 Task: Find connections with filter location Bangor with filter topic #Entrepreneurshipwith filter profile language English with filter current company Looking For Job with filter school Karpagam Academy of Higher Education with filter industry Renewable Energy Power Generation with filter service category Virtual Assistance with filter keywords title Account Collector
Action: Mouse moved to (575, 80)
Screenshot: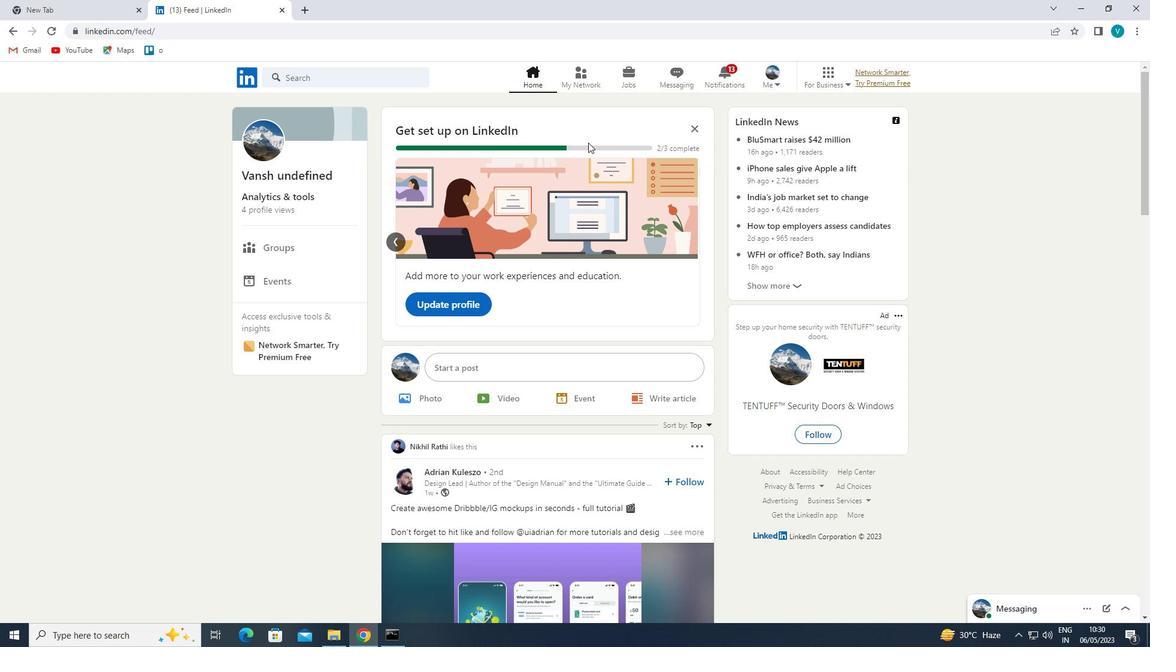 
Action: Mouse pressed left at (575, 80)
Screenshot: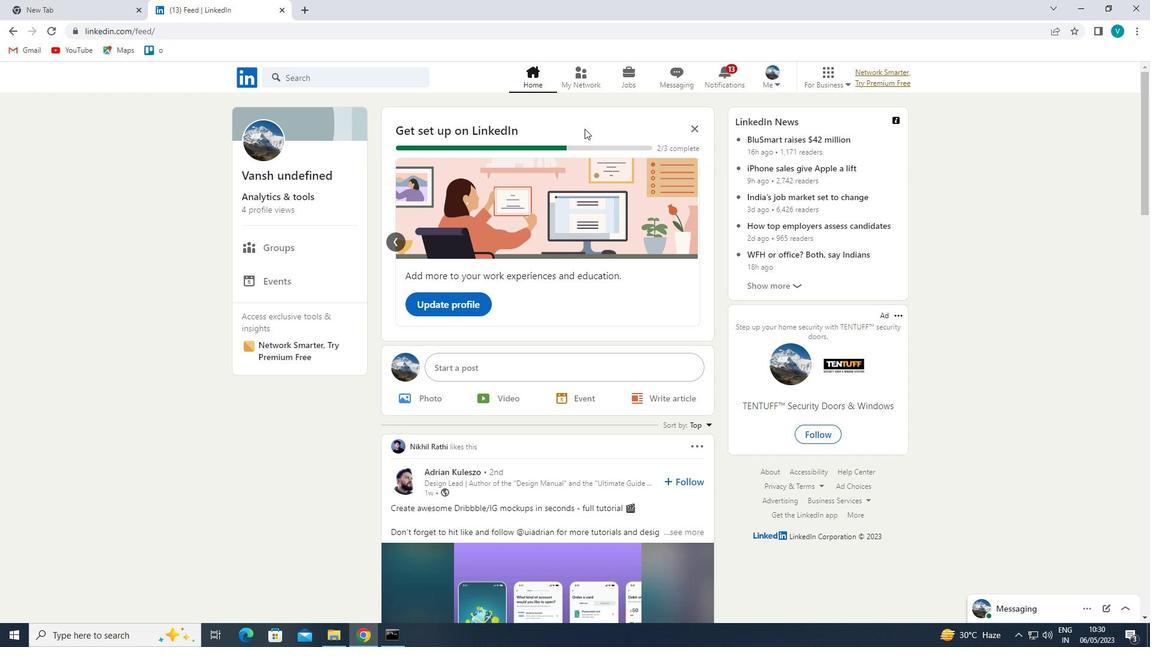 
Action: Mouse moved to (360, 144)
Screenshot: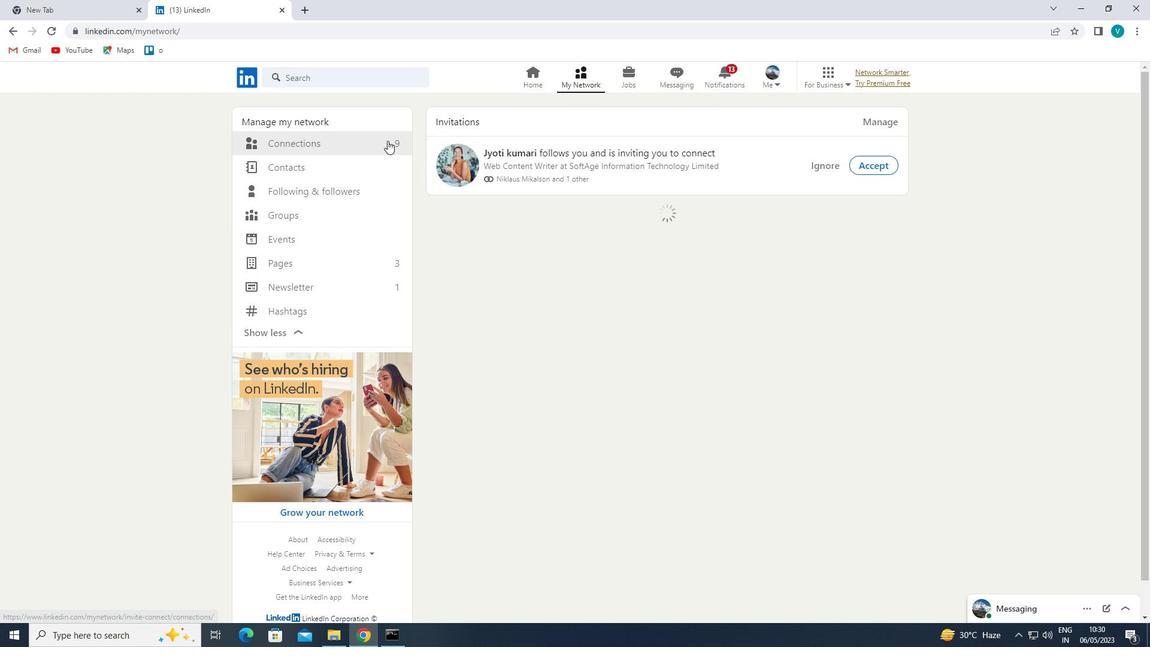 
Action: Mouse pressed left at (360, 144)
Screenshot: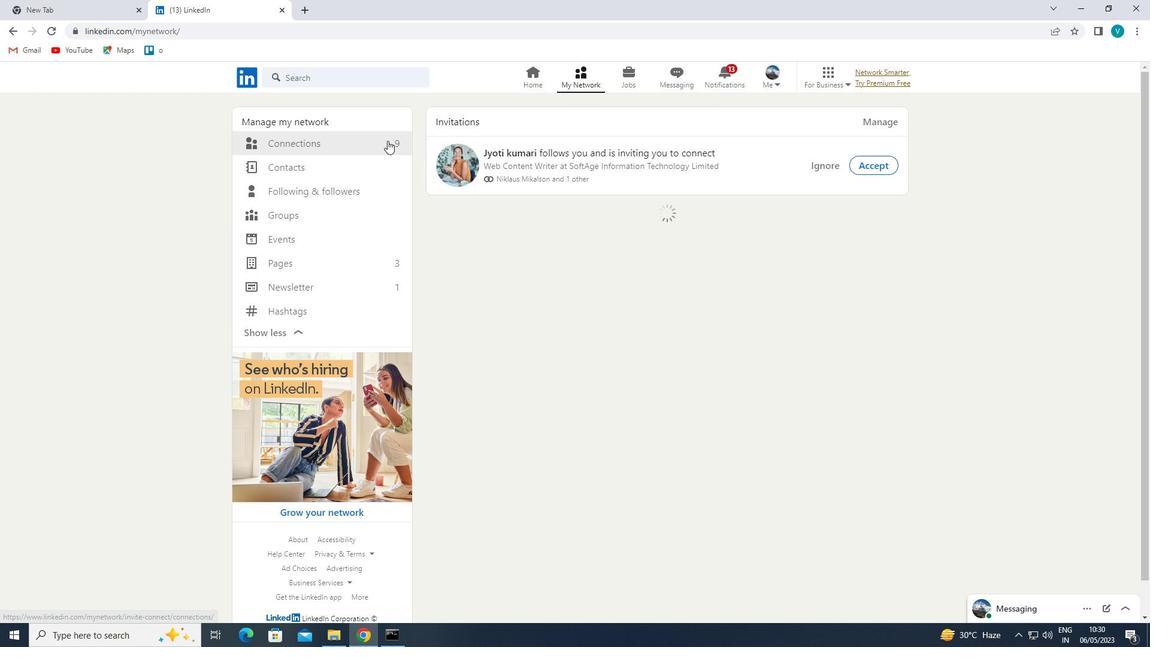 
Action: Mouse moved to (689, 149)
Screenshot: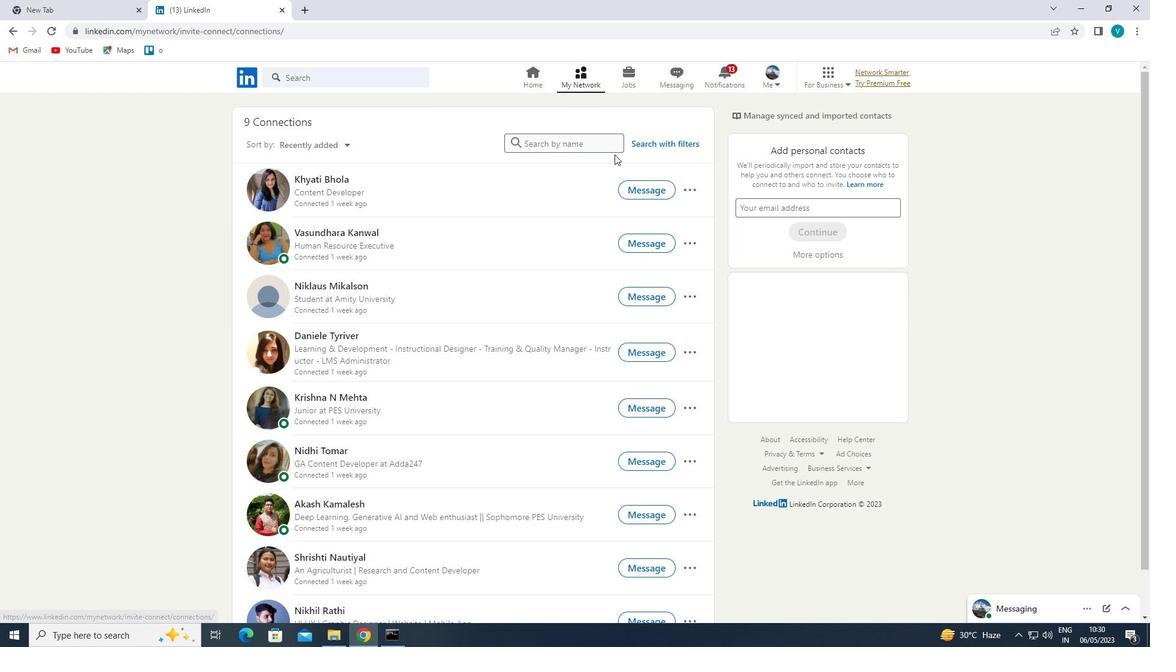 
Action: Mouse pressed left at (689, 149)
Screenshot: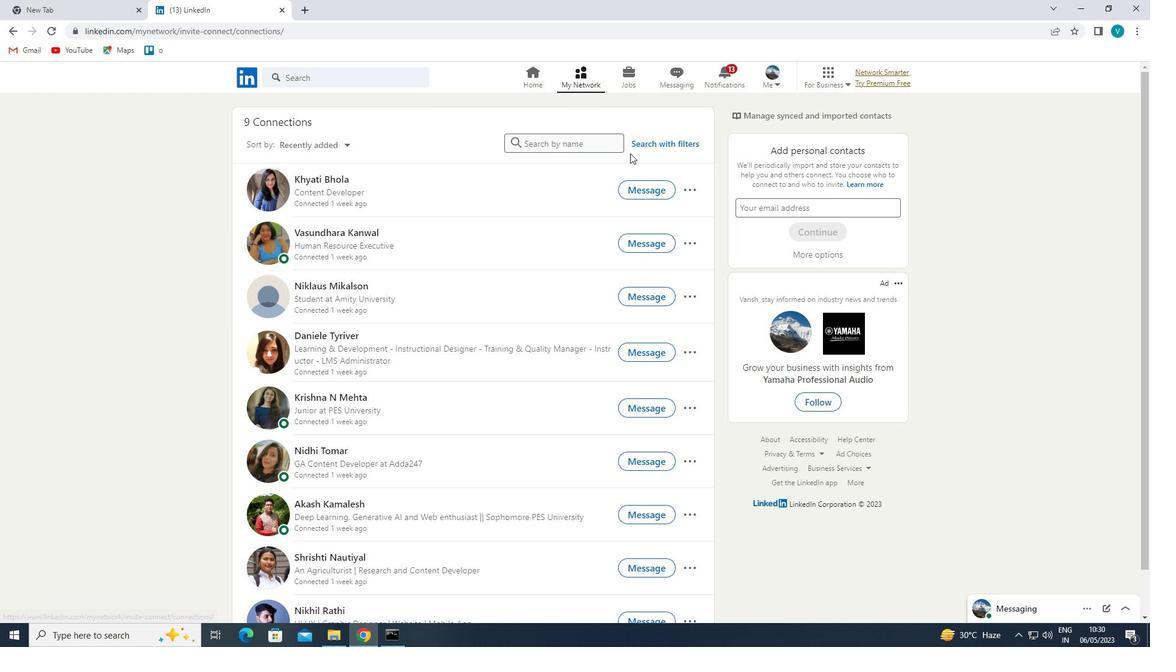 
Action: Mouse moved to (580, 116)
Screenshot: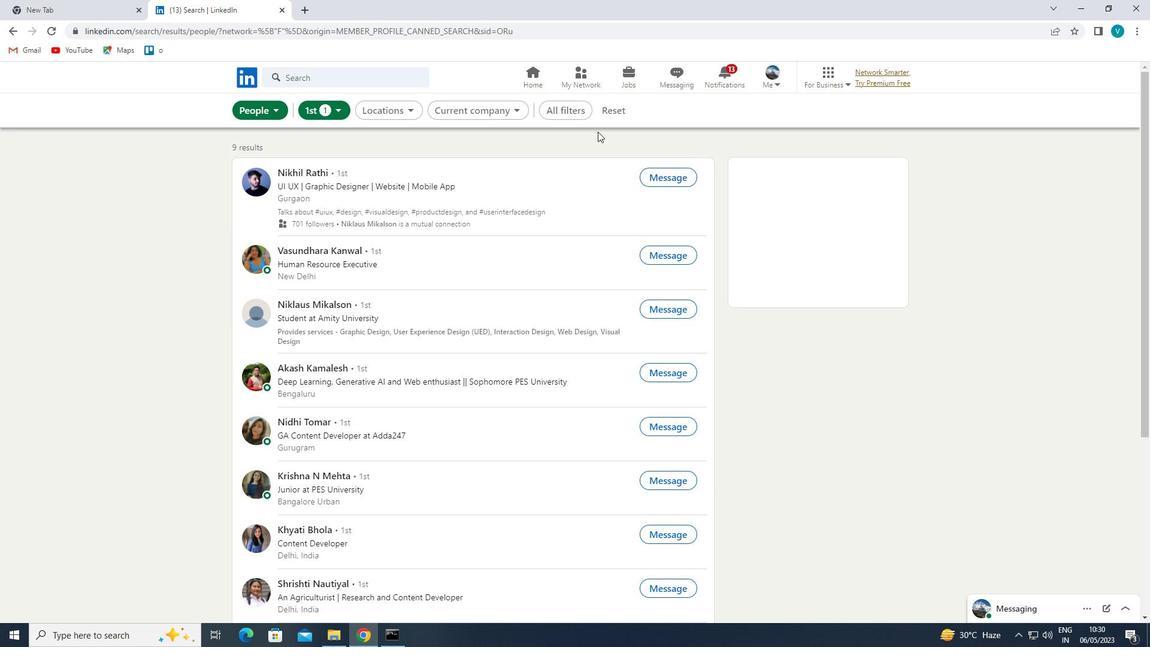
Action: Mouse pressed left at (580, 116)
Screenshot: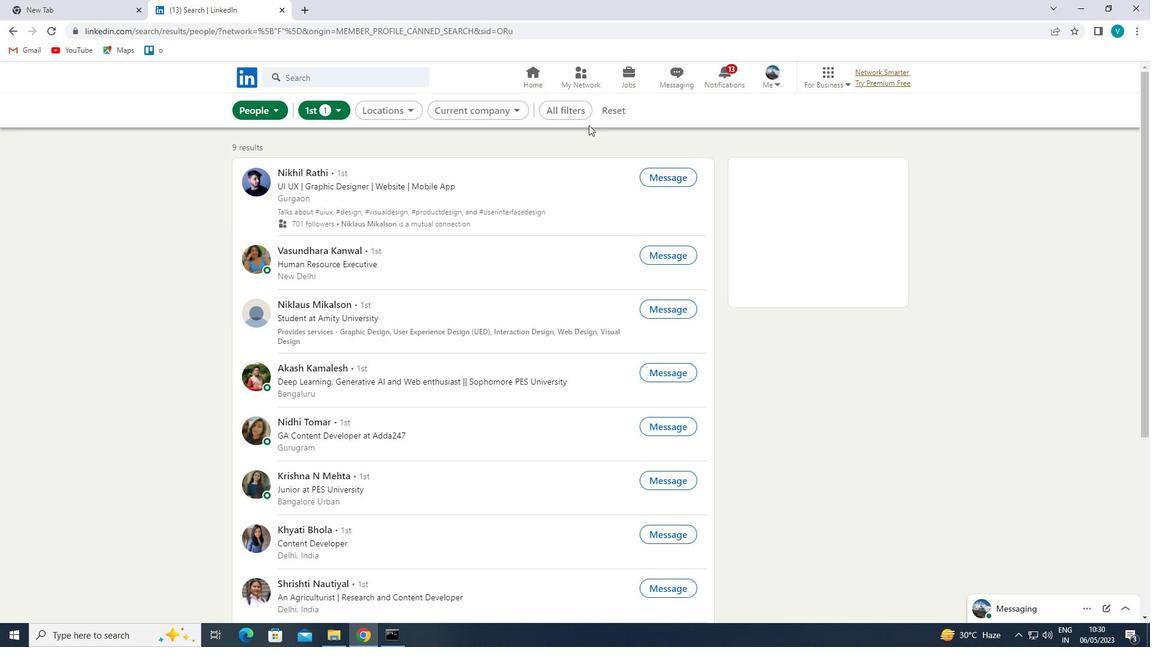 
Action: Mouse moved to (940, 243)
Screenshot: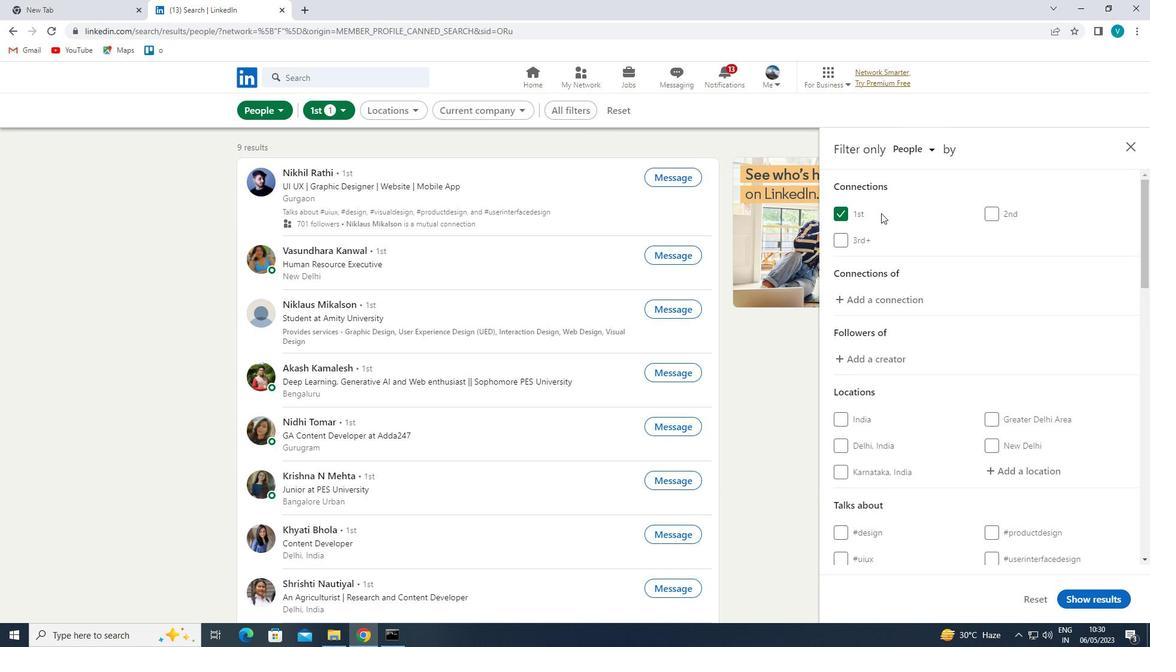 
Action: Mouse scrolled (940, 243) with delta (0, 0)
Screenshot: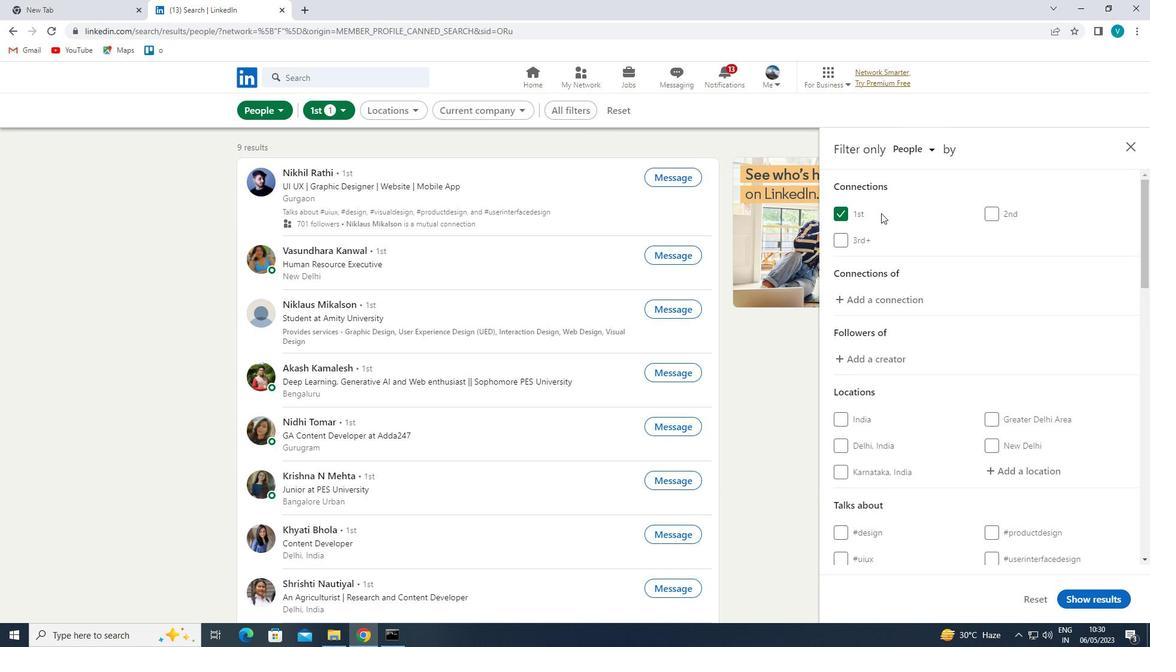 
Action: Mouse moved to (940, 244)
Screenshot: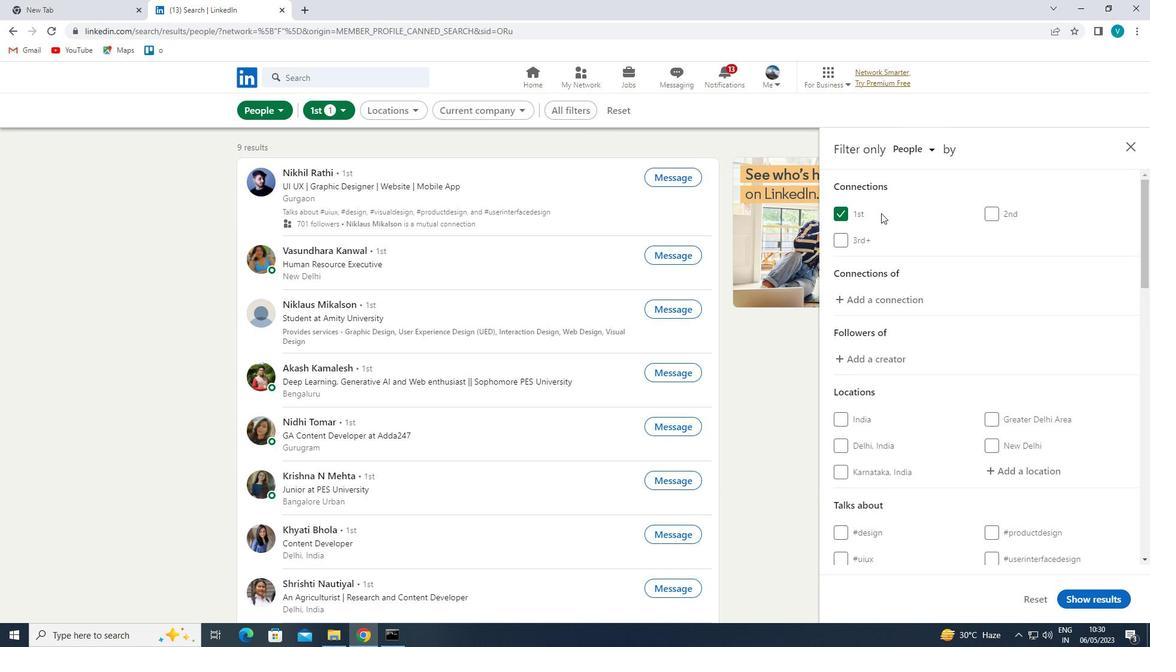 
Action: Mouse scrolled (940, 243) with delta (0, 0)
Screenshot: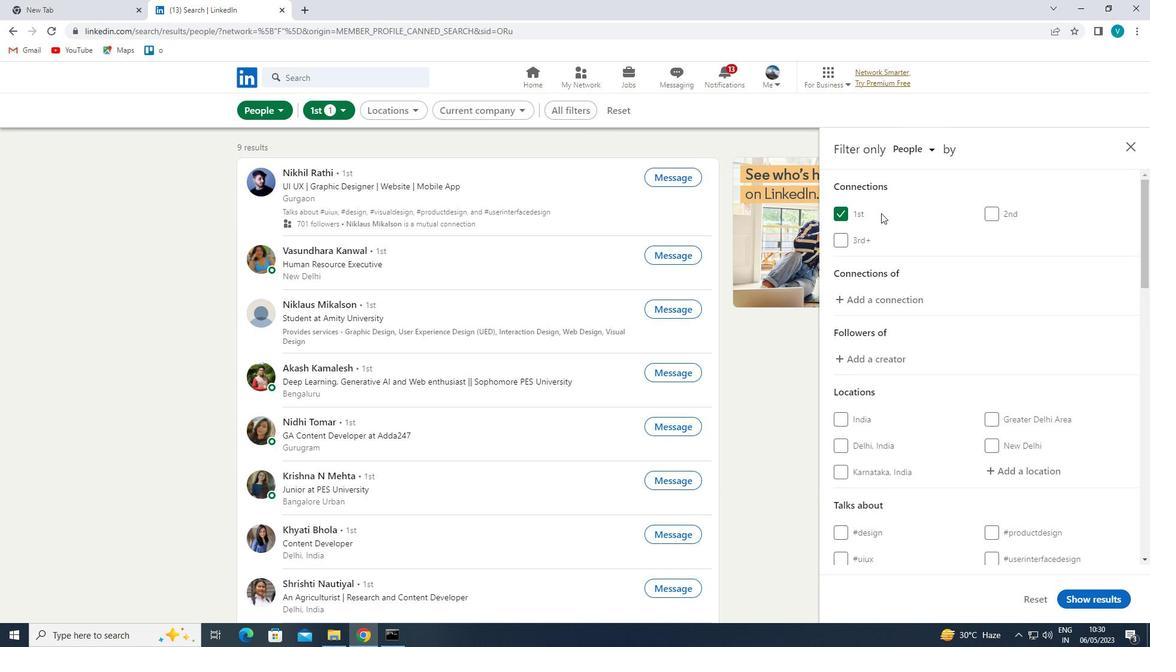 
Action: Mouse moved to (1015, 357)
Screenshot: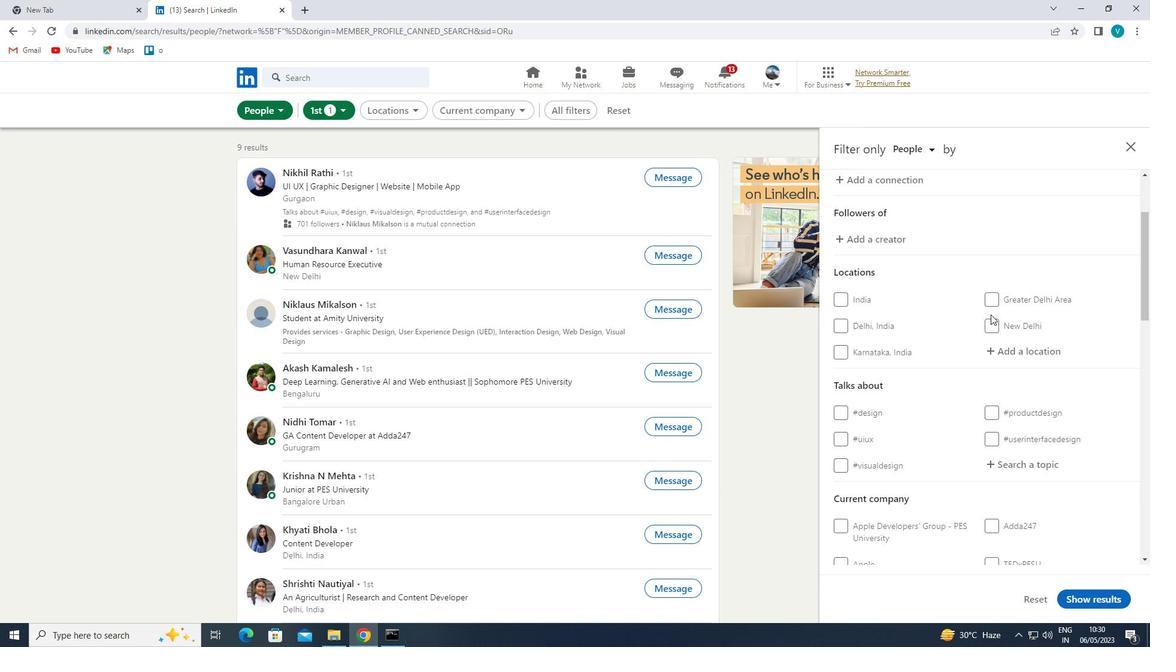 
Action: Mouse pressed left at (1015, 357)
Screenshot: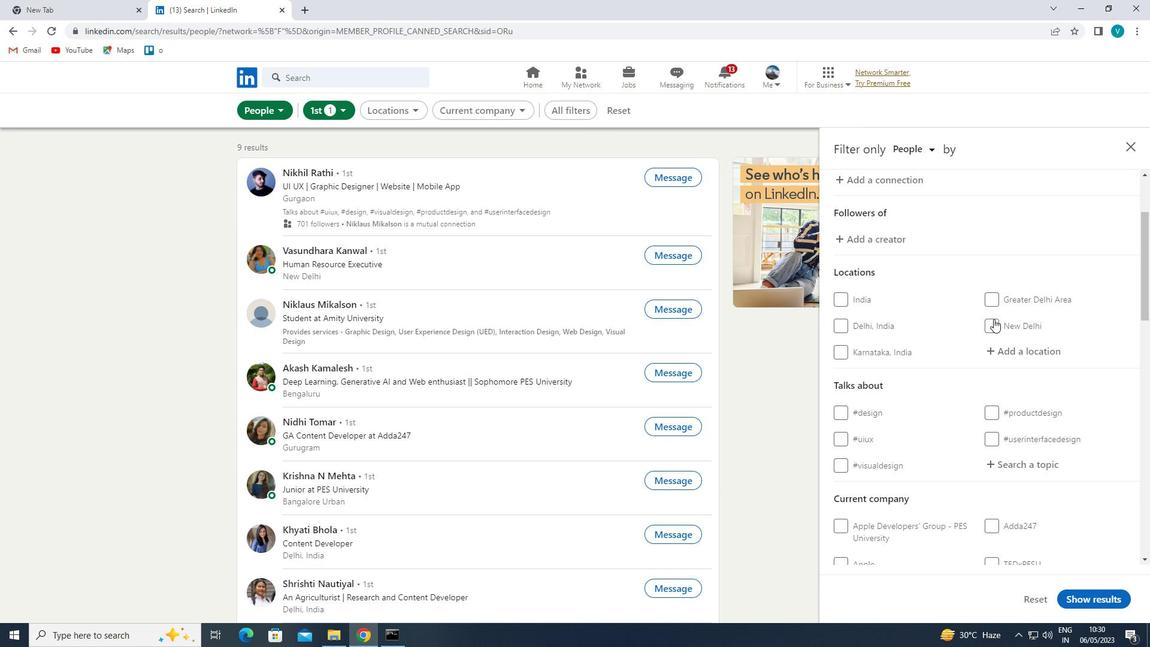 
Action: Key pressed <Key.shift>BANGOR
Screenshot: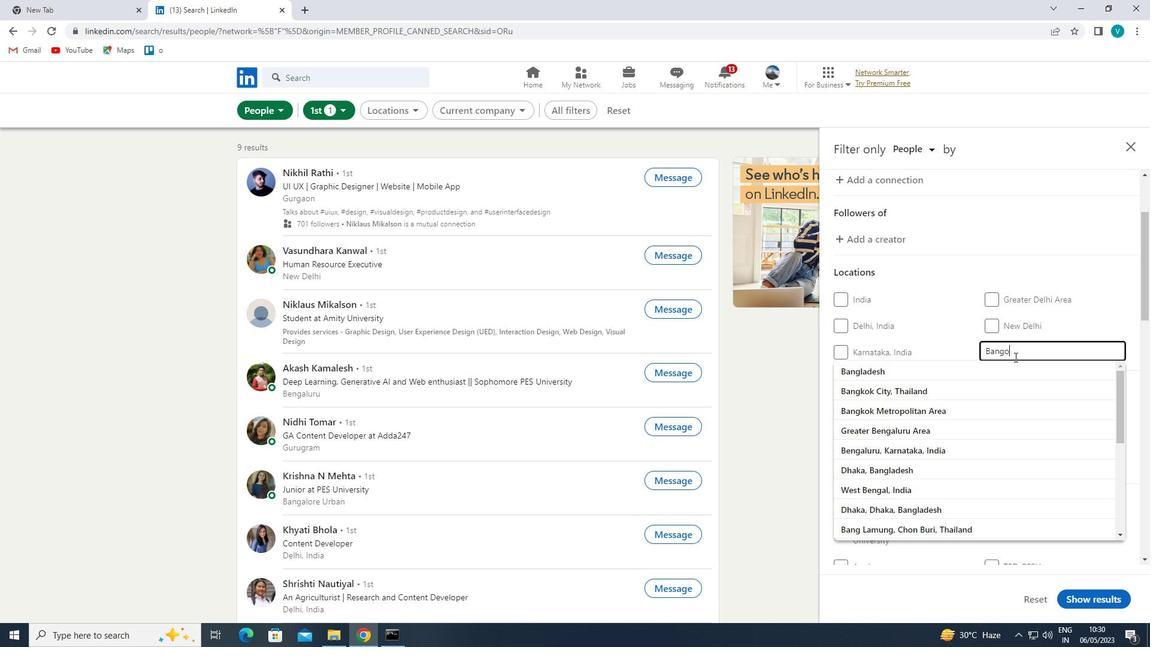 
Action: Mouse moved to (1006, 364)
Screenshot: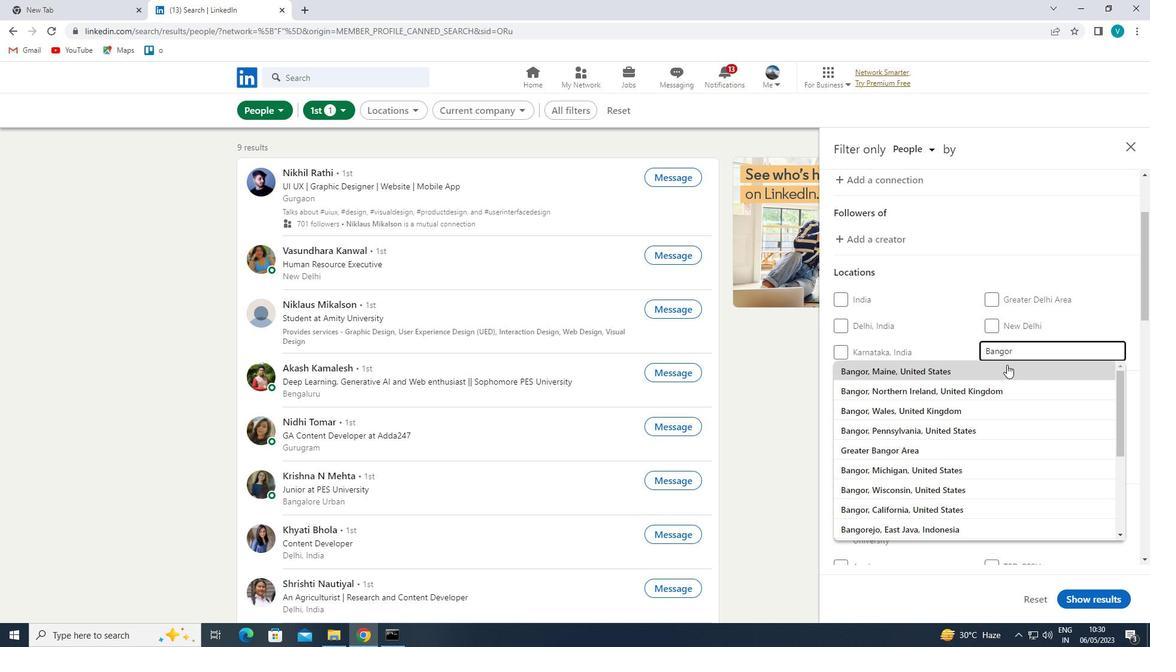 
Action: Mouse pressed left at (1006, 364)
Screenshot: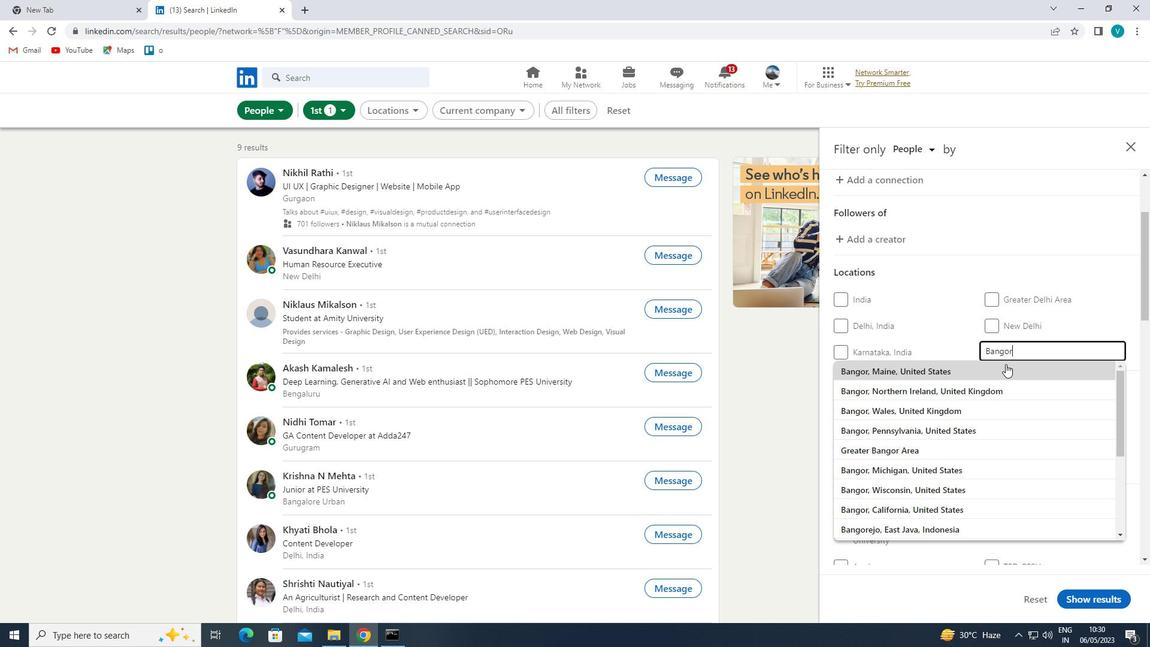 
Action: Mouse moved to (1003, 364)
Screenshot: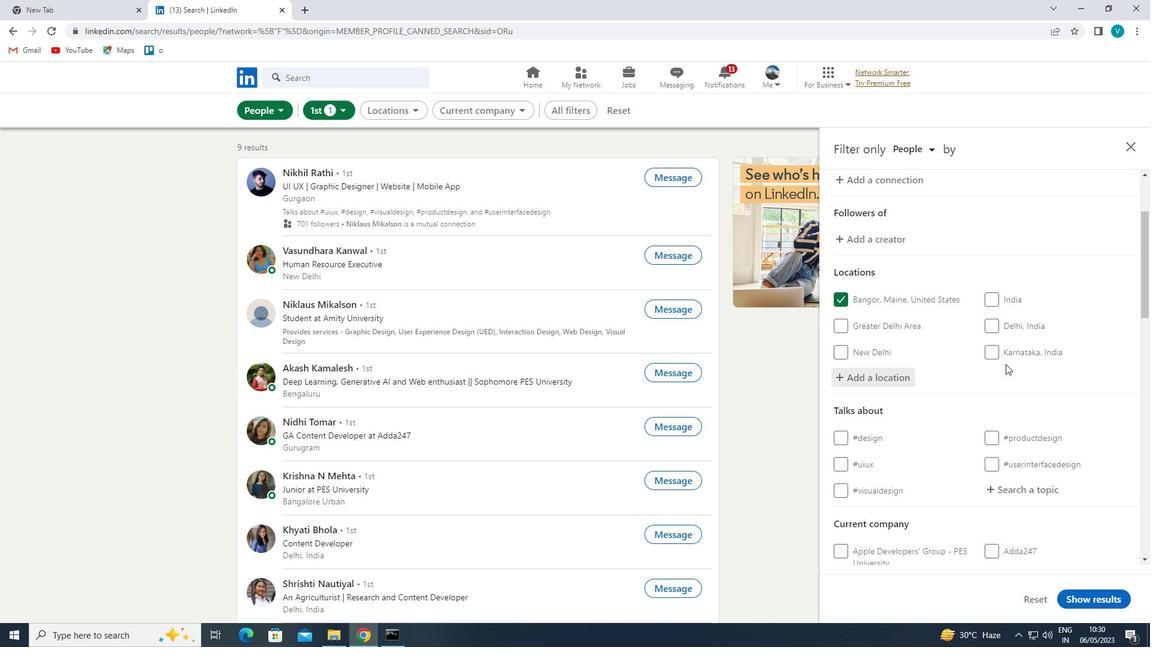 
Action: Mouse scrolled (1003, 364) with delta (0, 0)
Screenshot: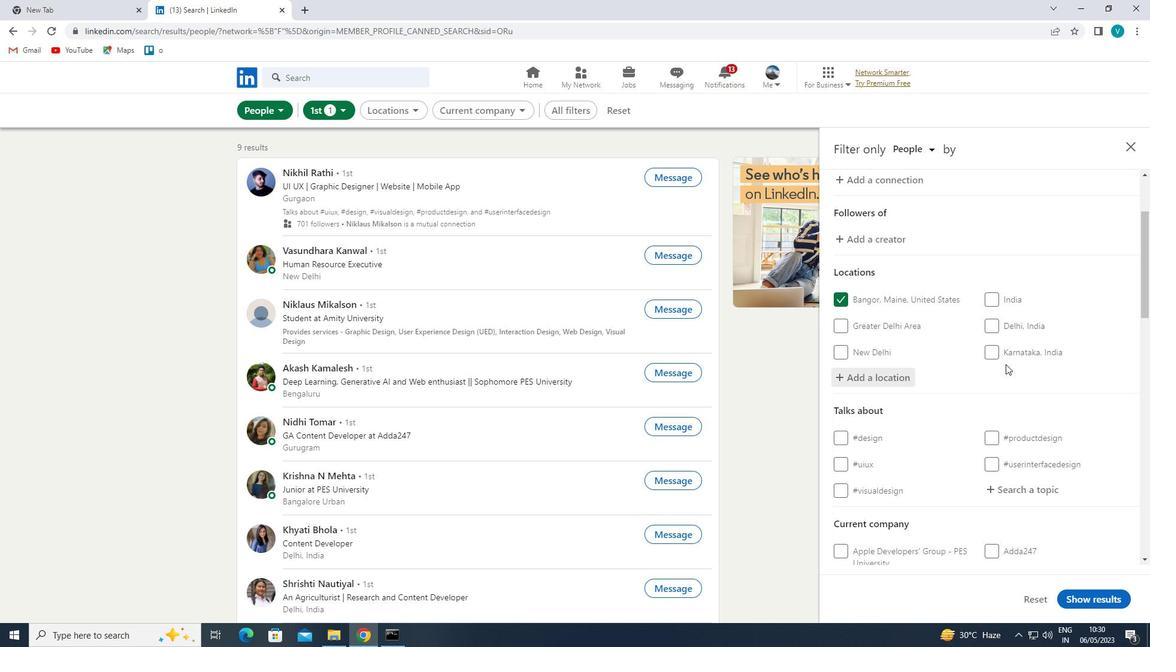 
Action: Mouse moved to (1003, 364)
Screenshot: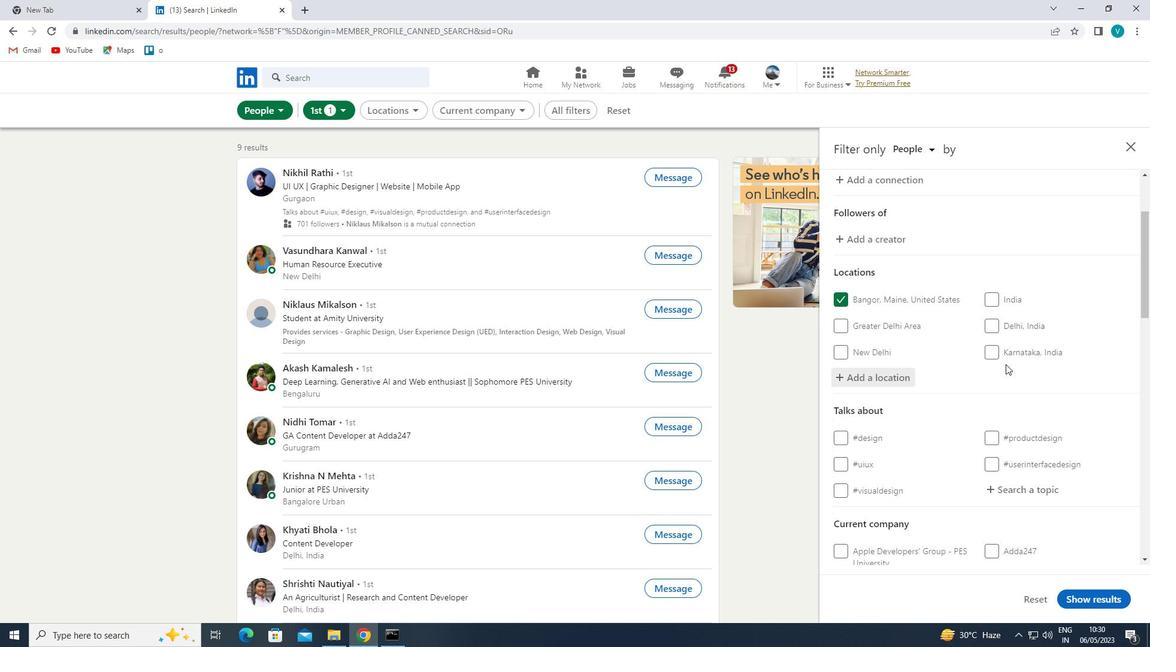 
Action: Mouse scrolled (1003, 364) with delta (0, 0)
Screenshot: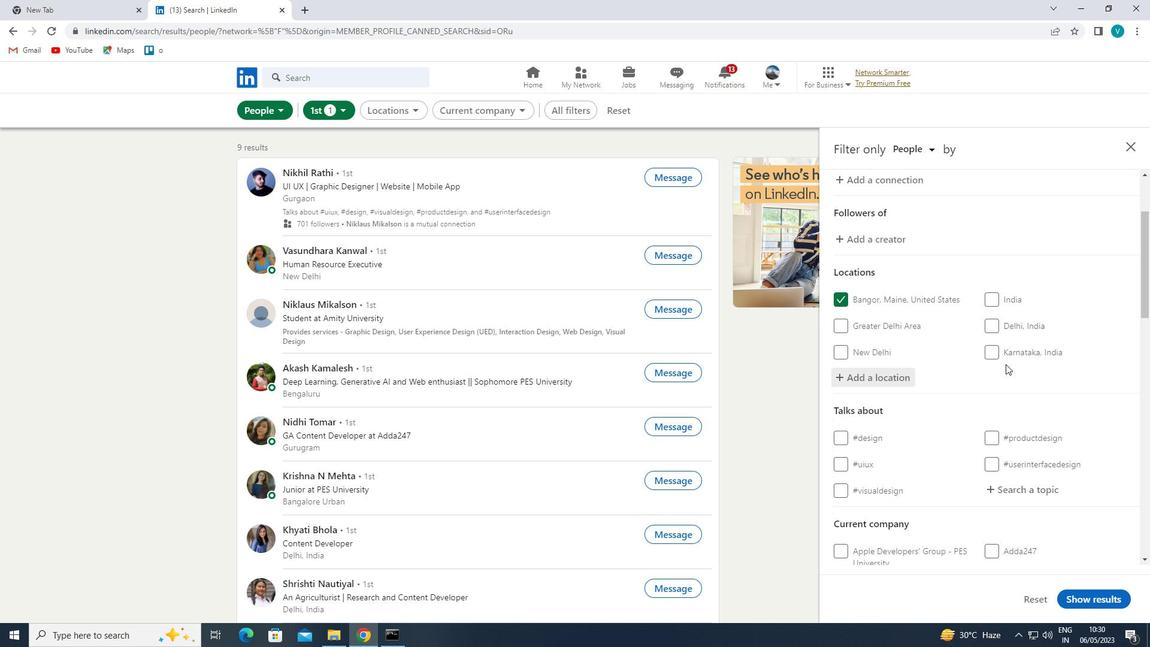 
Action: Mouse moved to (1003, 374)
Screenshot: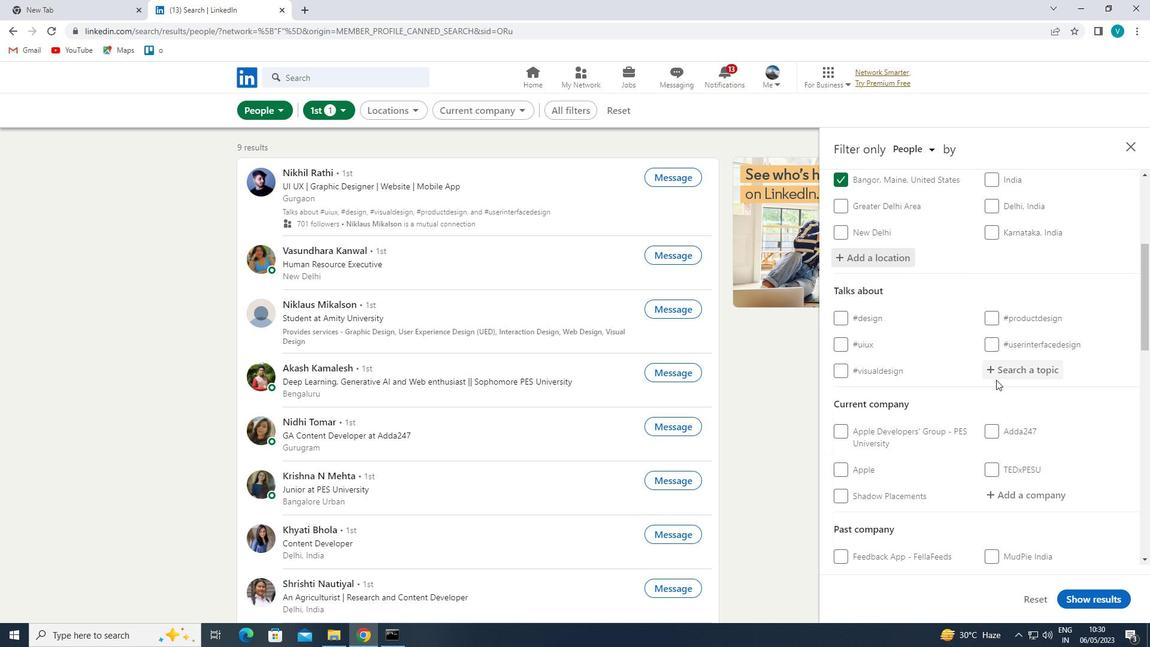 
Action: Mouse pressed left at (1003, 374)
Screenshot: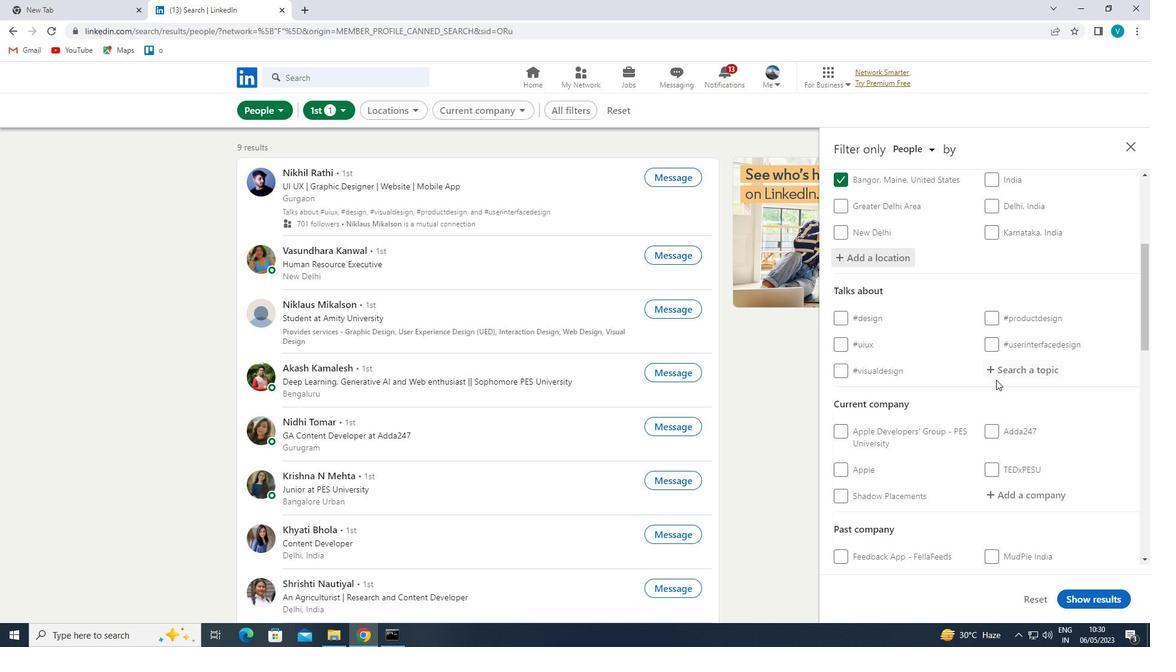 
Action: Key pressed ENTREPRE
Screenshot: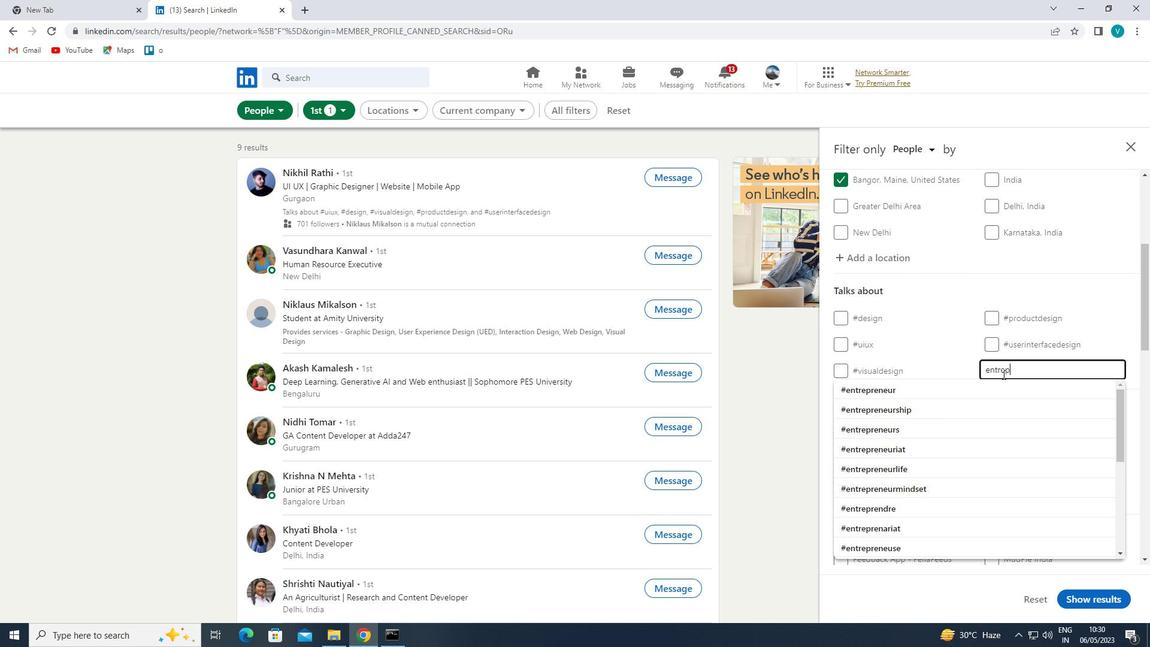 
Action: Mouse moved to (927, 401)
Screenshot: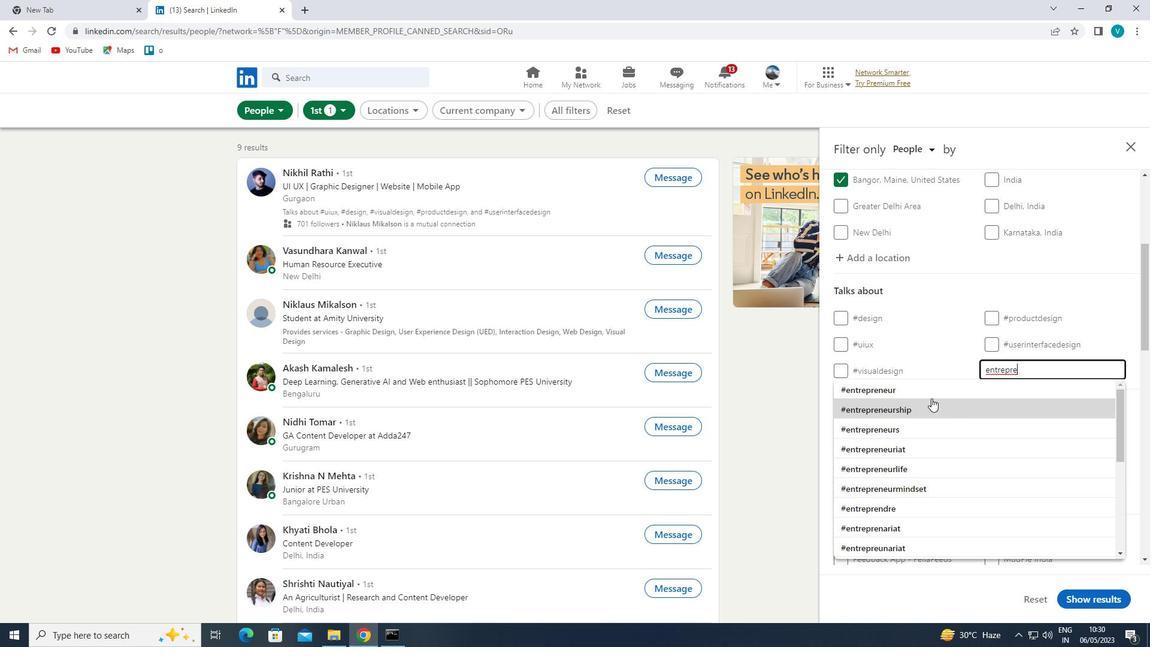 
Action: Mouse pressed left at (927, 401)
Screenshot: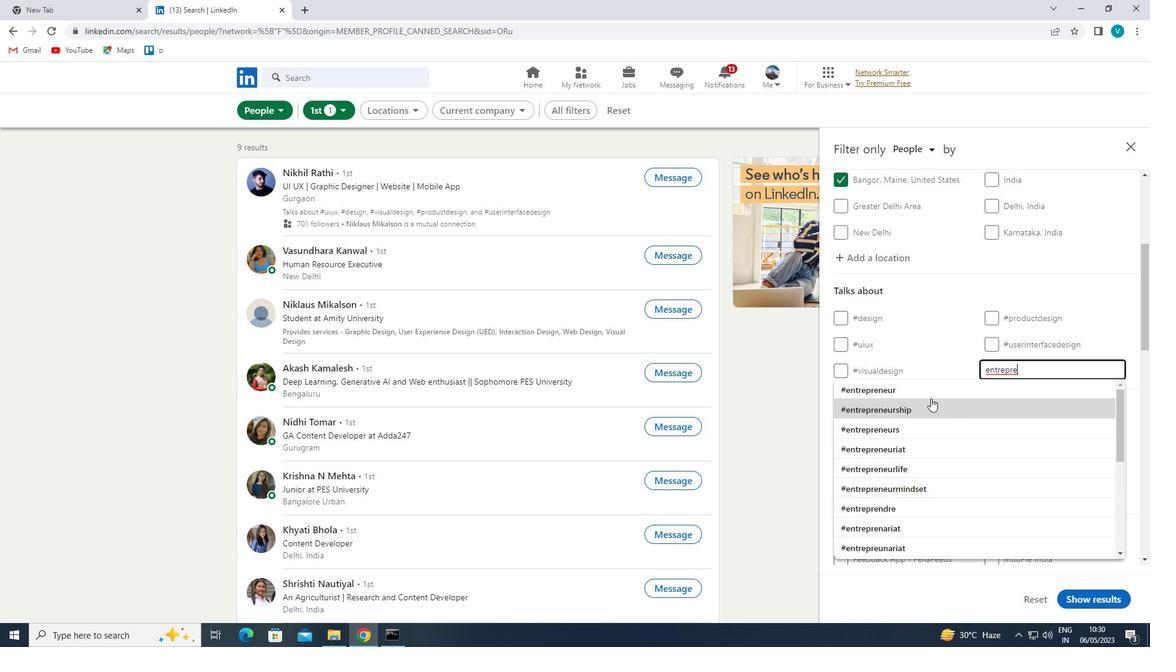 
Action: Mouse moved to (932, 403)
Screenshot: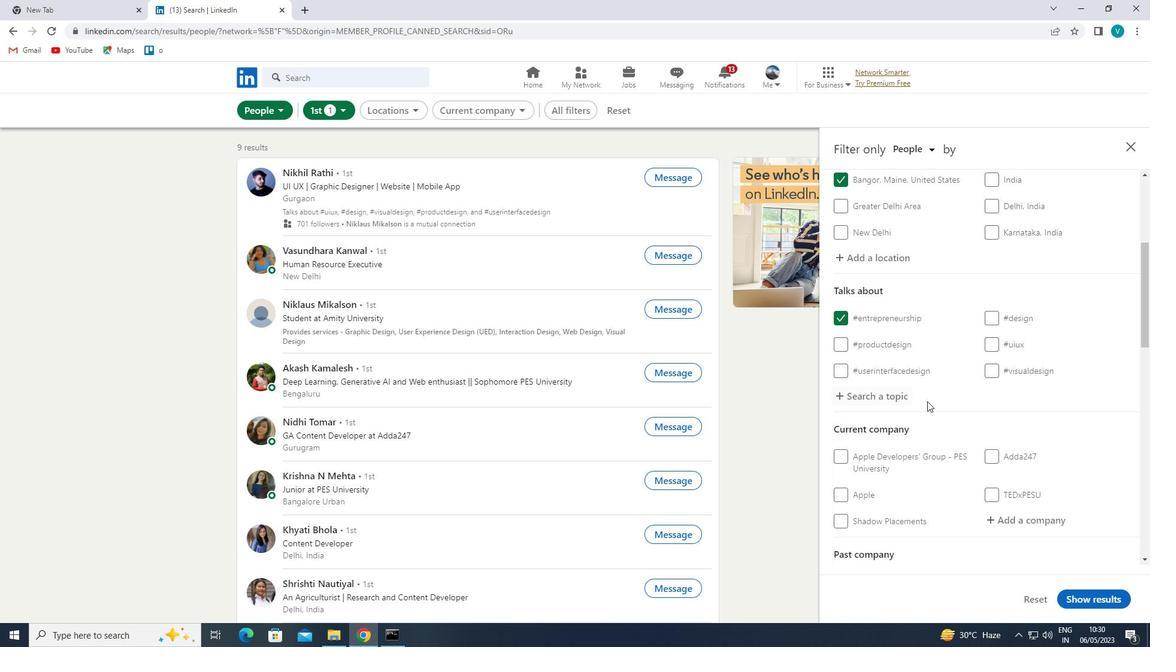 
Action: Mouse scrolled (932, 402) with delta (0, 0)
Screenshot: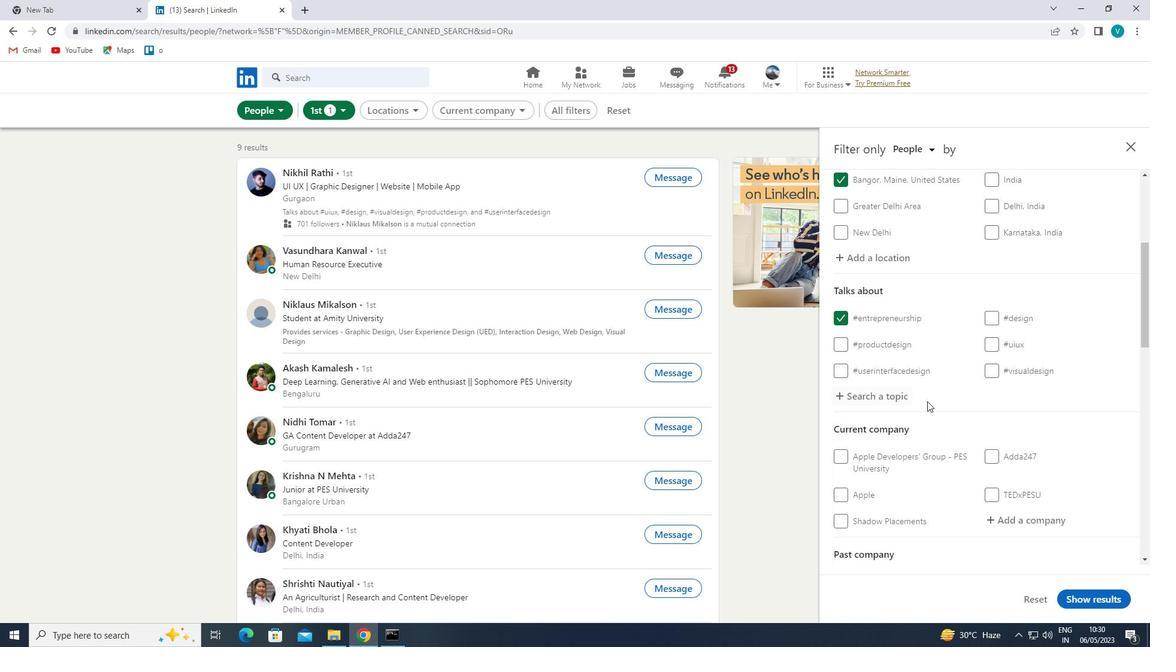 
Action: Mouse moved to (933, 406)
Screenshot: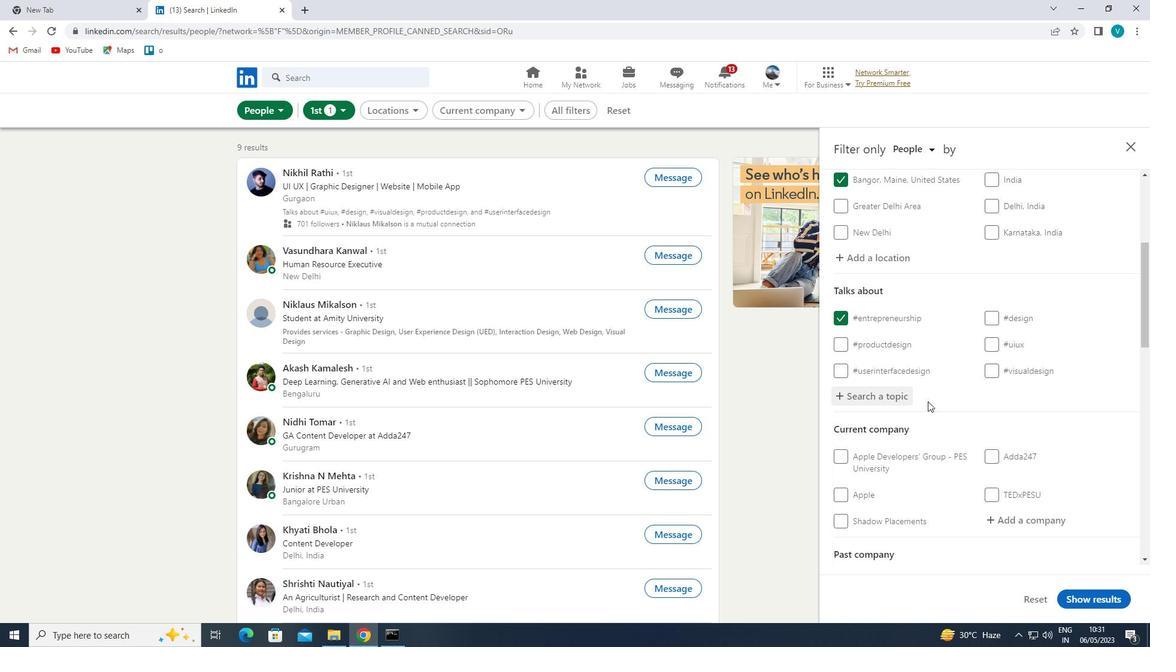 
Action: Mouse scrolled (933, 406) with delta (0, 0)
Screenshot: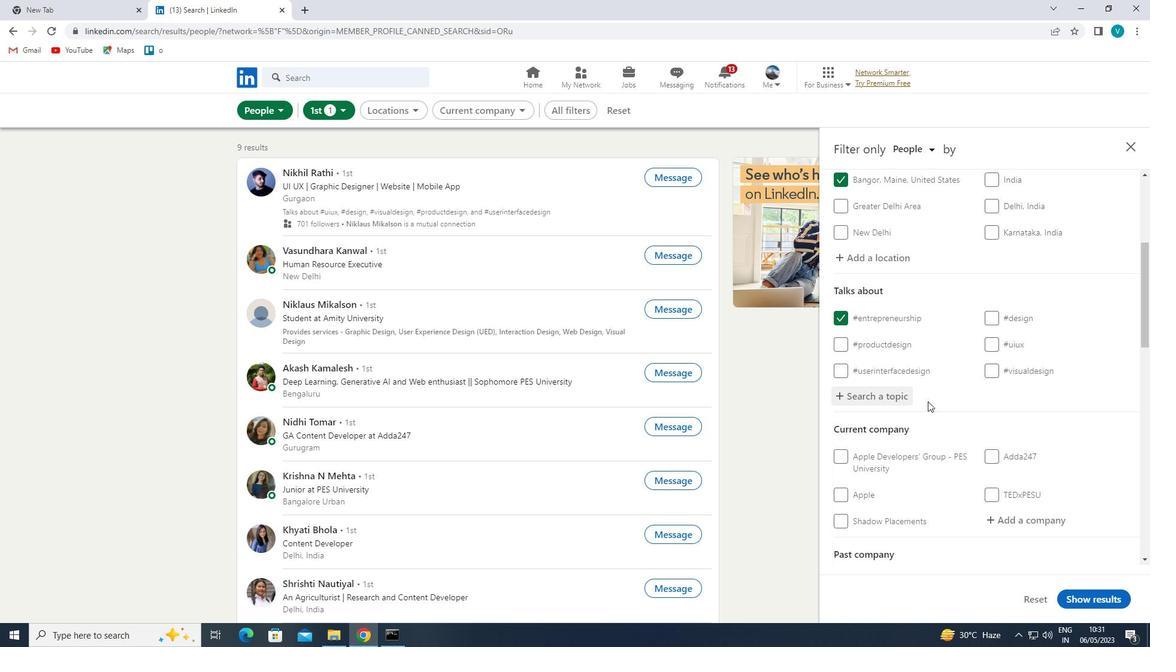 
Action: Mouse moved to (1009, 391)
Screenshot: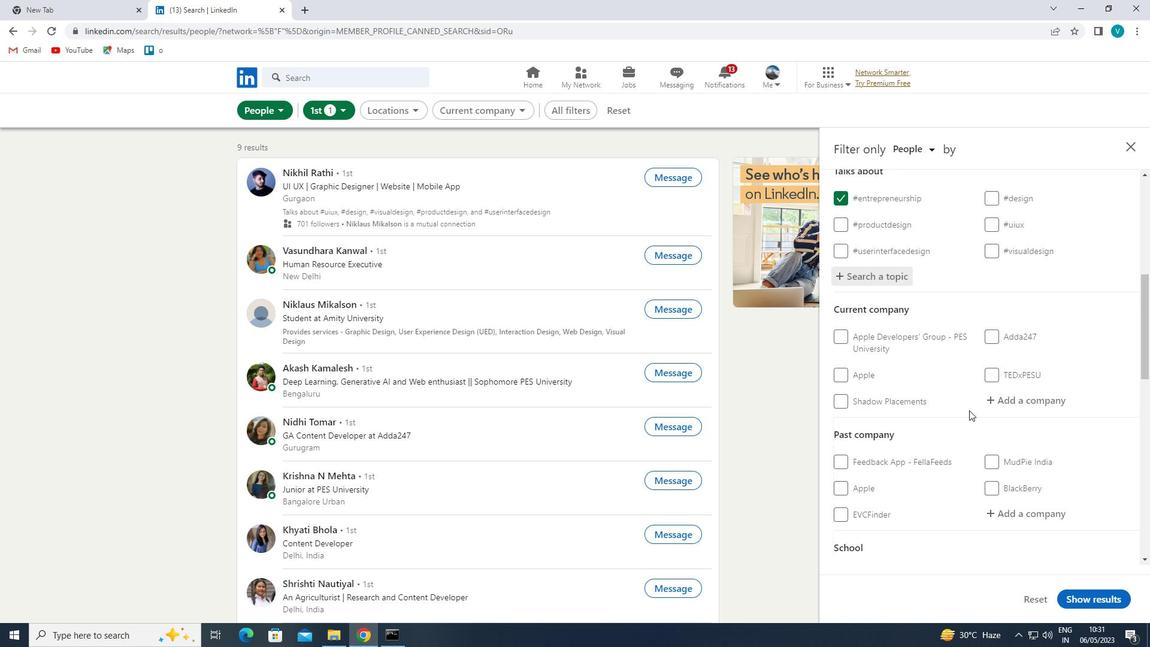 
Action: Mouse pressed left at (1009, 391)
Screenshot: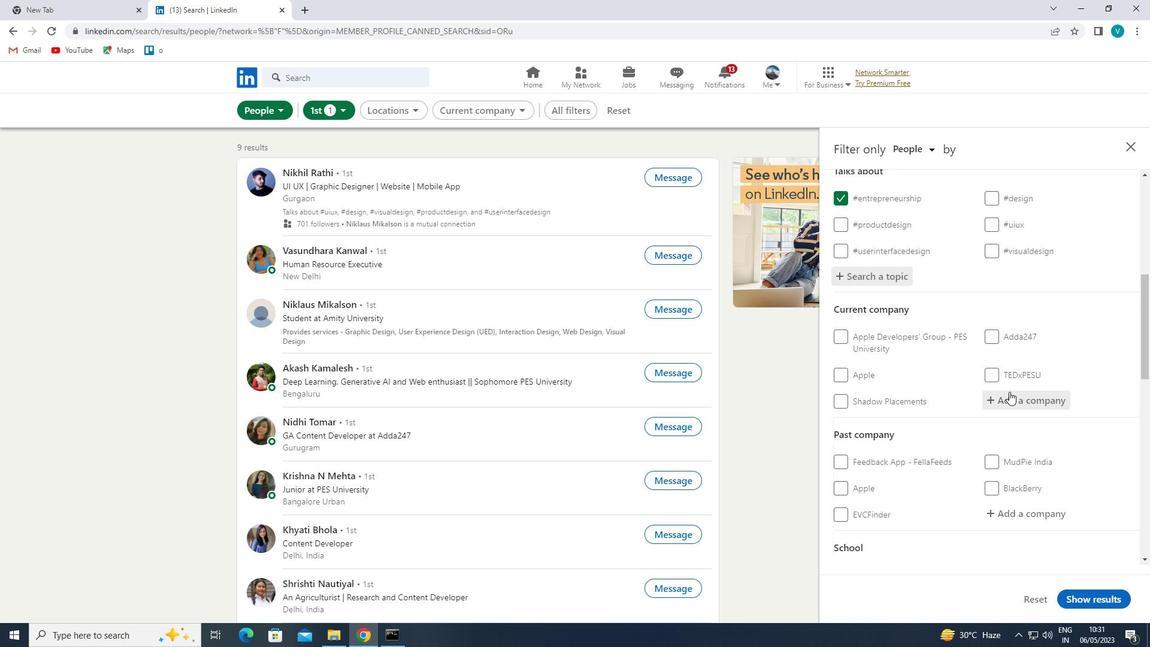 
Action: Mouse moved to (982, 381)
Screenshot: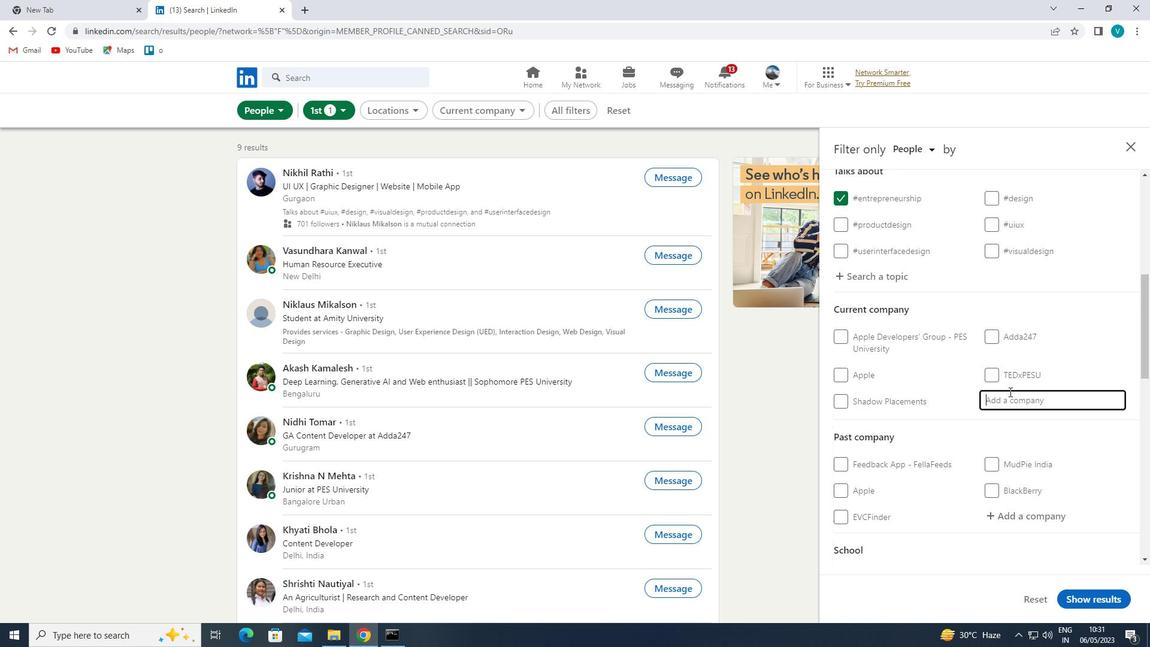 
Action: Mouse scrolled (982, 380) with delta (0, 0)
Screenshot: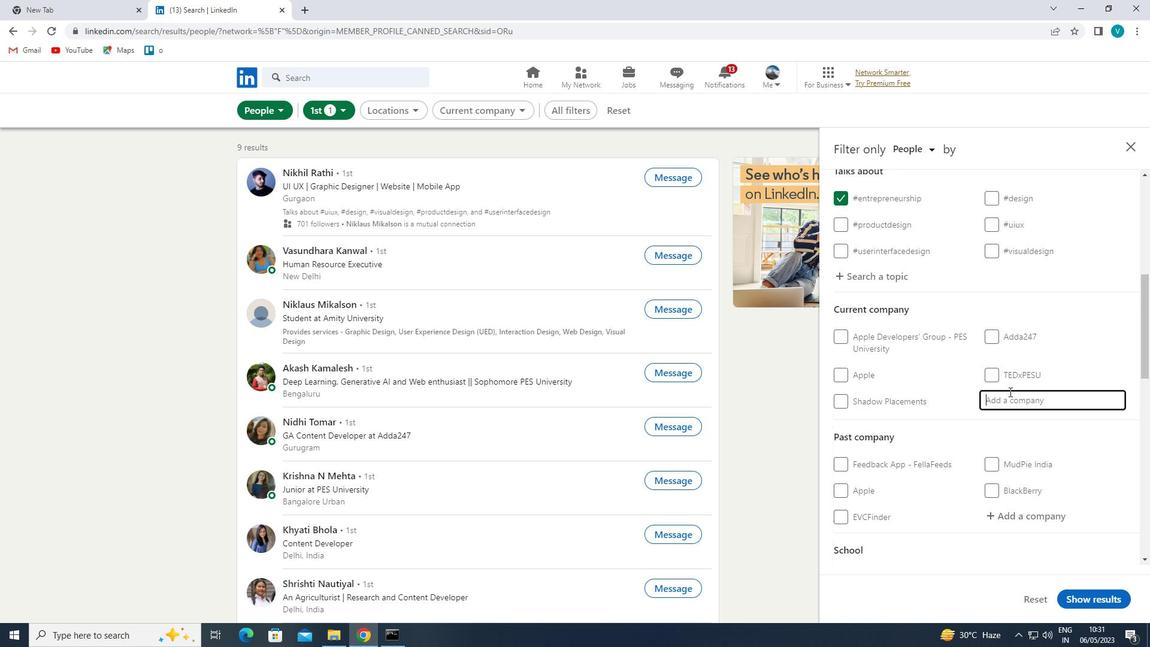 
Action: Mouse moved to (973, 385)
Screenshot: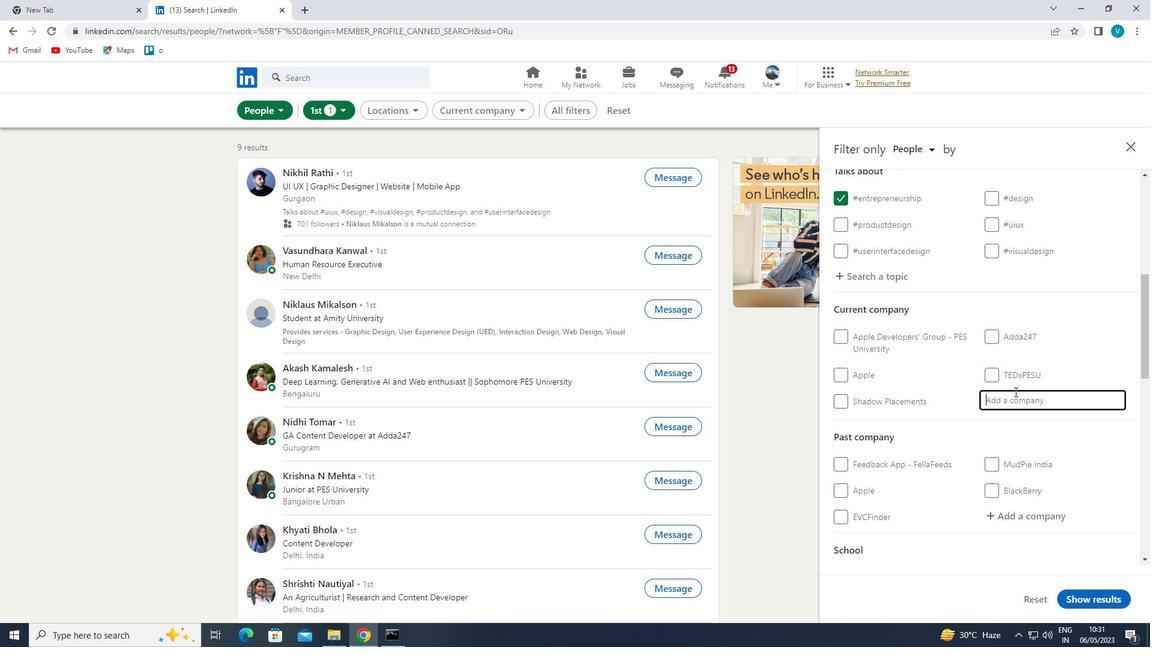 
Action: Mouse scrolled (973, 384) with delta (0, 0)
Screenshot: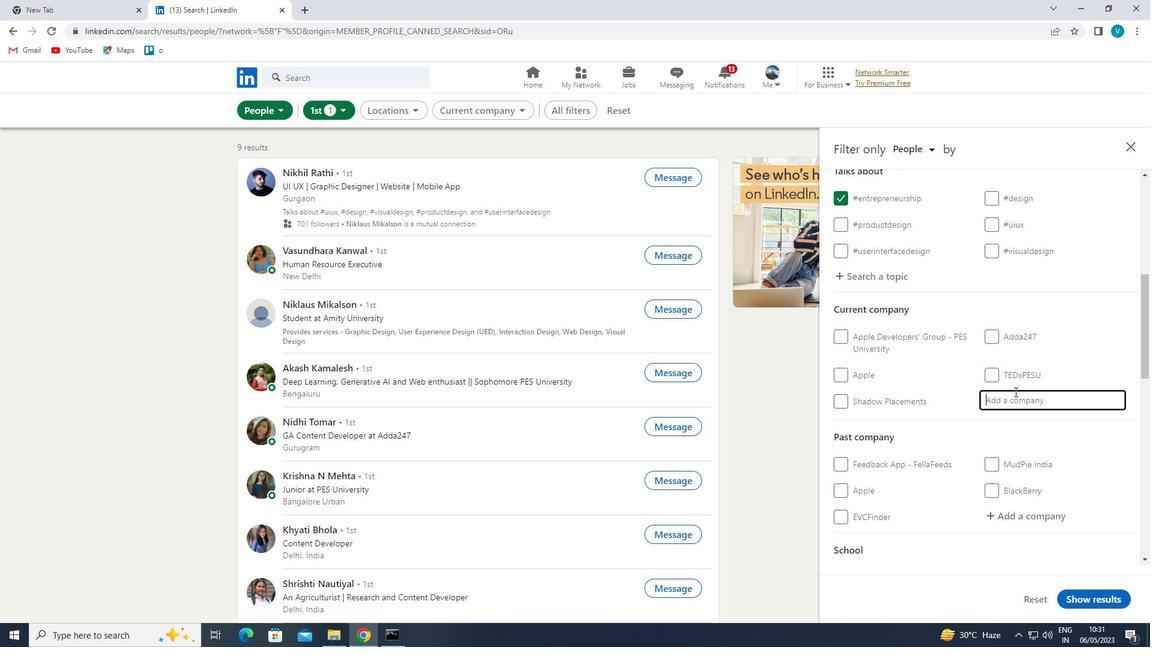 
Action: Mouse moved to (958, 392)
Screenshot: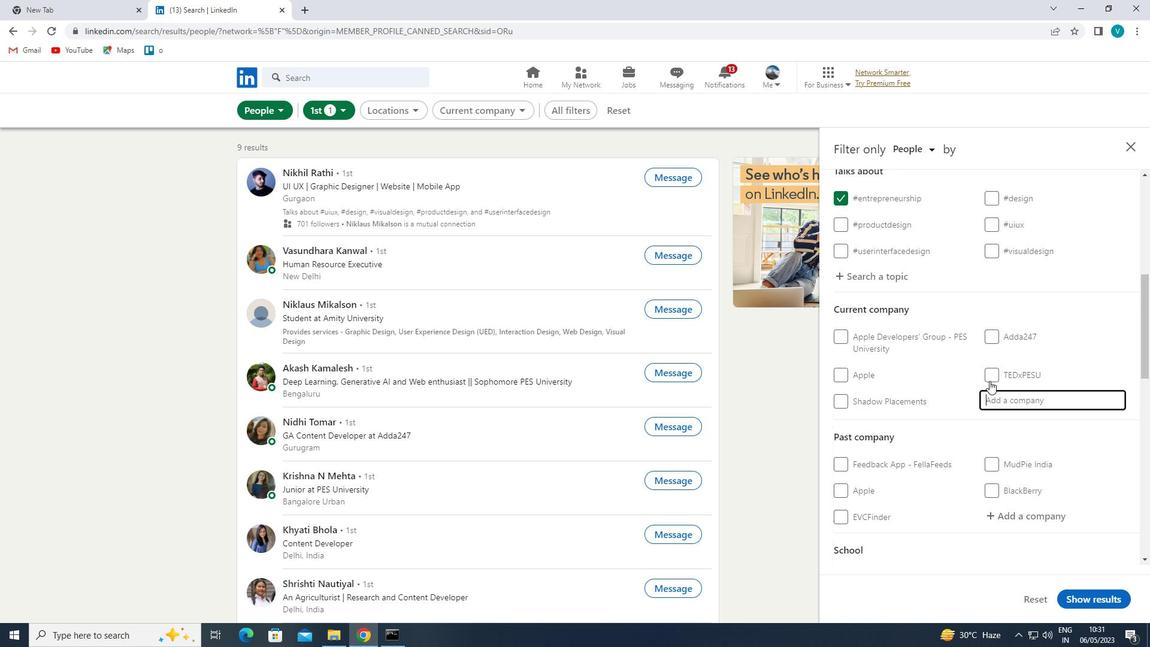 
Action: Mouse scrolled (958, 391) with delta (0, 0)
Screenshot: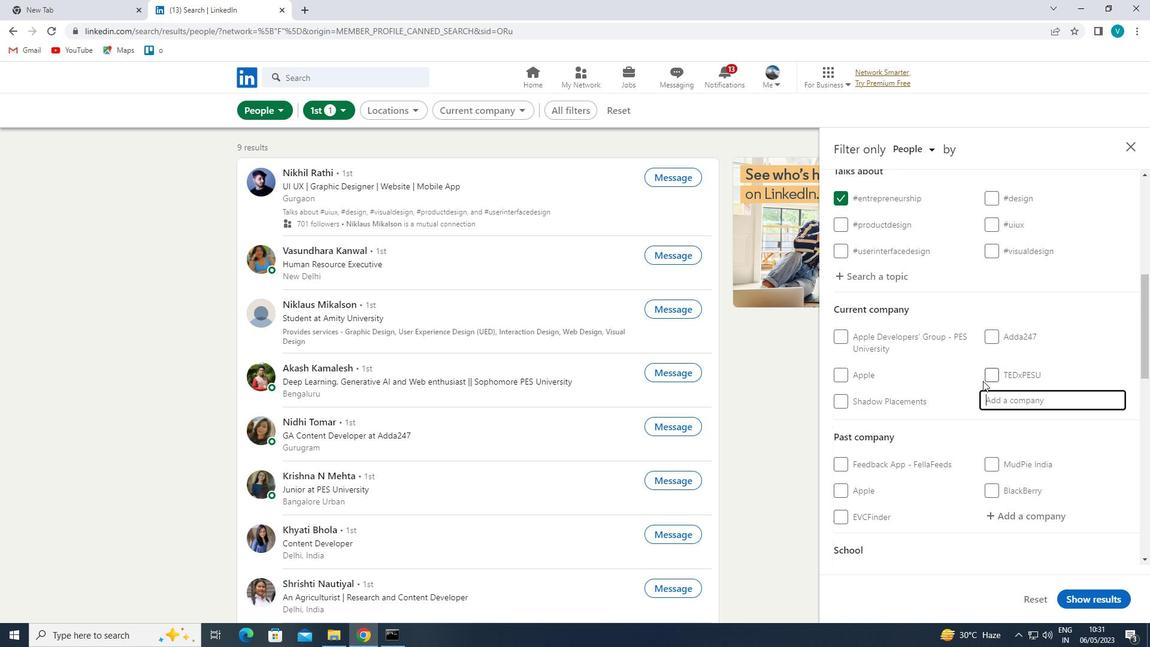 
Action: Mouse moved to (958, 392)
Screenshot: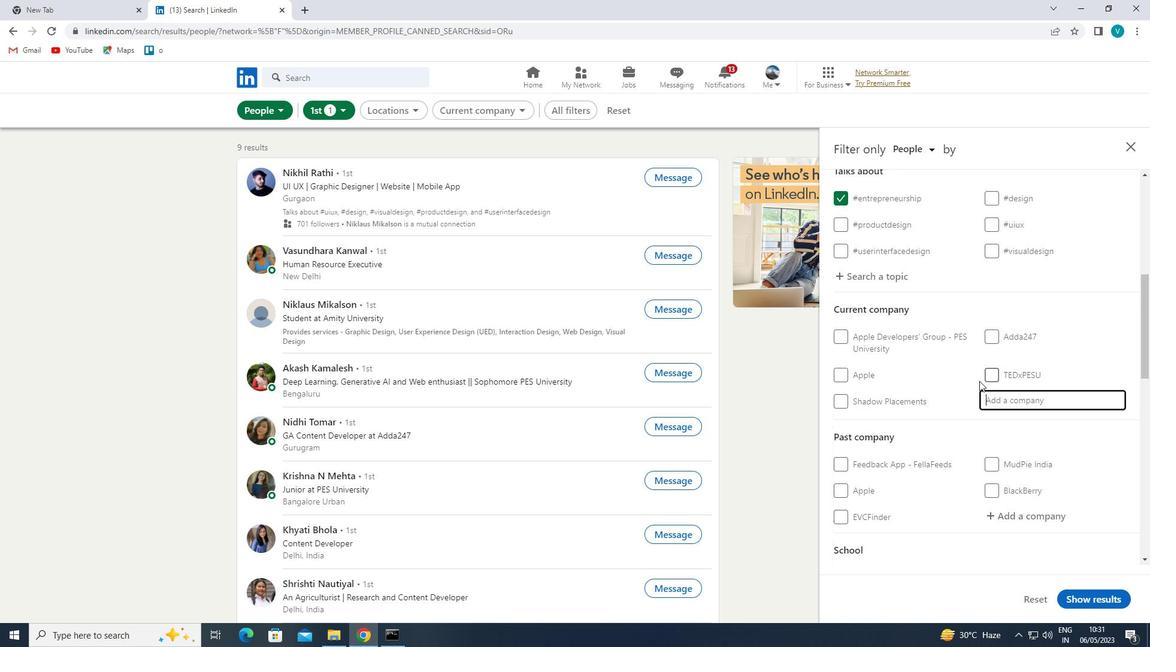 
Action: Mouse scrolled (958, 391) with delta (0, 0)
Screenshot: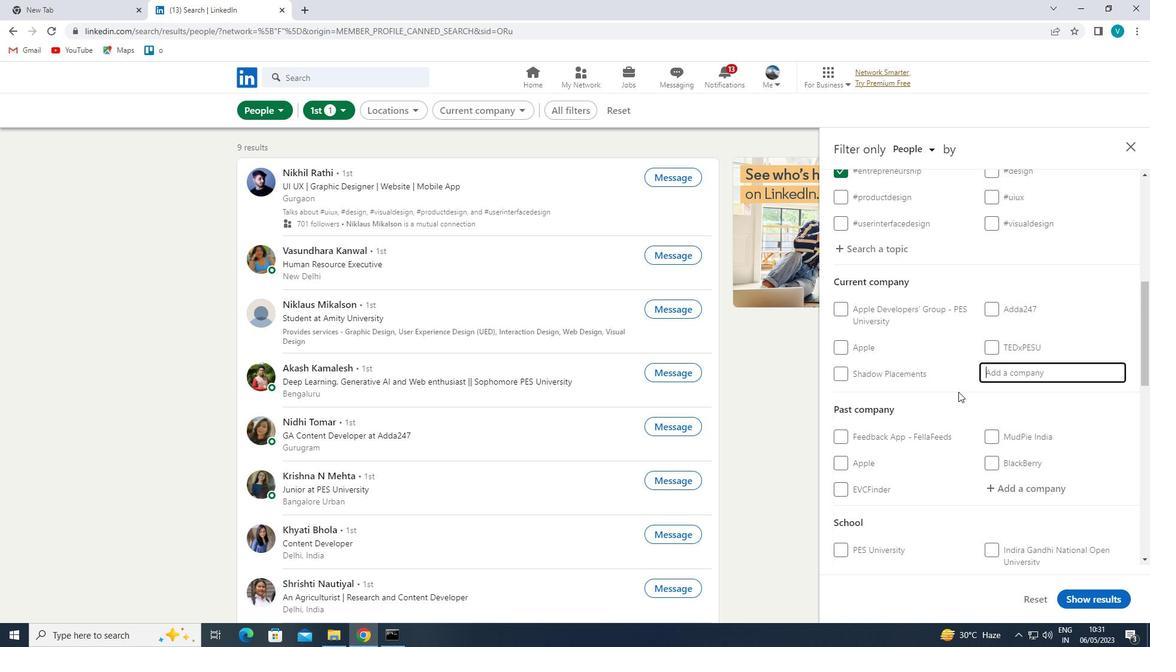 
Action: Mouse moved to (954, 394)
Screenshot: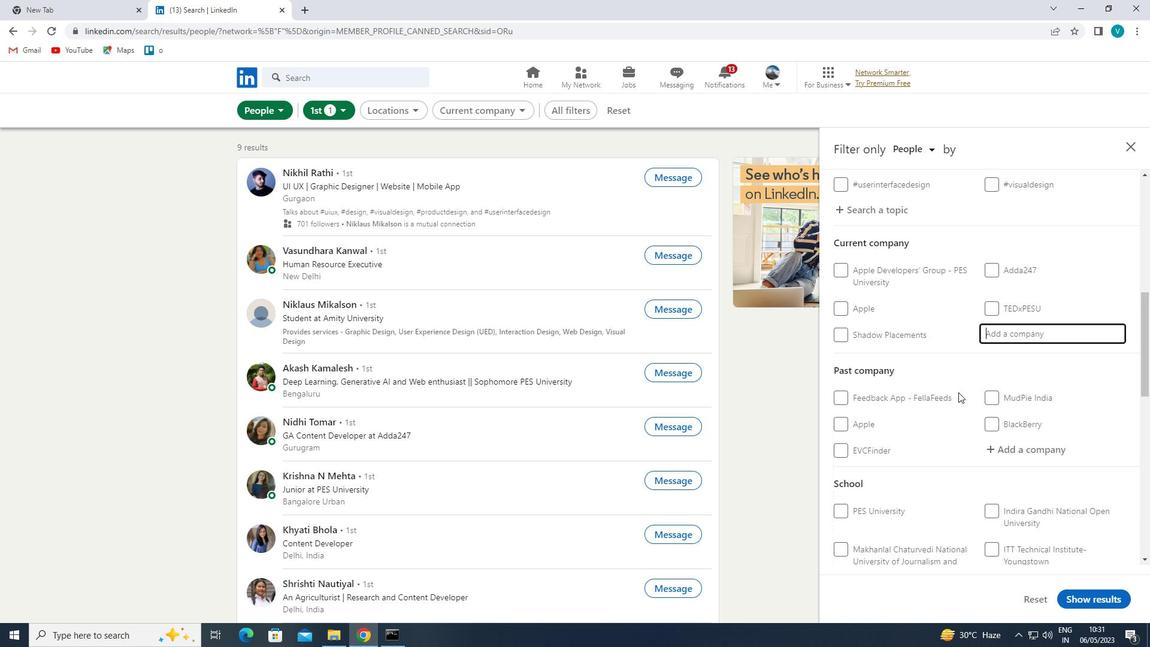 
Action: Mouse scrolled (954, 394) with delta (0, 0)
Screenshot: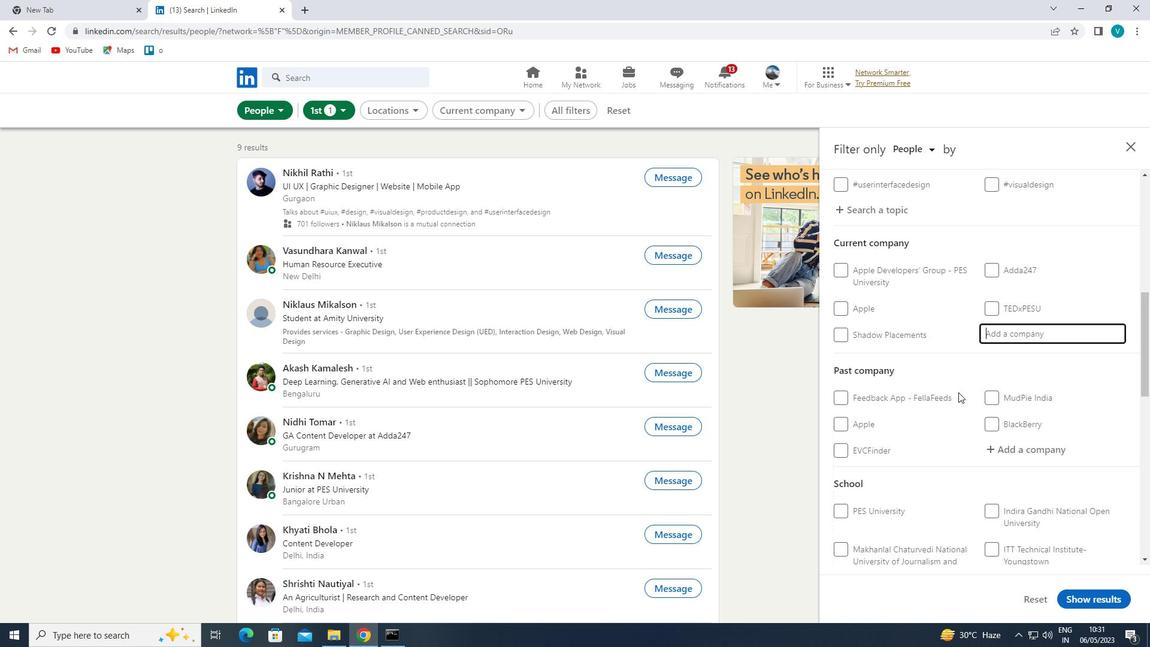 
Action: Mouse moved to (954, 396)
Screenshot: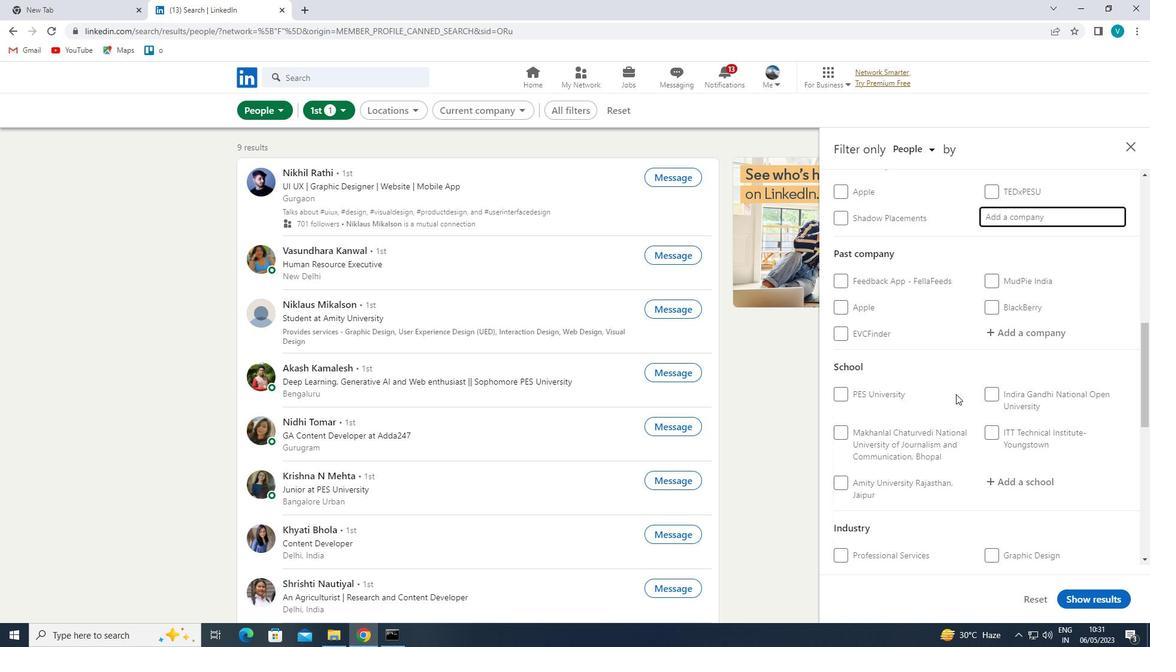 
Action: Mouse scrolled (954, 395) with delta (0, 0)
Screenshot: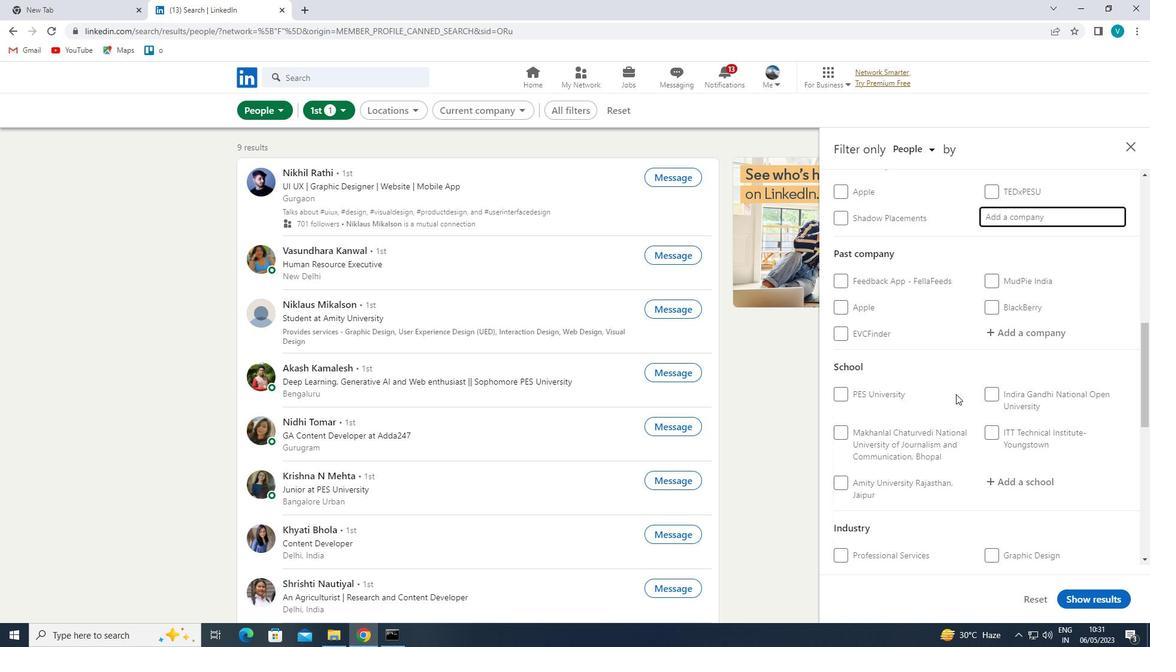 
Action: Mouse moved to (930, 408)
Screenshot: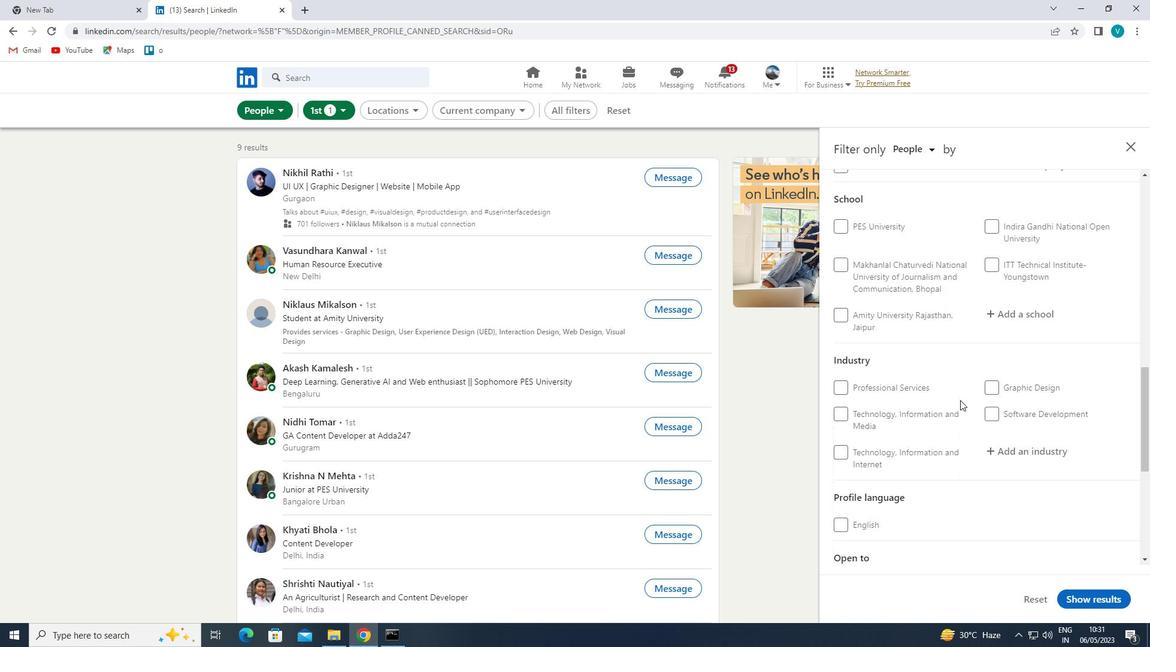 
Action: Mouse scrolled (930, 407) with delta (0, 0)
Screenshot: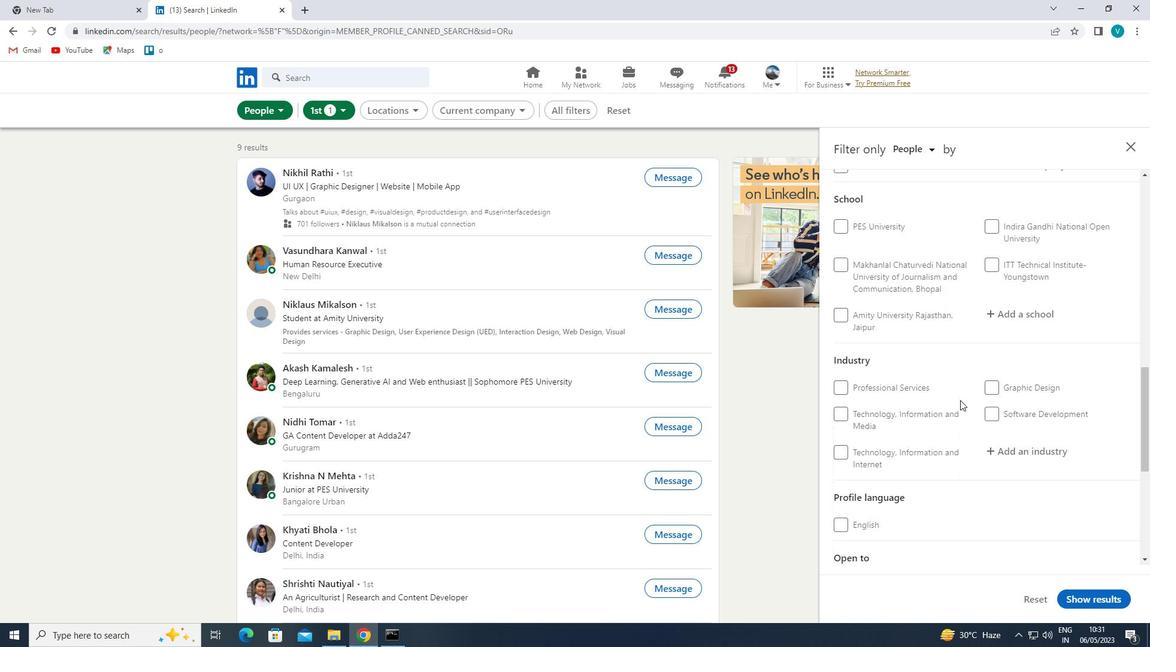 
Action: Mouse moved to (930, 408)
Screenshot: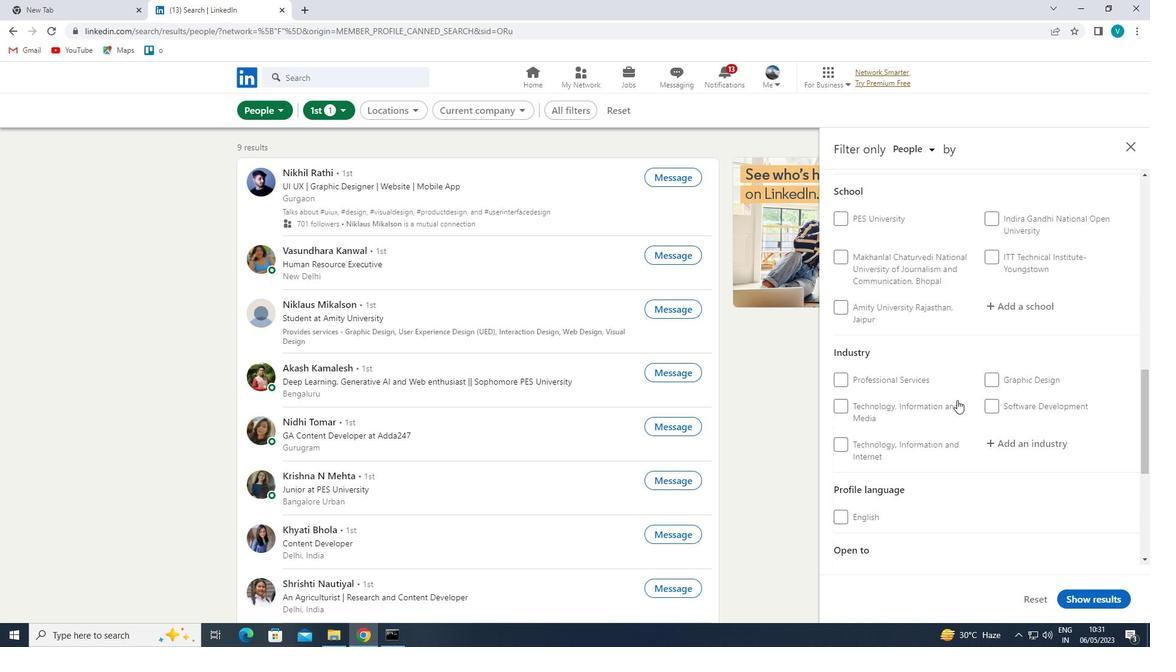 
Action: Mouse scrolled (930, 408) with delta (0, 0)
Screenshot: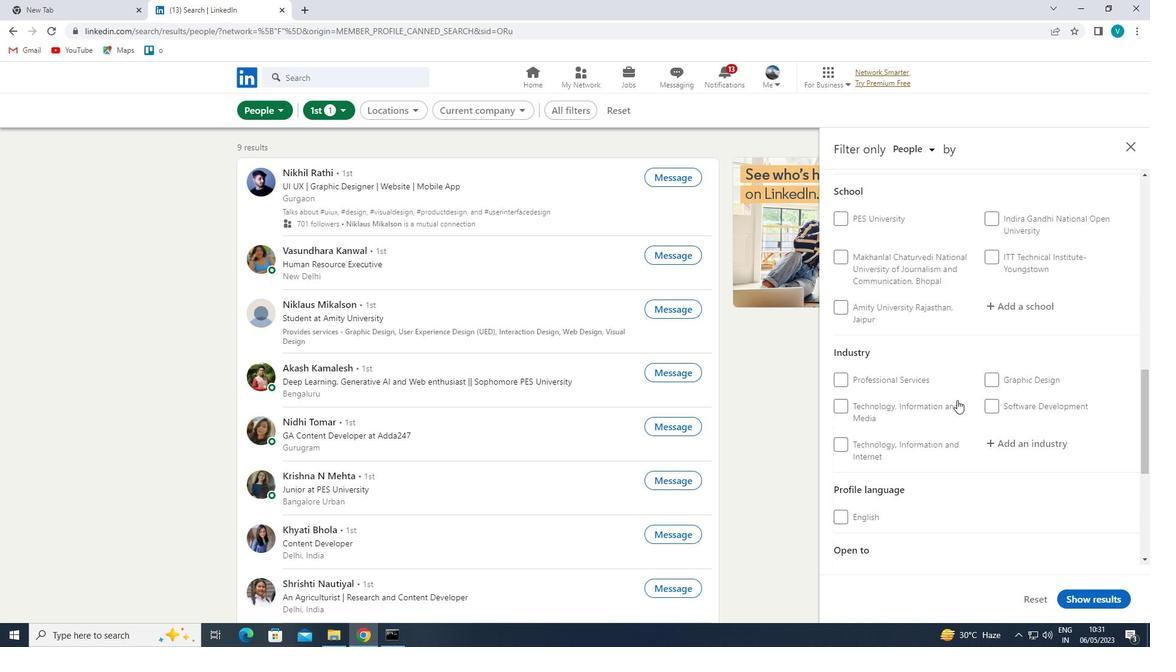 
Action: Mouse moved to (843, 394)
Screenshot: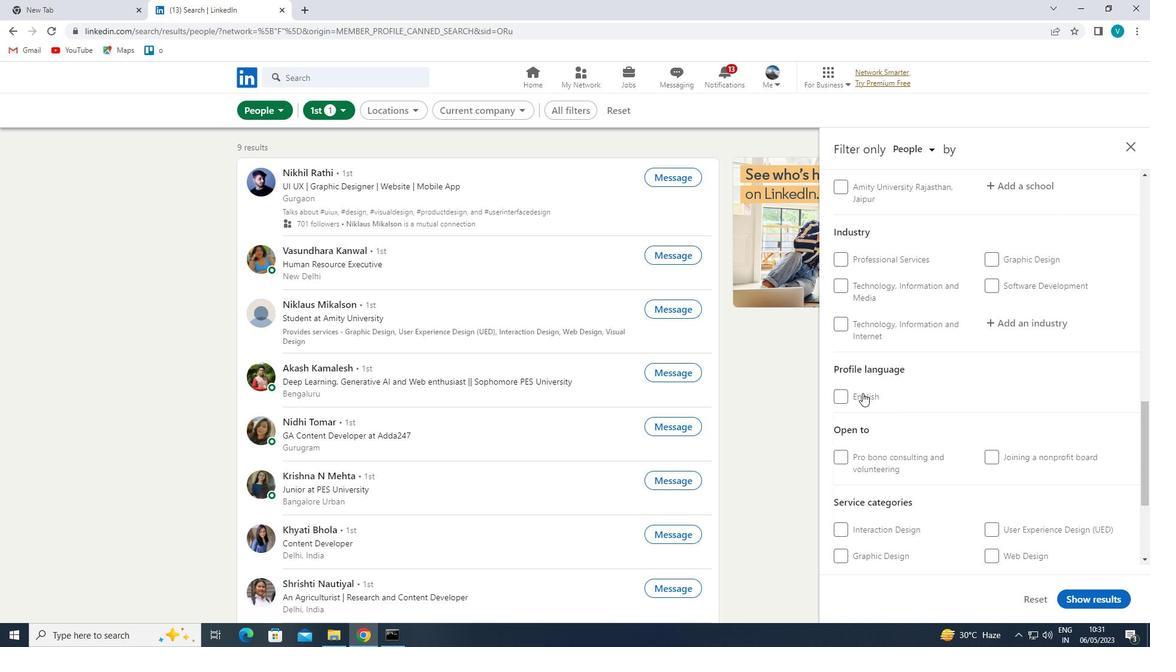 
Action: Mouse pressed left at (843, 394)
Screenshot: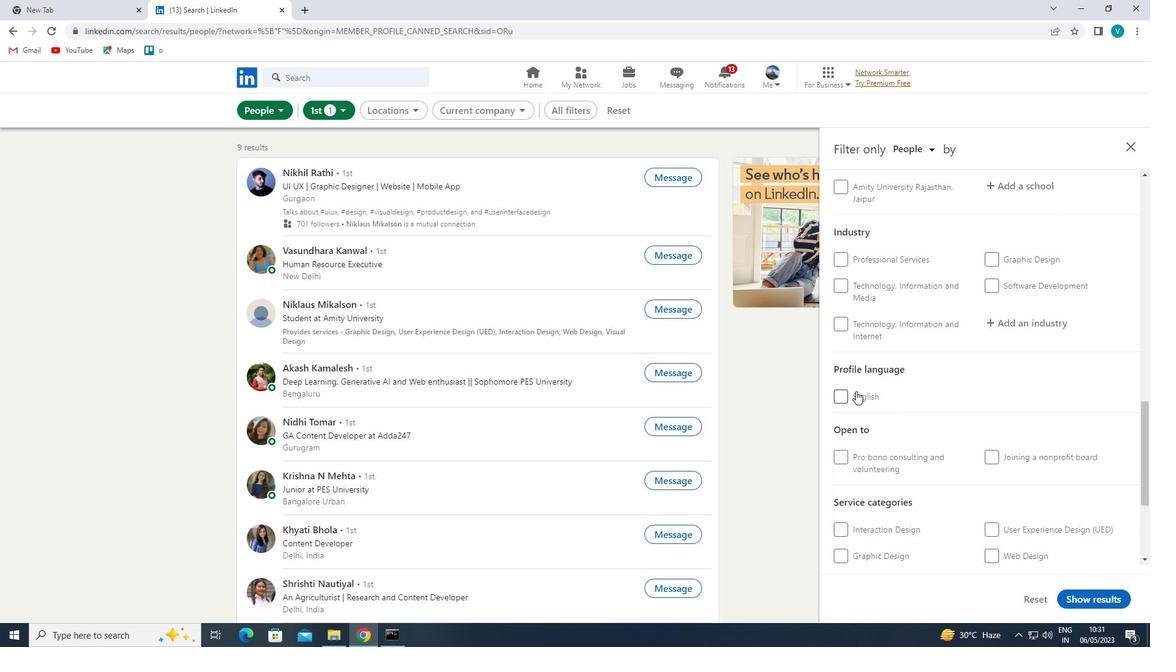 
Action: Mouse moved to (930, 389)
Screenshot: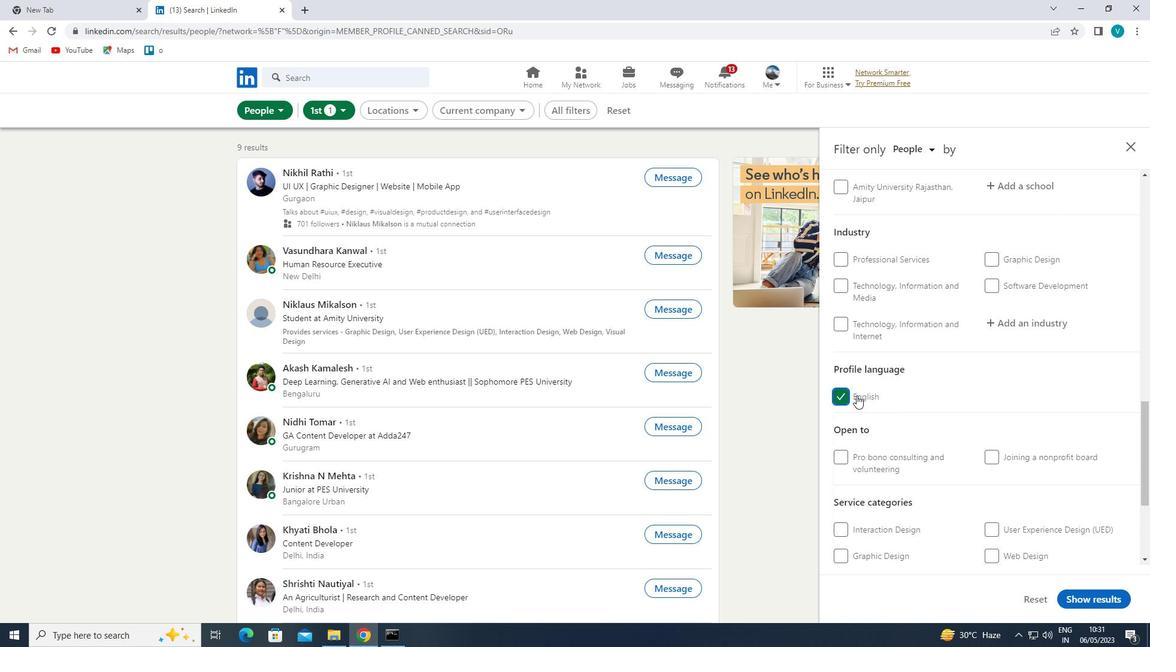 
Action: Mouse scrolled (930, 390) with delta (0, 0)
Screenshot: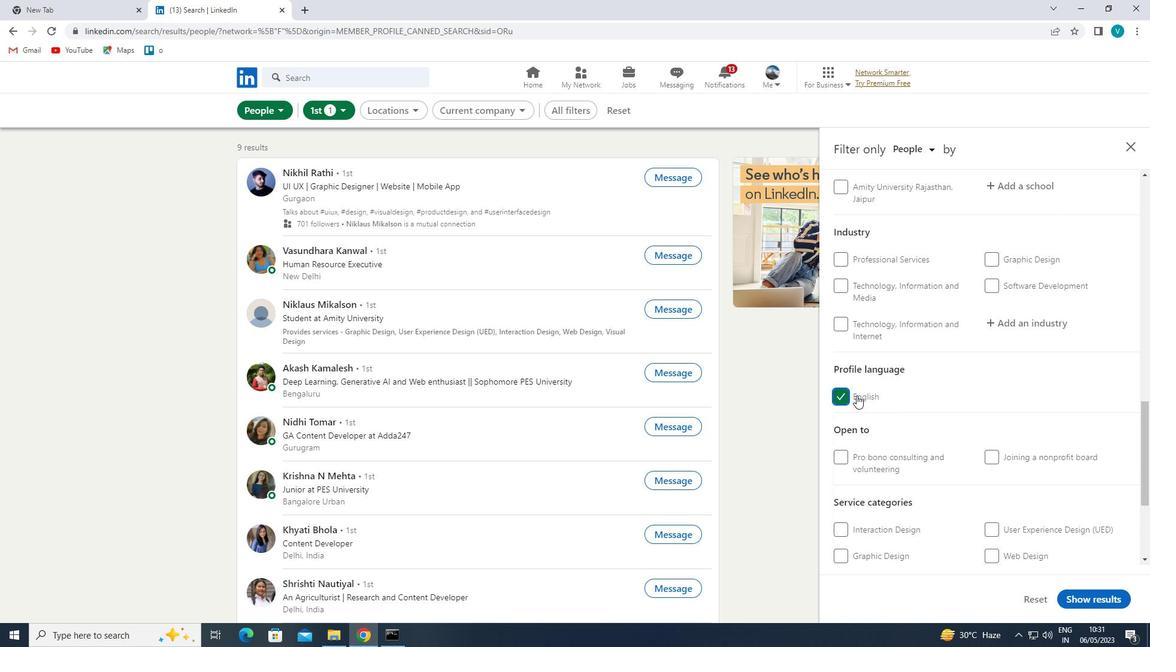 
Action: Mouse moved to (931, 388)
Screenshot: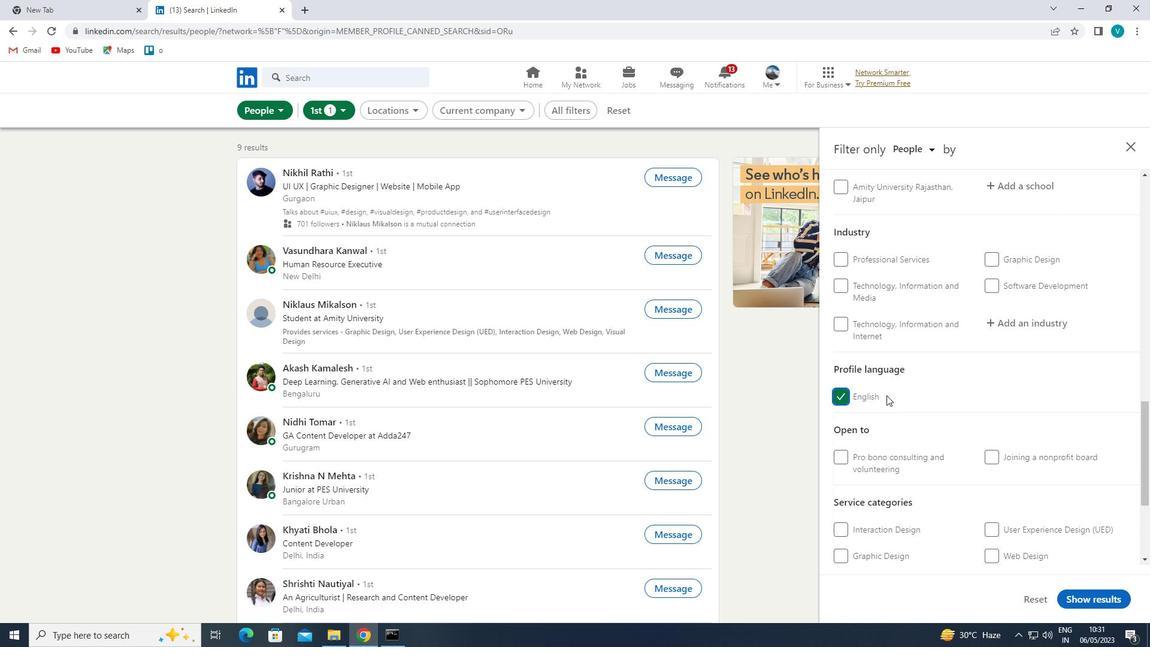 
Action: Mouse scrolled (931, 389) with delta (0, 0)
Screenshot: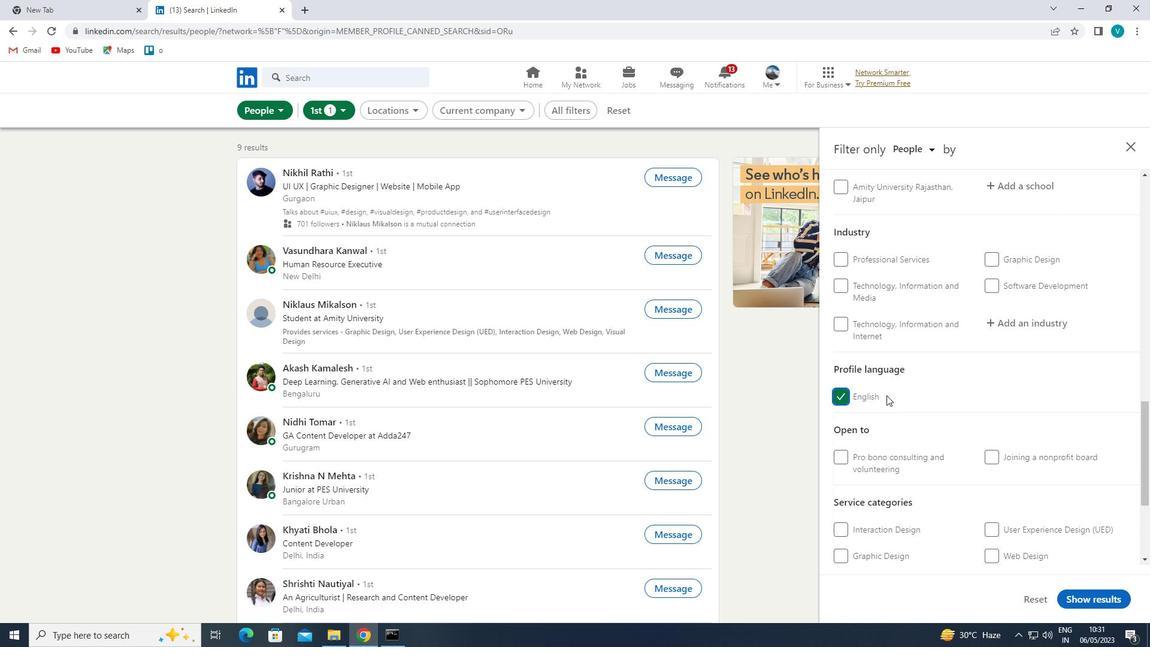 
Action: Mouse moved to (933, 388)
Screenshot: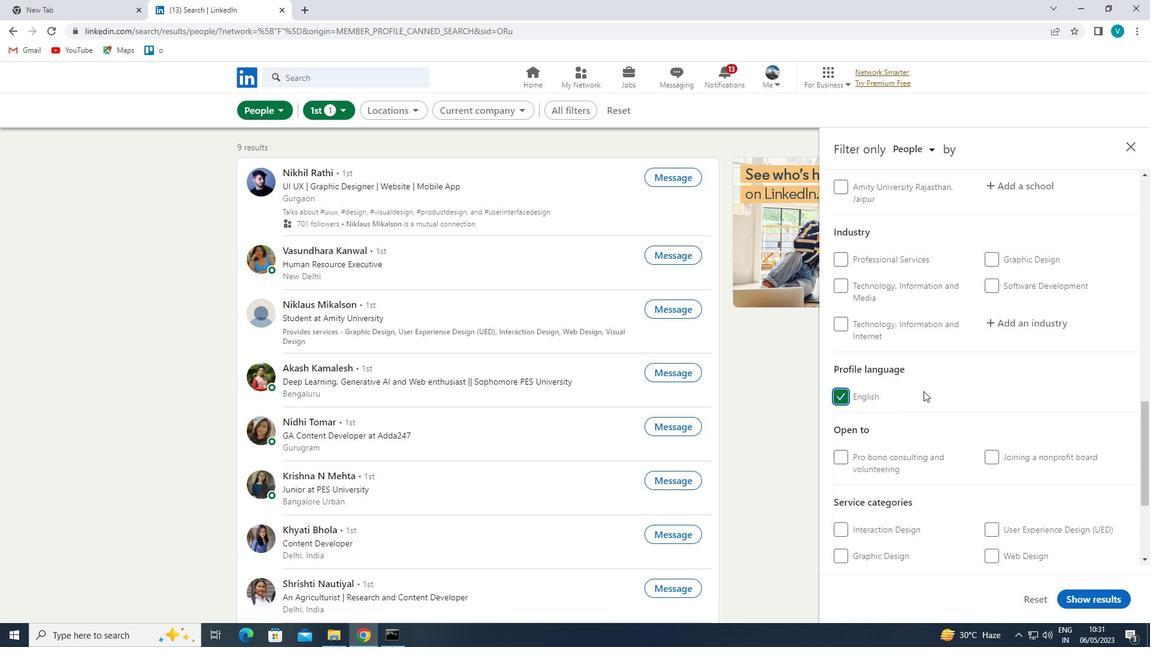 
Action: Mouse scrolled (933, 389) with delta (0, 0)
Screenshot: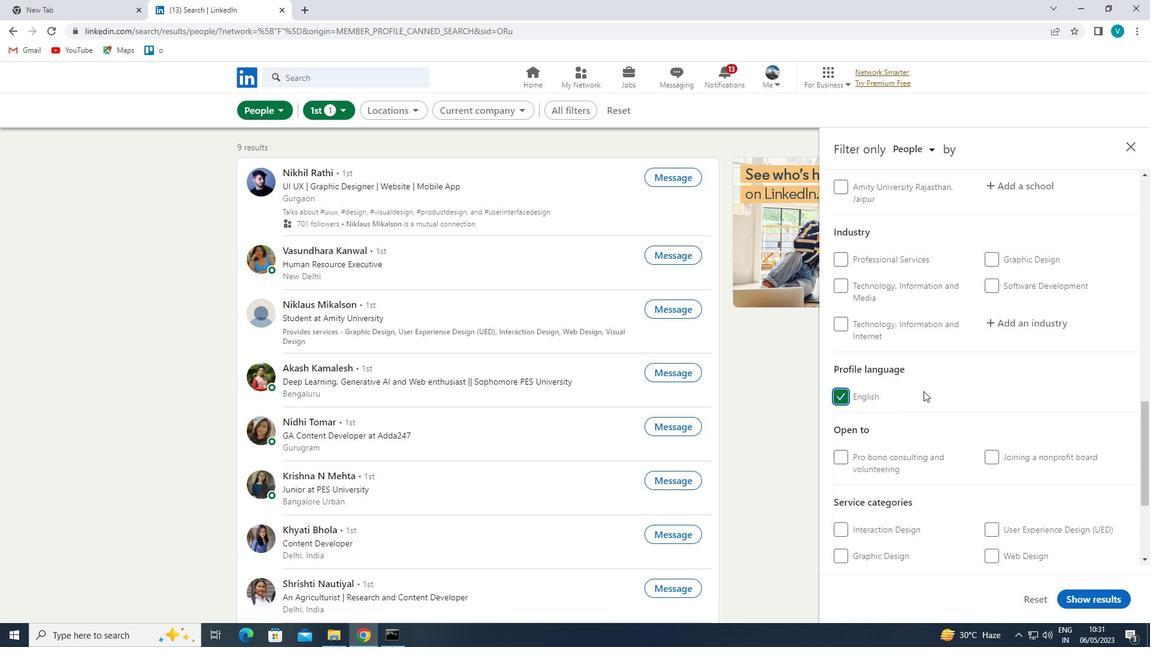 
Action: Mouse scrolled (933, 389) with delta (0, 0)
Screenshot: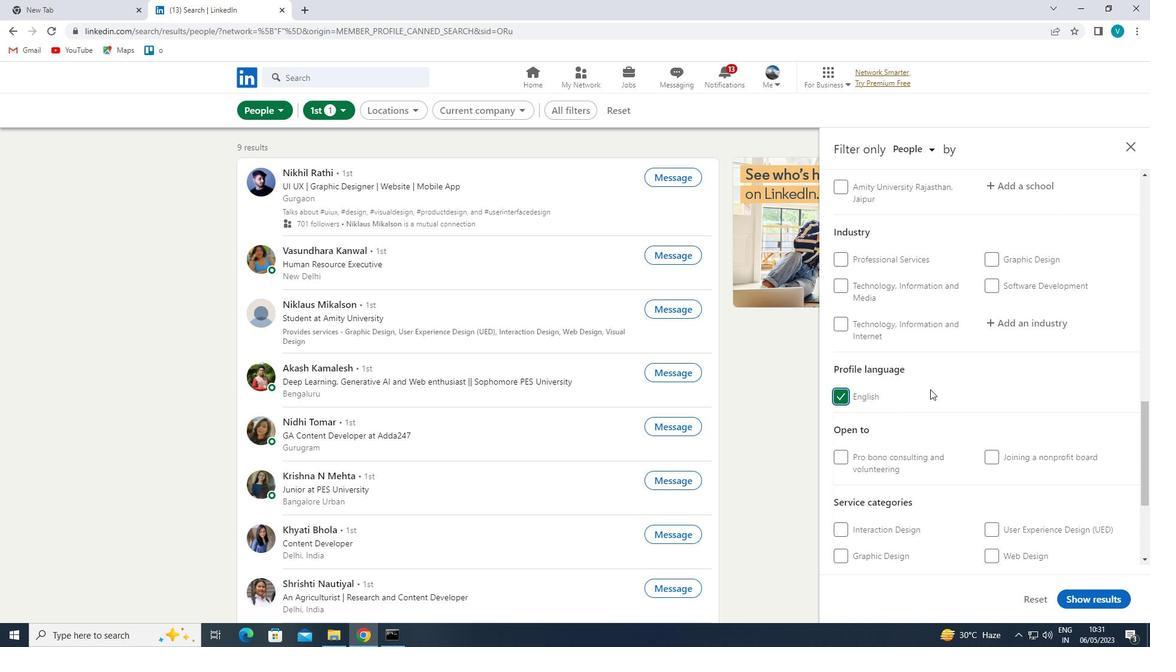 
Action: Mouse moved to (937, 388)
Screenshot: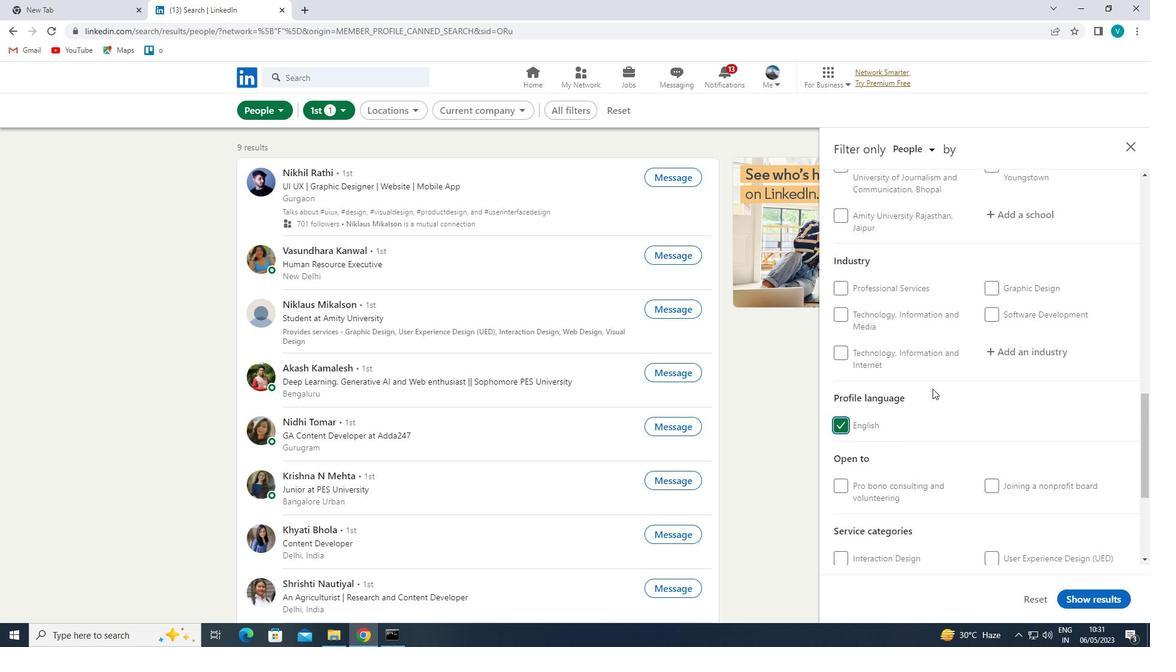 
Action: Mouse scrolled (937, 388) with delta (0, 0)
Screenshot: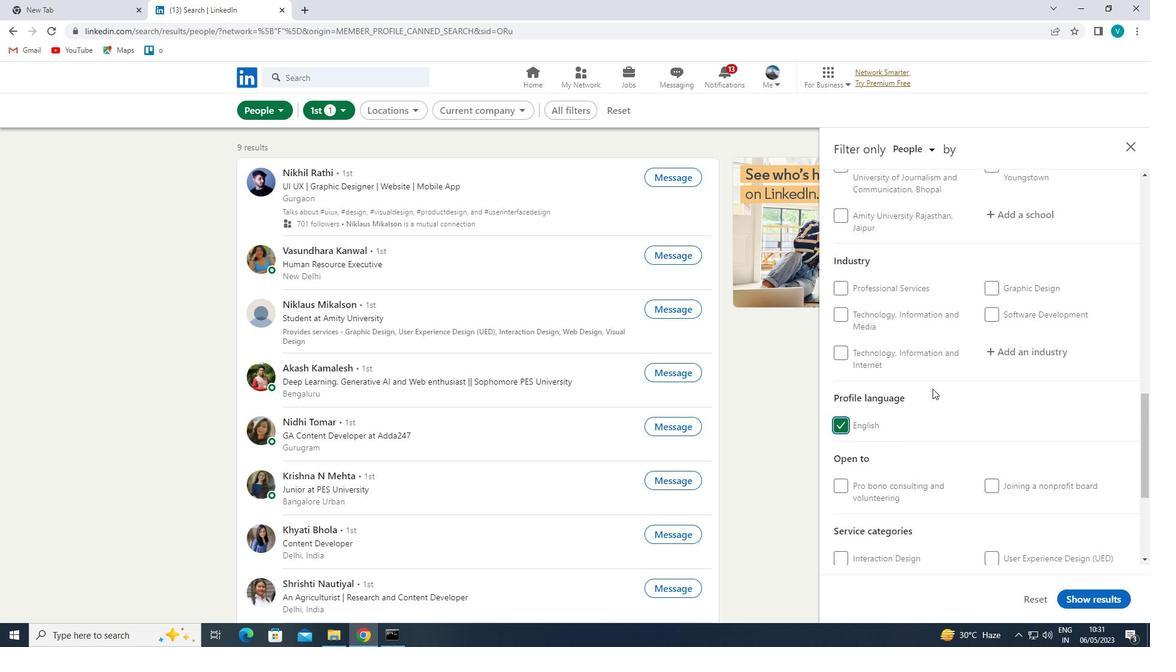
Action: Mouse moved to (939, 388)
Screenshot: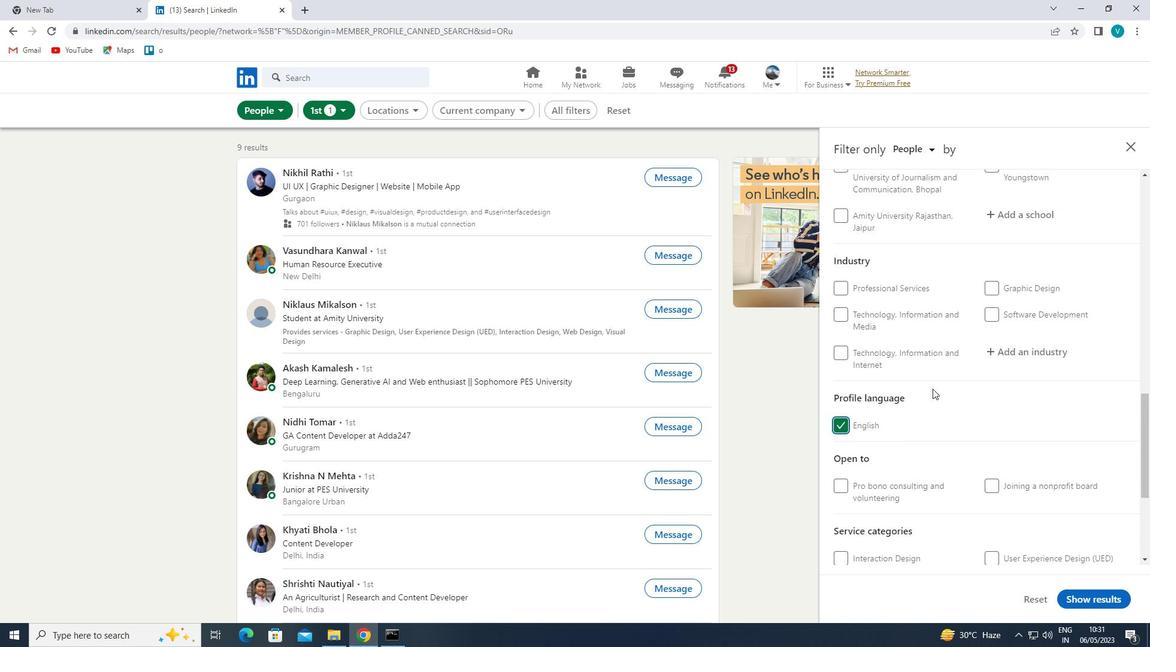 
Action: Mouse scrolled (939, 388) with delta (0, 0)
Screenshot: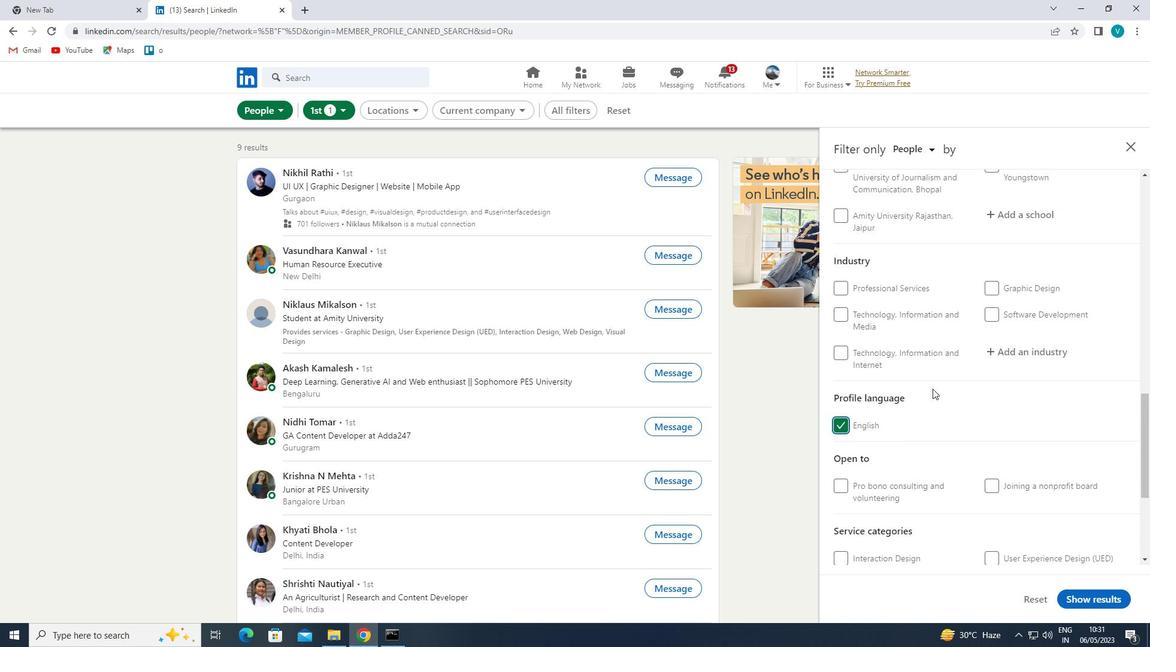 
Action: Mouse moved to (940, 387)
Screenshot: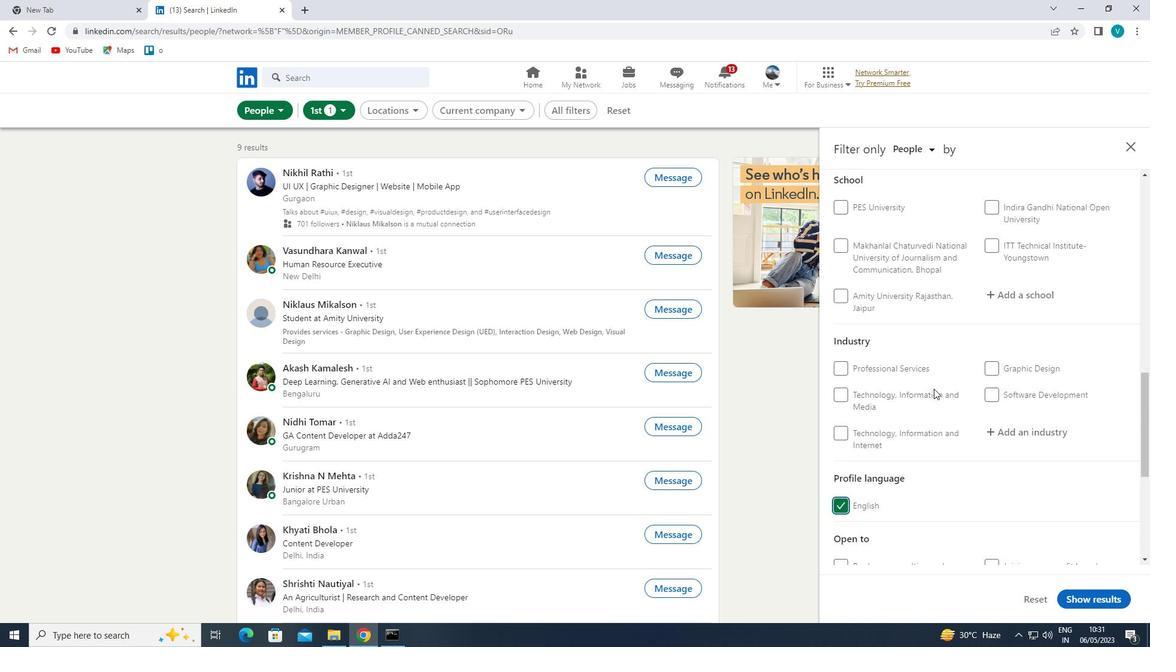 
Action: Mouse scrolled (940, 388) with delta (0, 0)
Screenshot: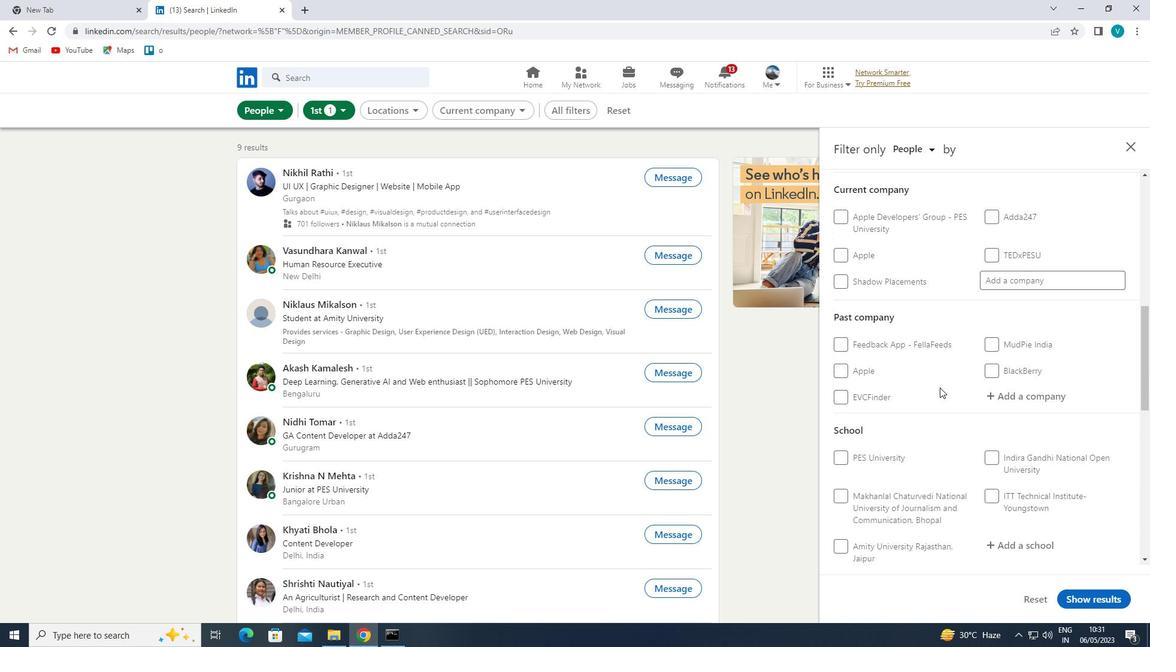 
Action: Mouse moved to (1039, 340)
Screenshot: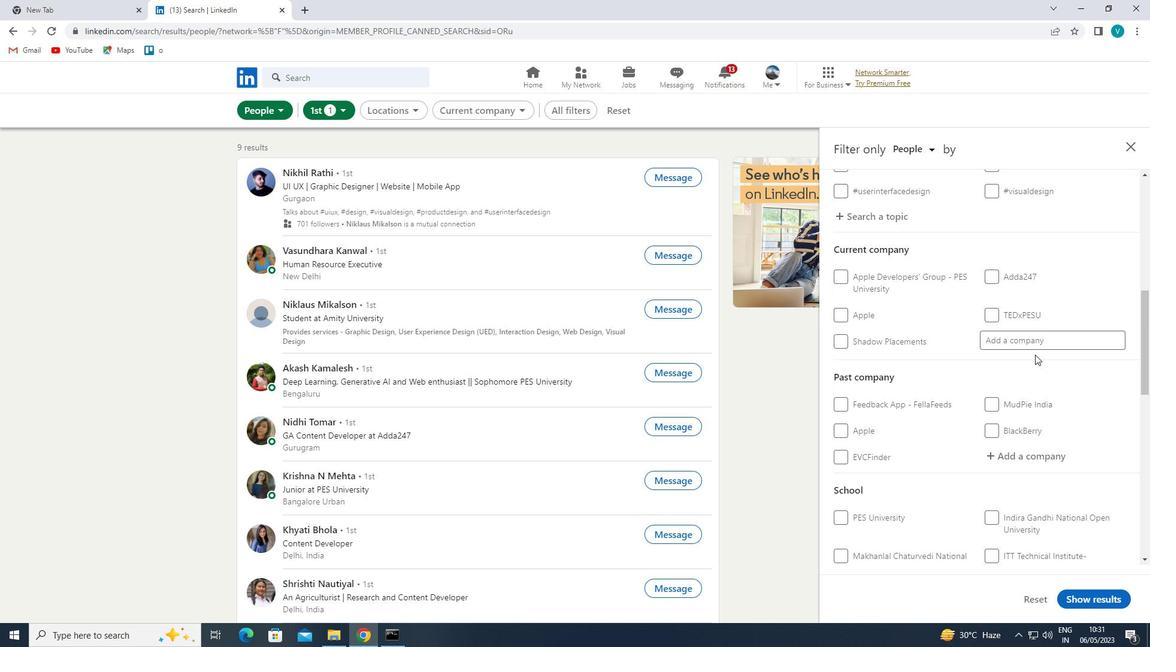 
Action: Mouse pressed left at (1039, 340)
Screenshot: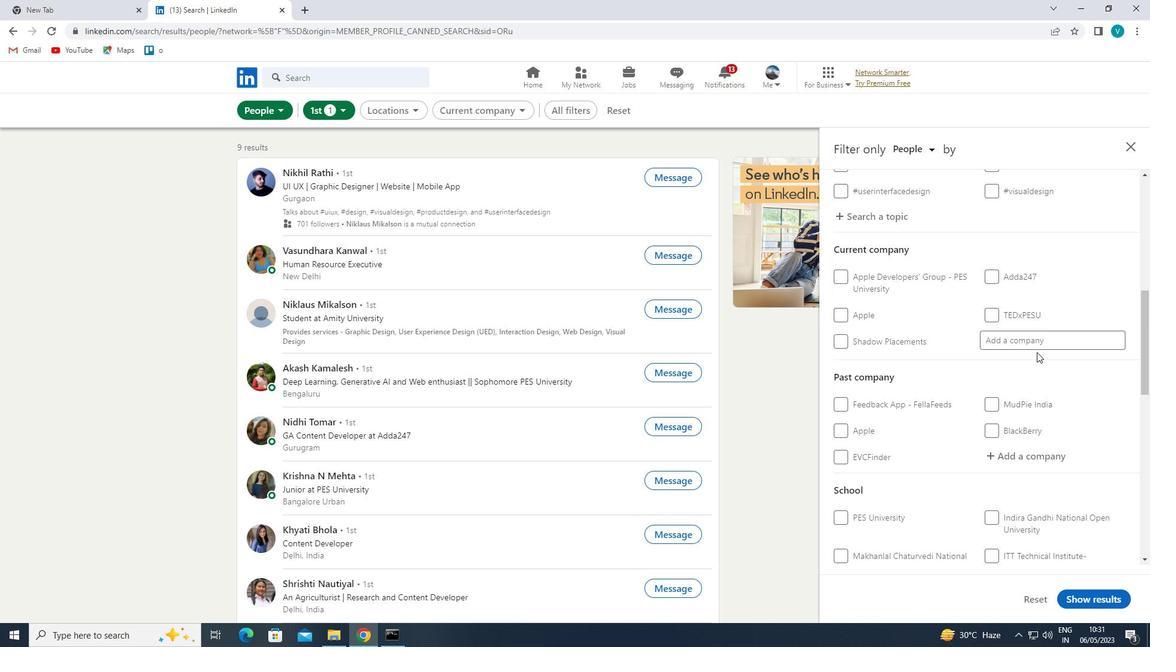 
Action: Mouse moved to (1037, 340)
Screenshot: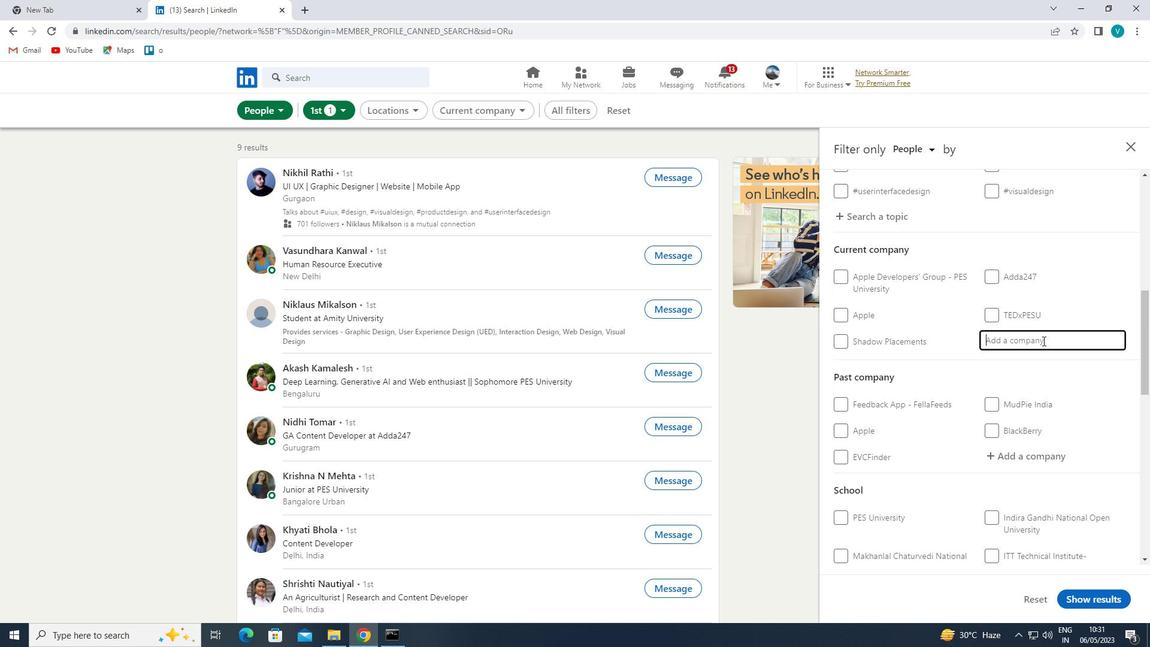 
Action: Key pressed <Key.shift>LOOKING
Screenshot: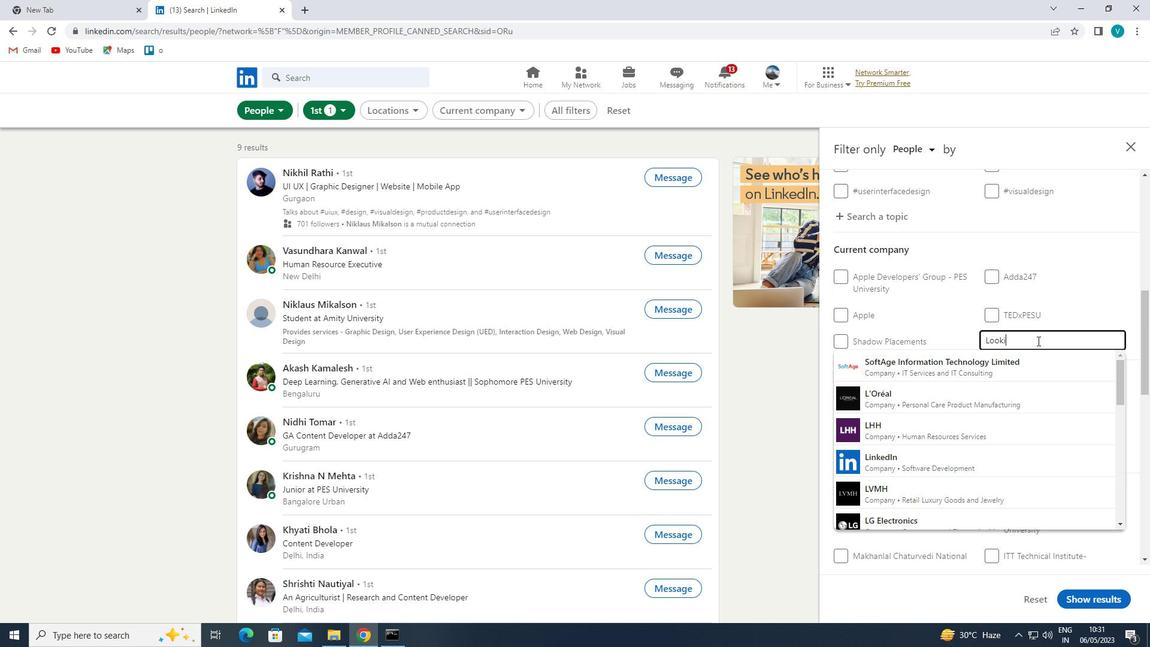 
Action: Mouse moved to (1039, 350)
Screenshot: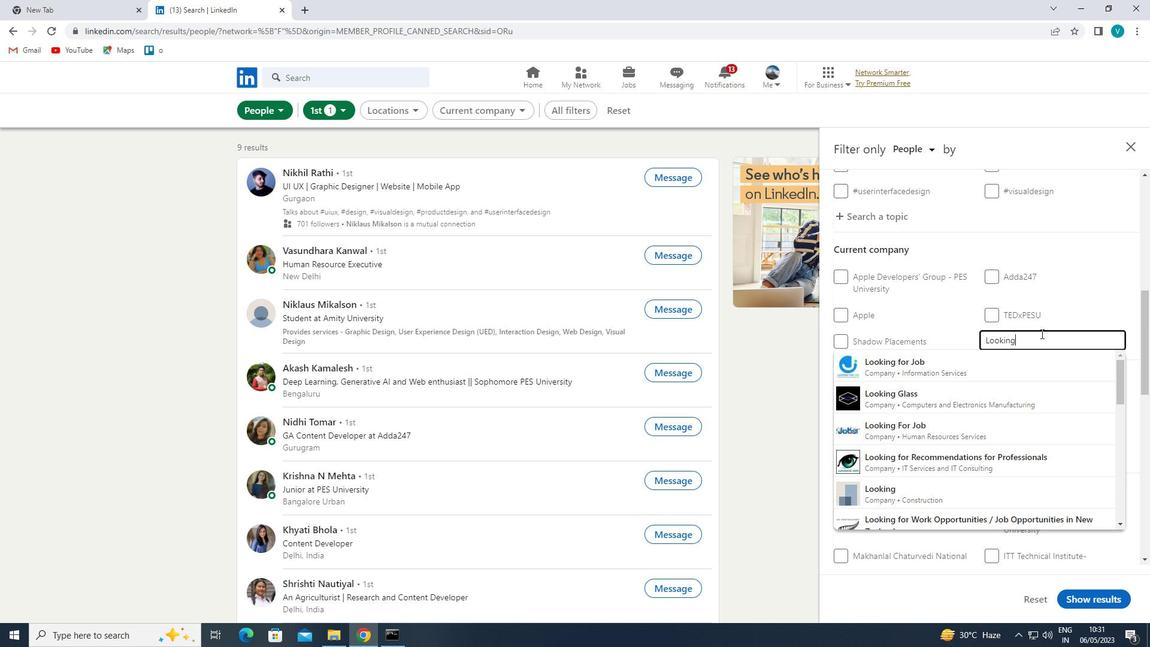 
Action: Mouse pressed left at (1039, 350)
Screenshot: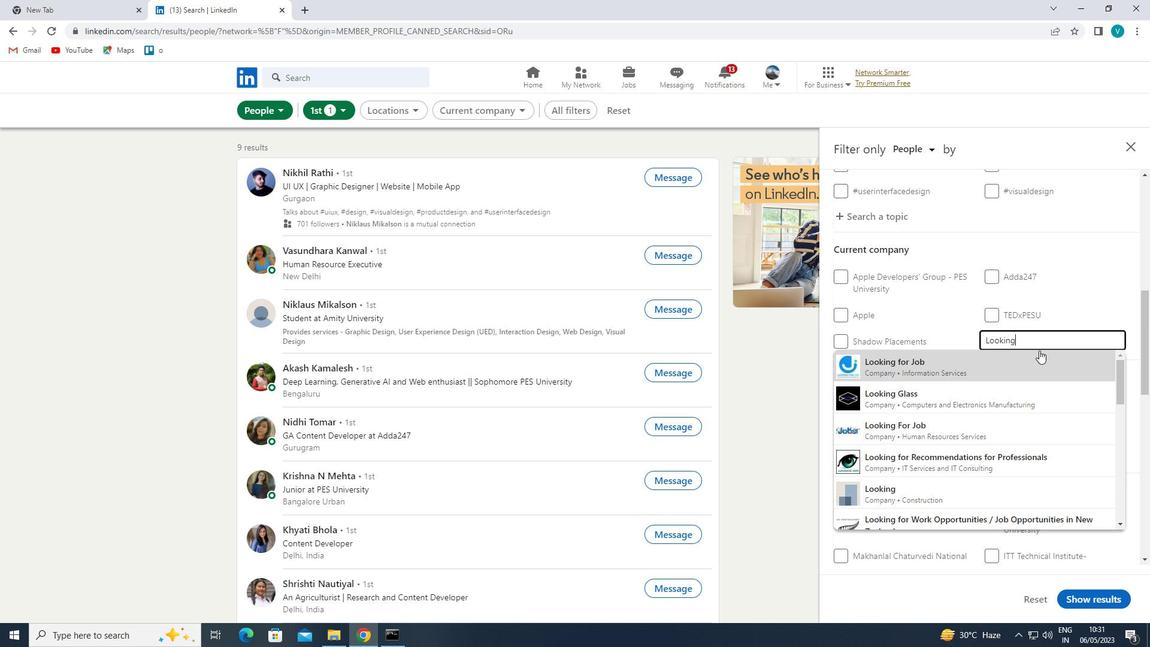 
Action: Mouse scrolled (1039, 349) with delta (0, 0)
Screenshot: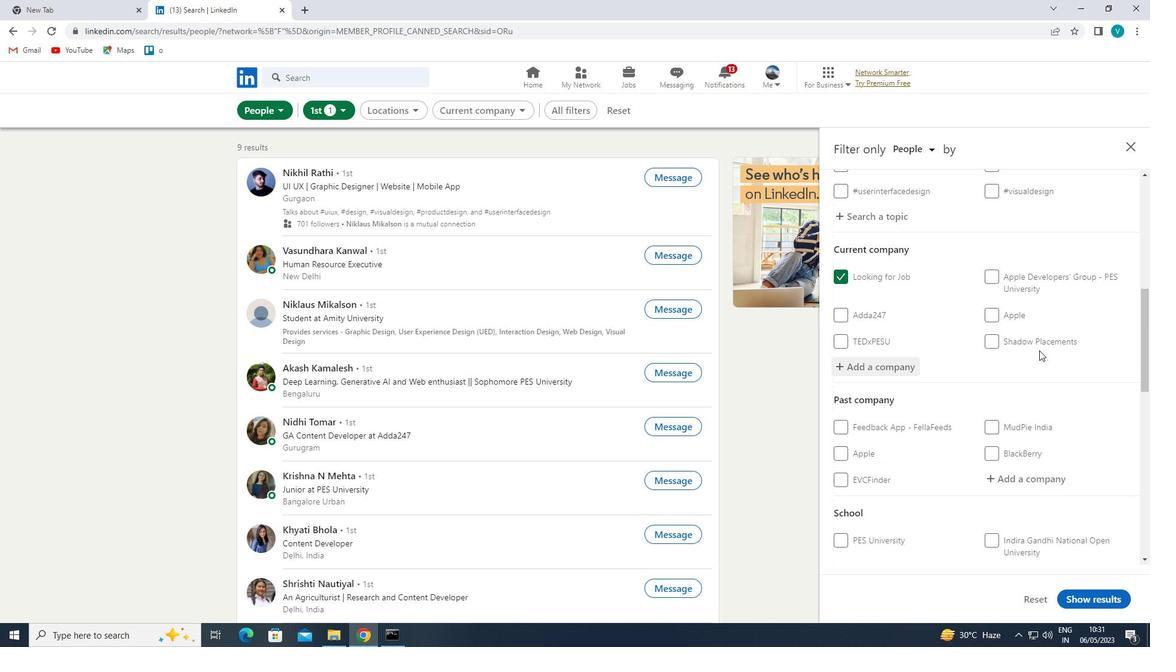 
Action: Mouse scrolled (1039, 349) with delta (0, 0)
Screenshot: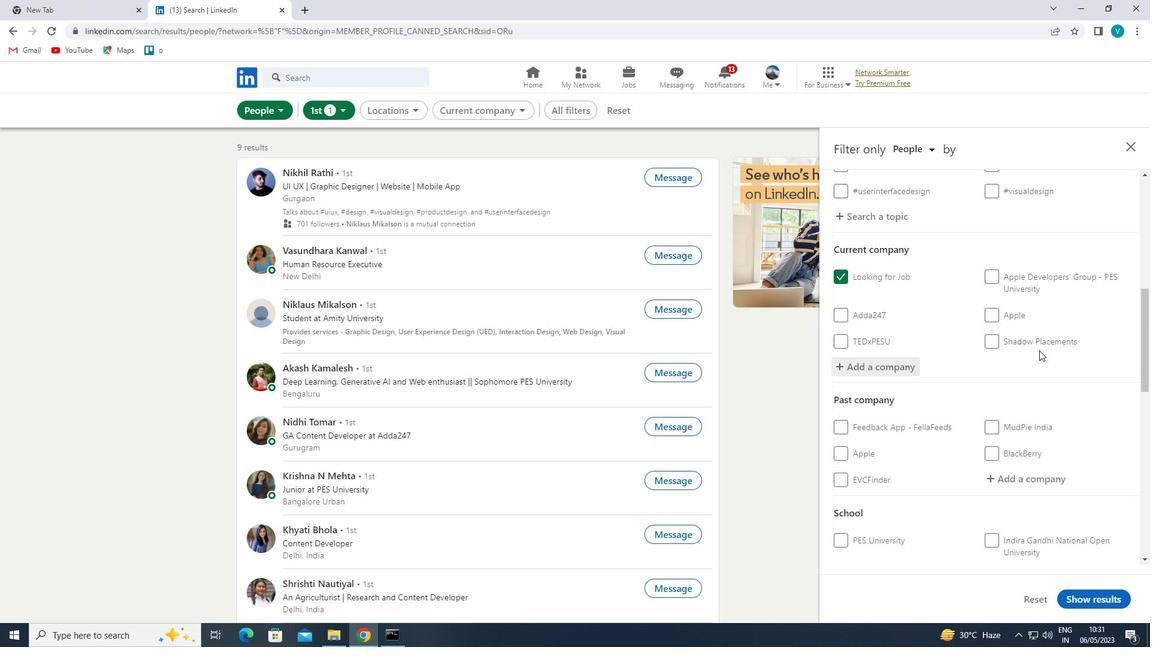 
Action: Mouse scrolled (1039, 349) with delta (0, 0)
Screenshot: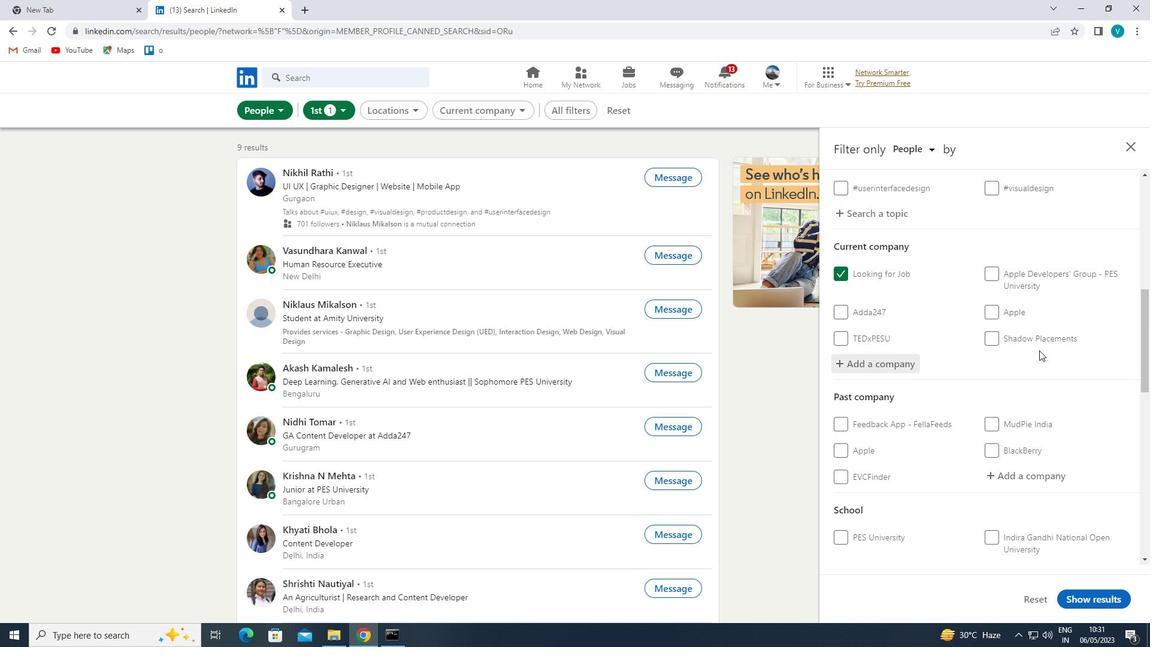 
Action: Mouse scrolled (1039, 349) with delta (0, 0)
Screenshot: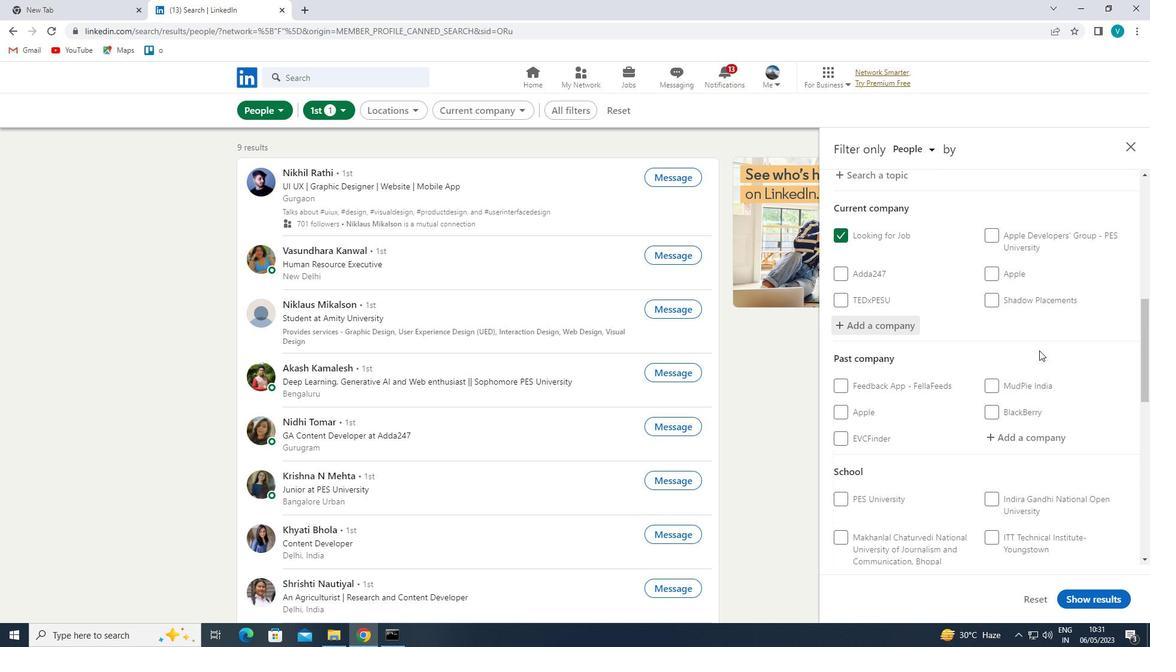 
Action: Mouse moved to (1036, 378)
Screenshot: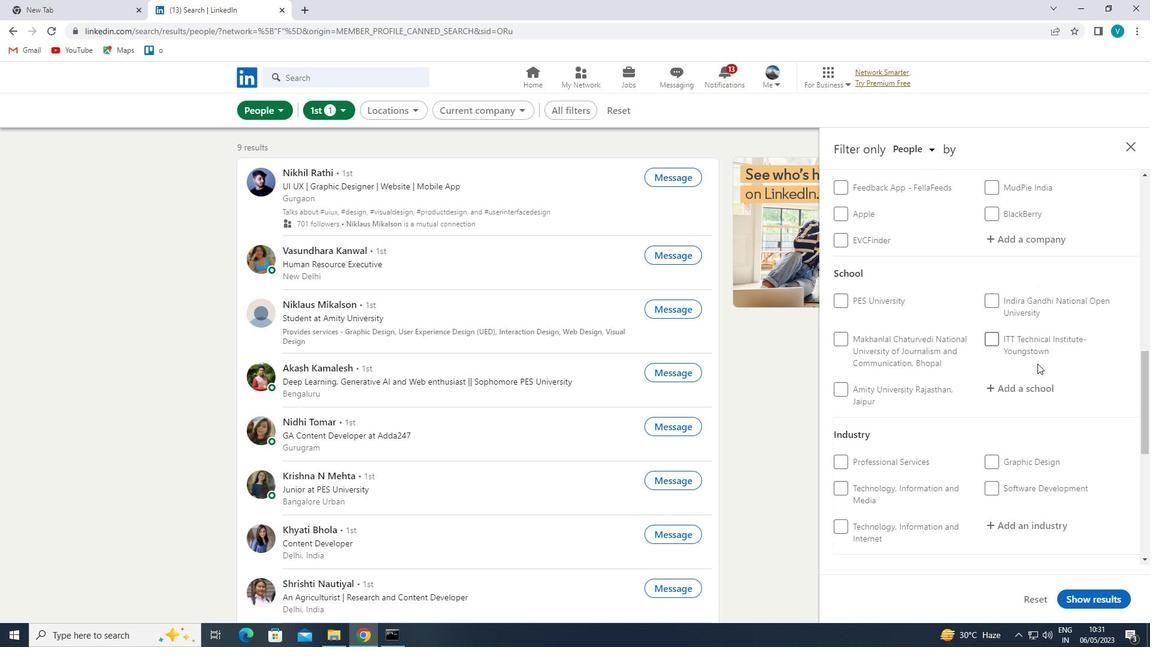 
Action: Mouse pressed left at (1036, 378)
Screenshot: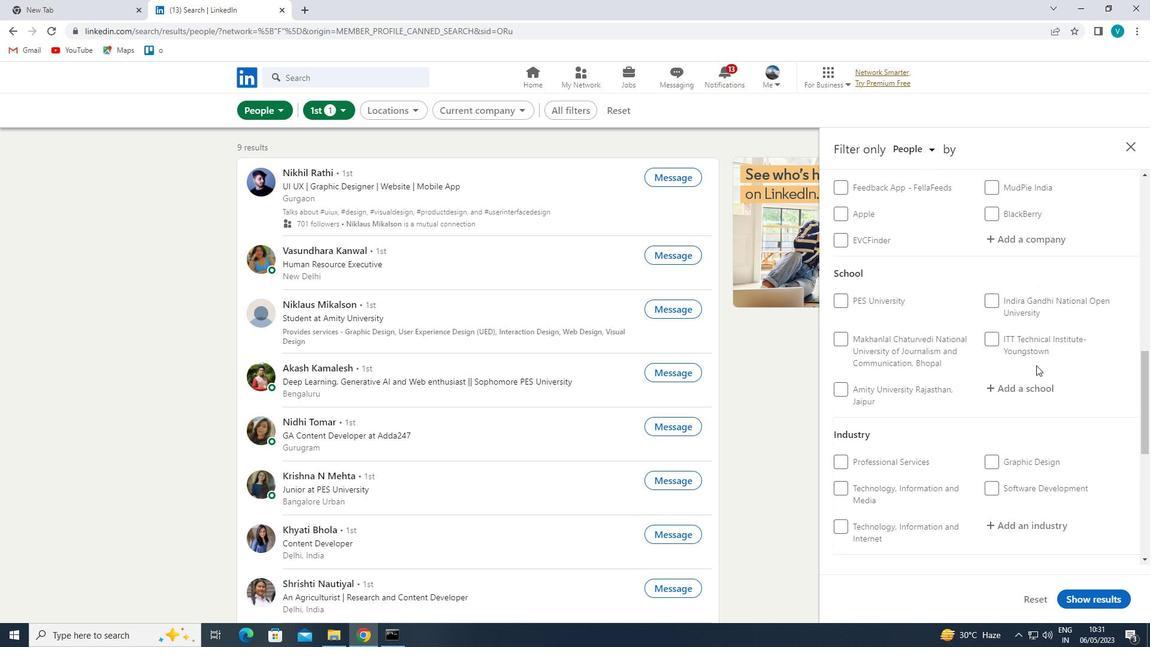 
Action: Key pressed <Key.shift>KARPAGAM
Screenshot: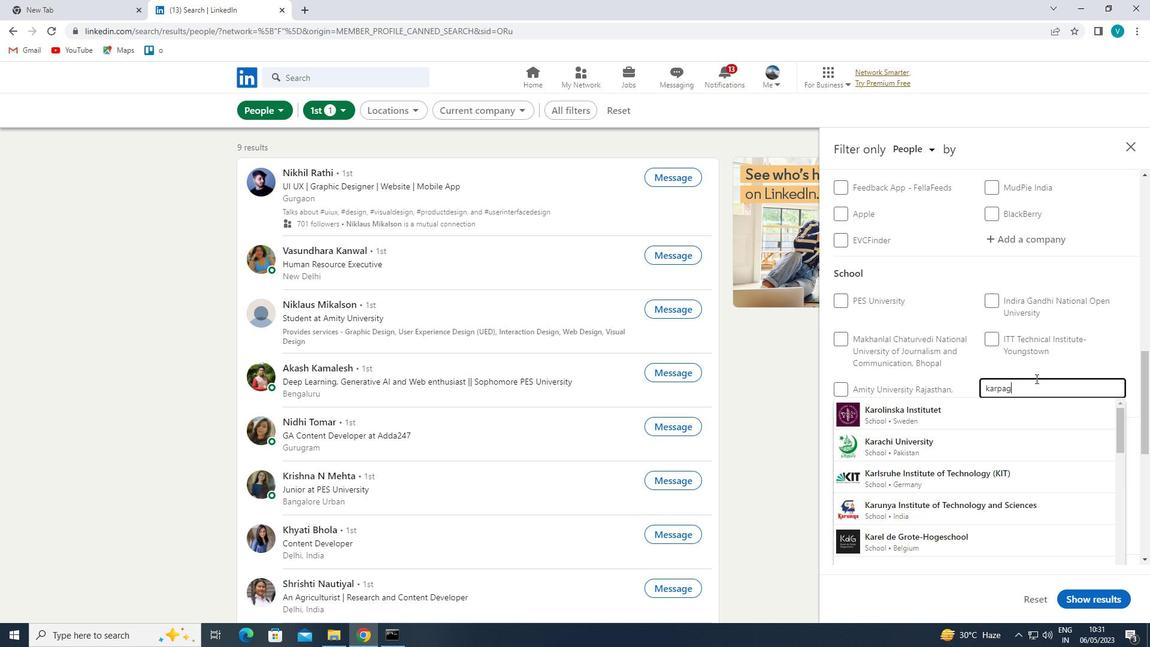 
Action: Mouse moved to (1030, 475)
Screenshot: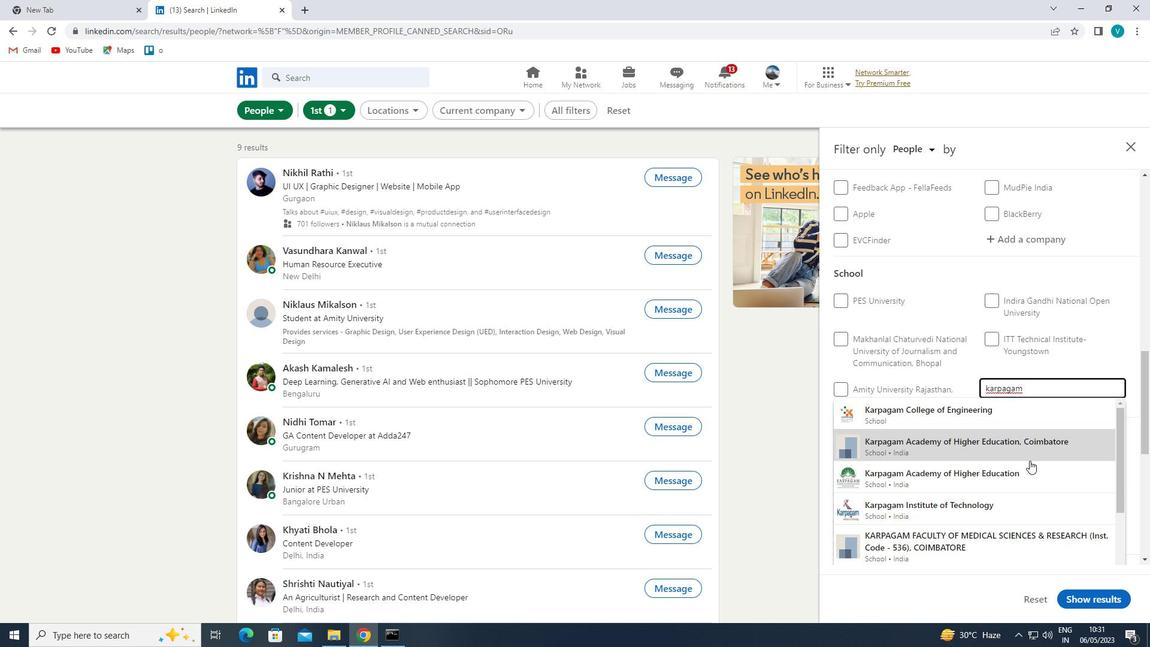 
Action: Mouse pressed left at (1030, 475)
Screenshot: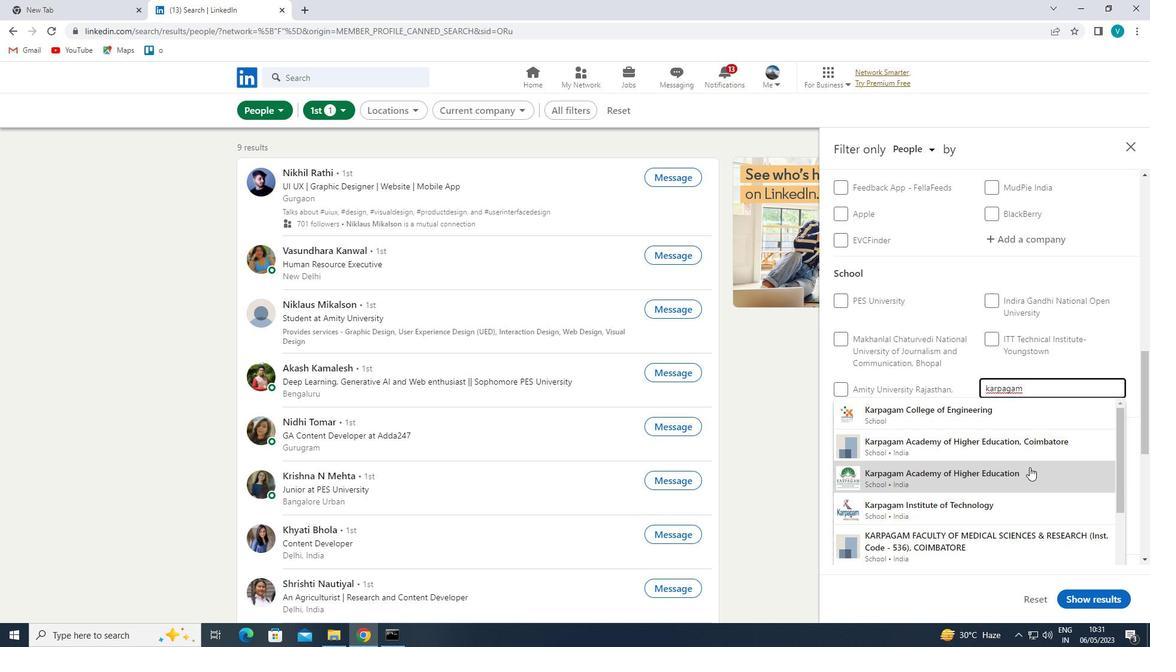 
Action: Mouse moved to (1023, 452)
Screenshot: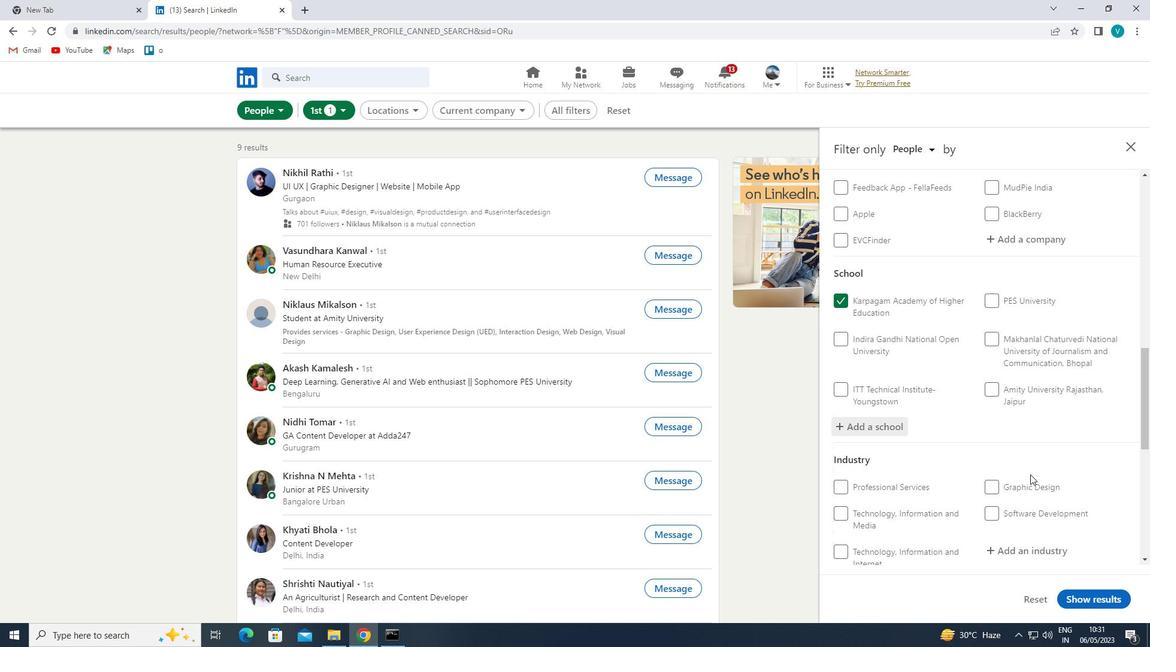 
Action: Mouse scrolled (1023, 451) with delta (0, 0)
Screenshot: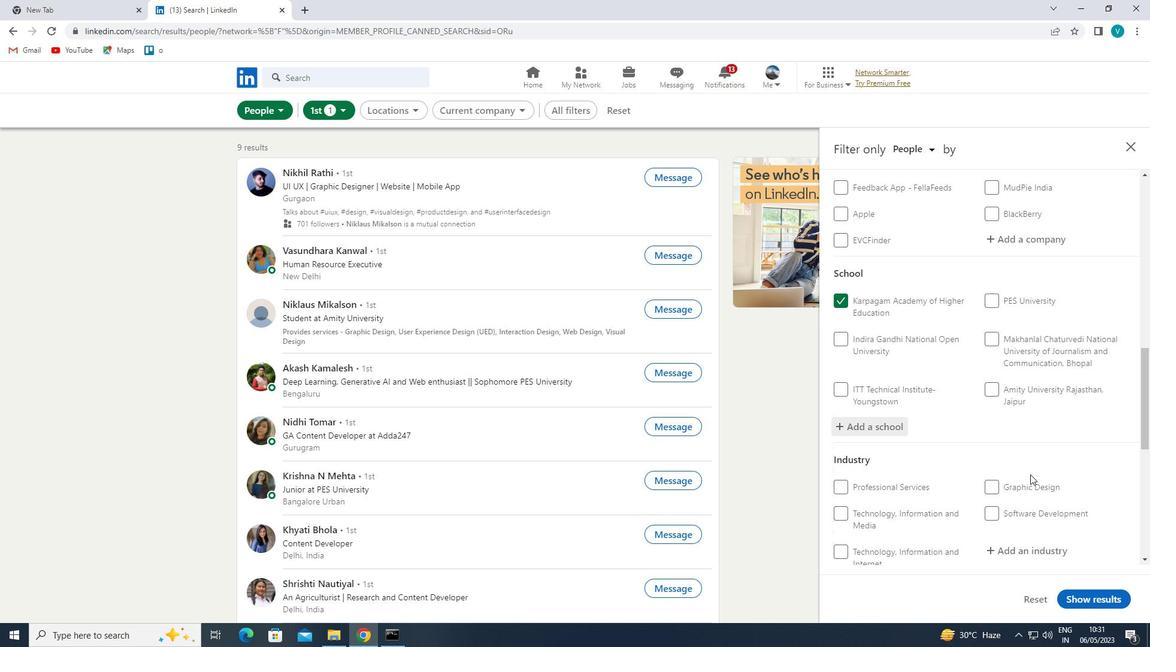 
Action: Mouse moved to (1022, 446)
Screenshot: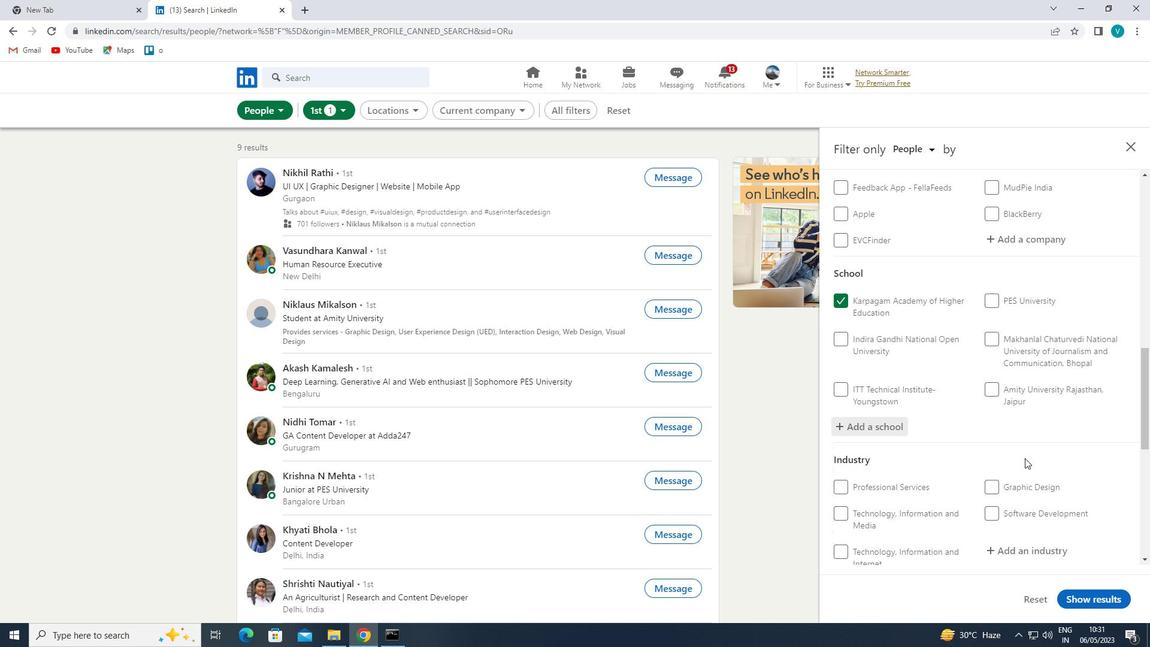 
Action: Mouse scrolled (1022, 445) with delta (0, 0)
Screenshot: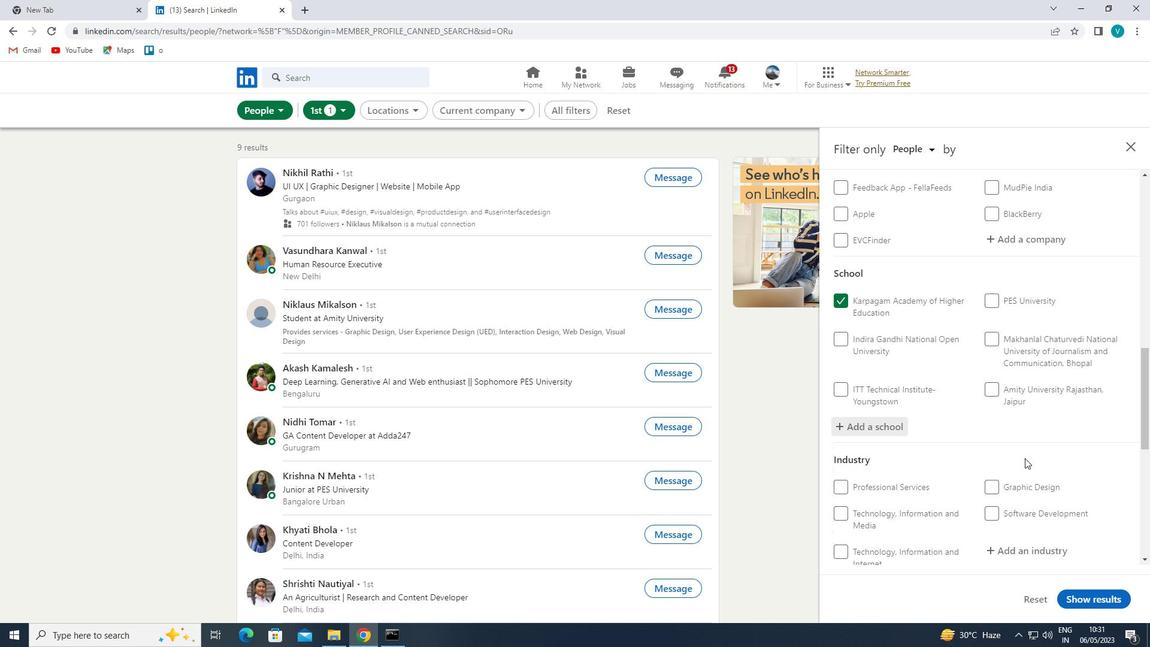 
Action: Mouse moved to (1017, 431)
Screenshot: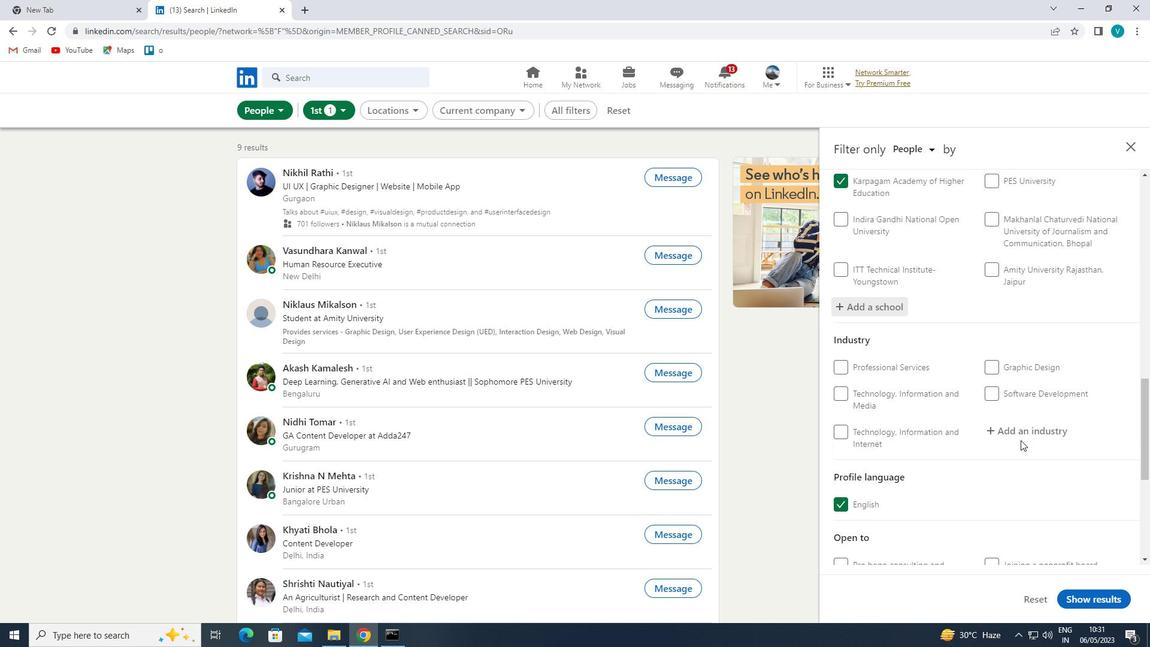 
Action: Mouse pressed left at (1017, 431)
Screenshot: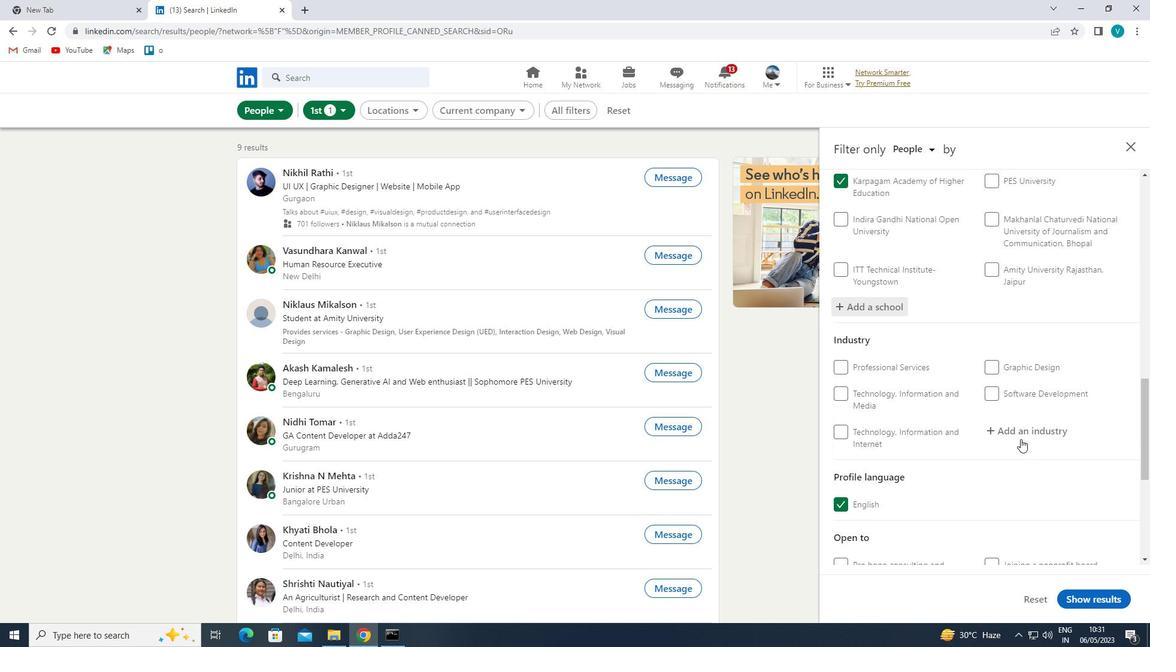 
Action: Key pressed <Key.shift>RENR<Key.backspace>EWABLE
Screenshot: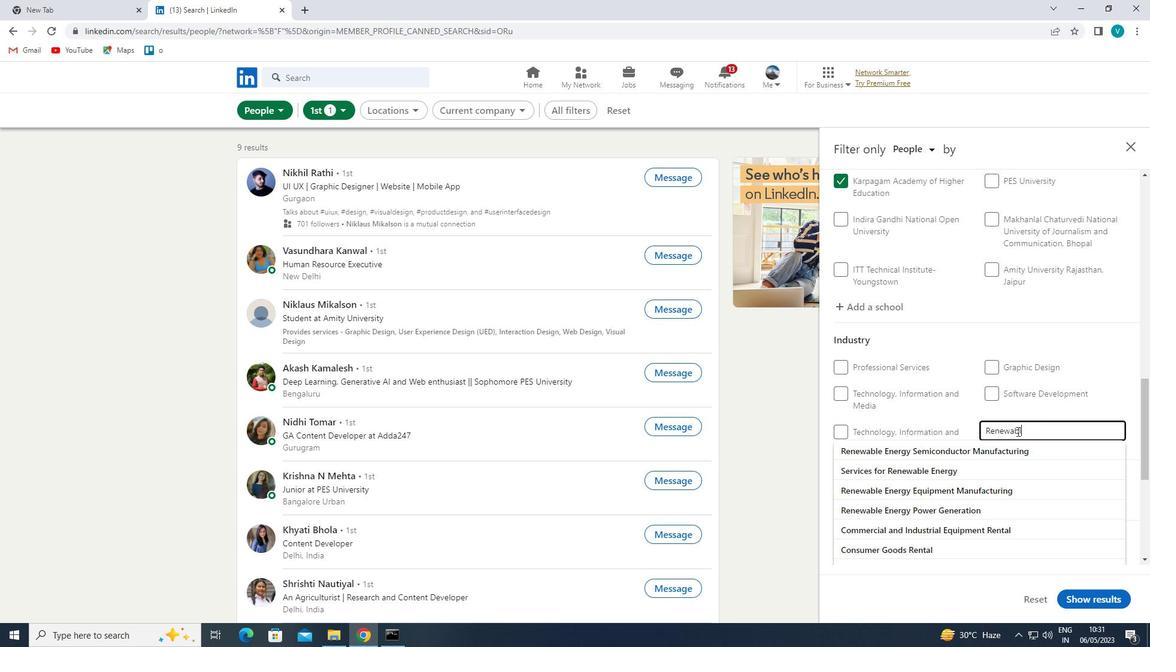 
Action: Mouse moved to (989, 512)
Screenshot: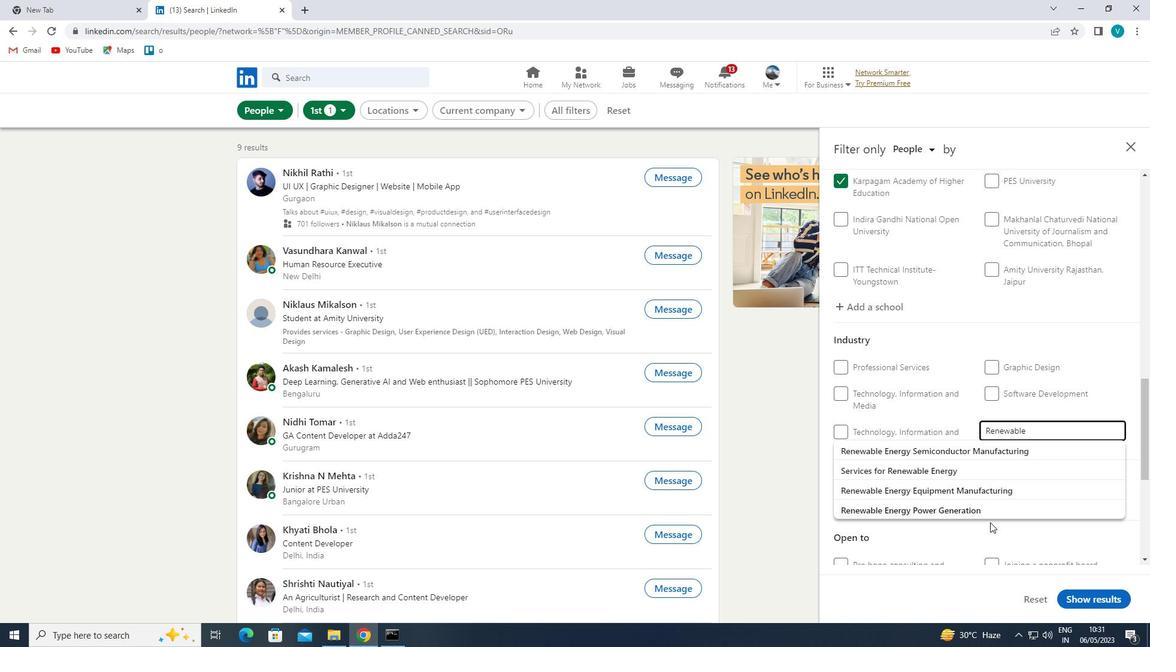 
Action: Mouse pressed left at (989, 512)
Screenshot: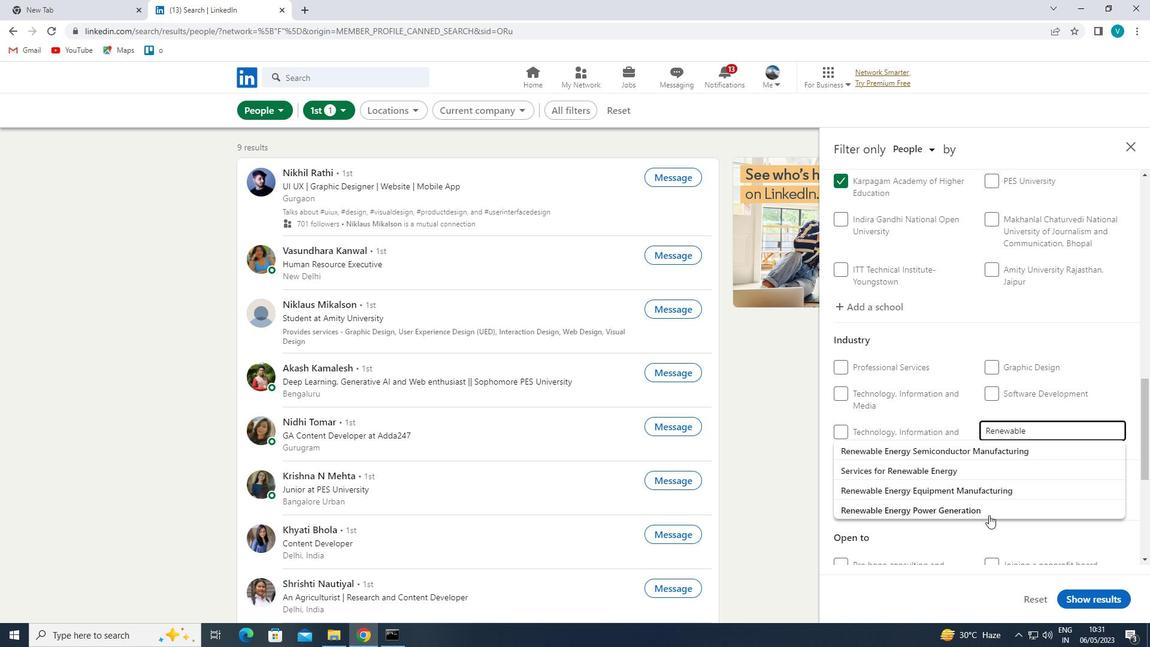 
Action: Mouse moved to (977, 474)
Screenshot: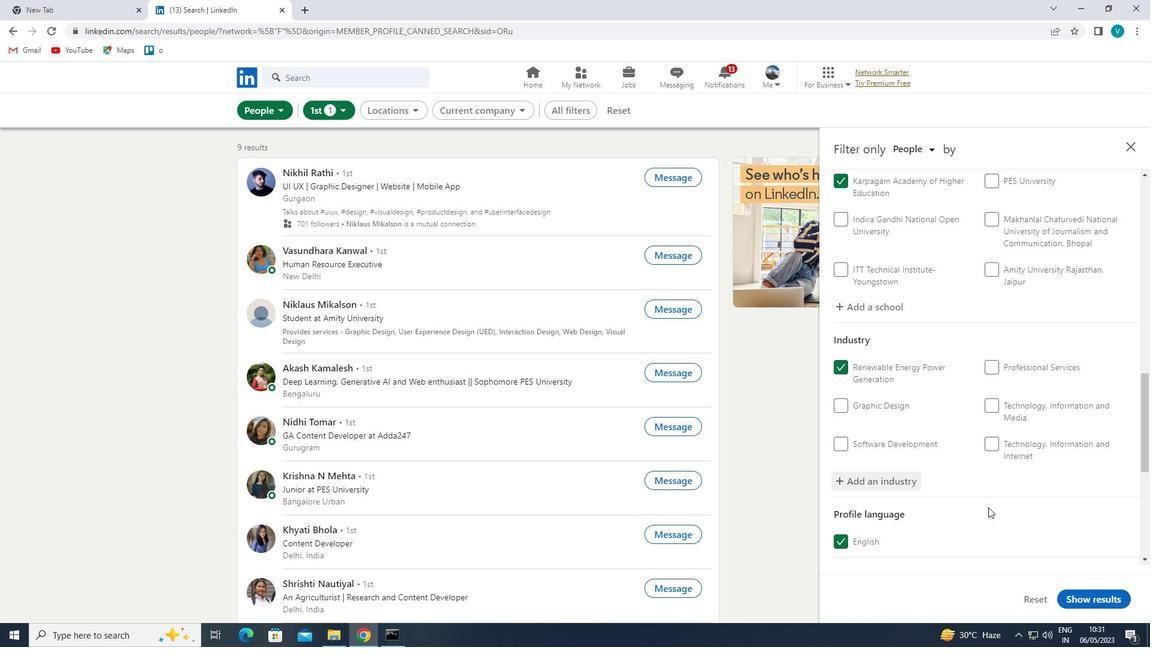 
Action: Mouse scrolled (977, 473) with delta (0, 0)
Screenshot: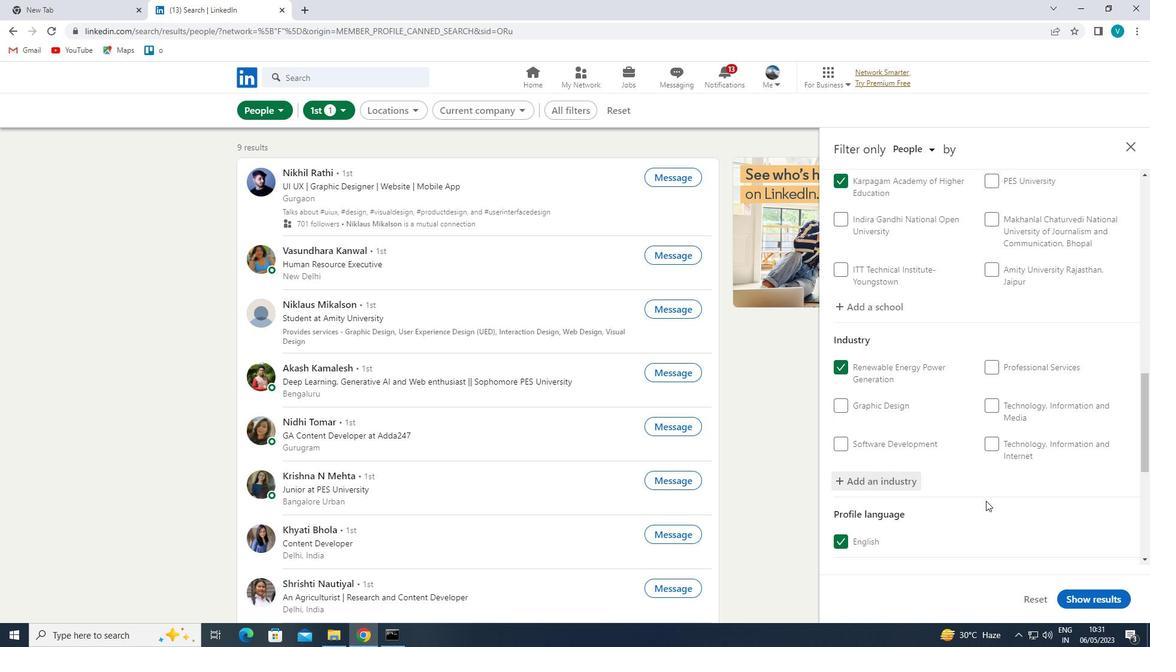
Action: Mouse moved to (978, 468)
Screenshot: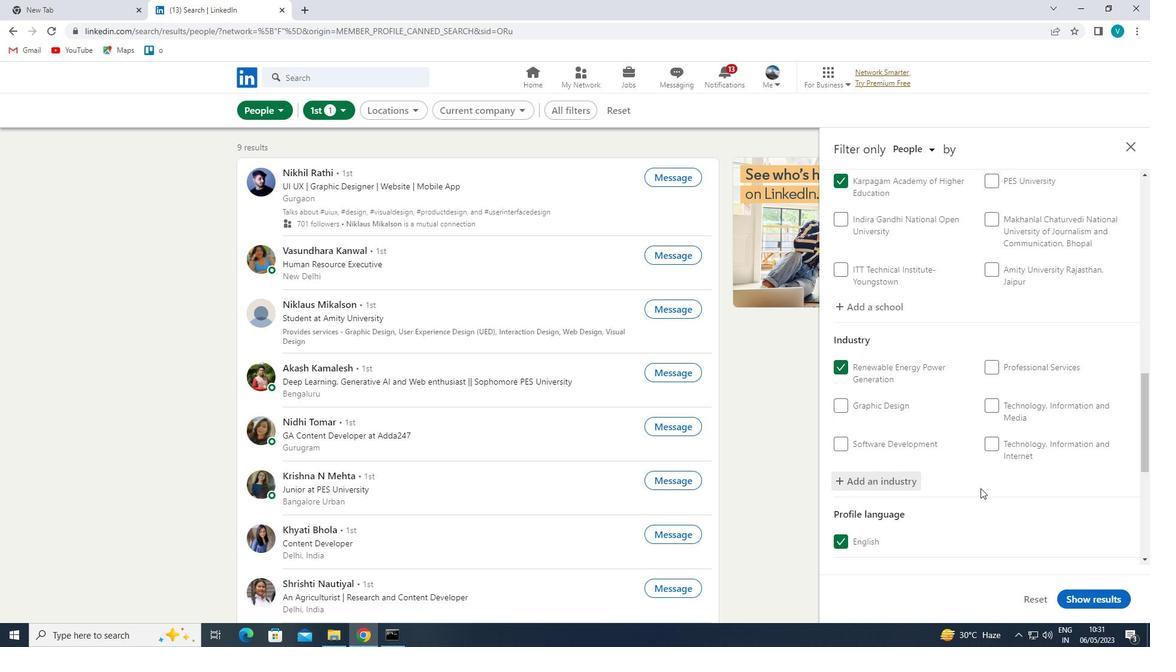 
Action: Mouse scrolled (978, 468) with delta (0, 0)
Screenshot: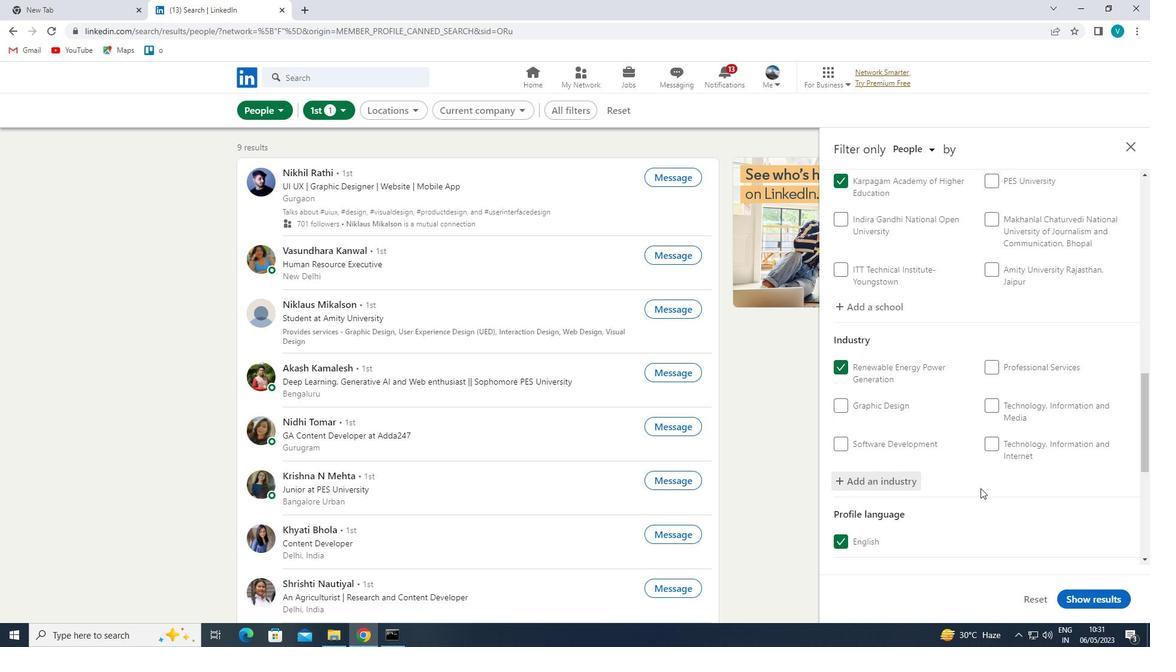 
Action: Mouse moved to (980, 465)
Screenshot: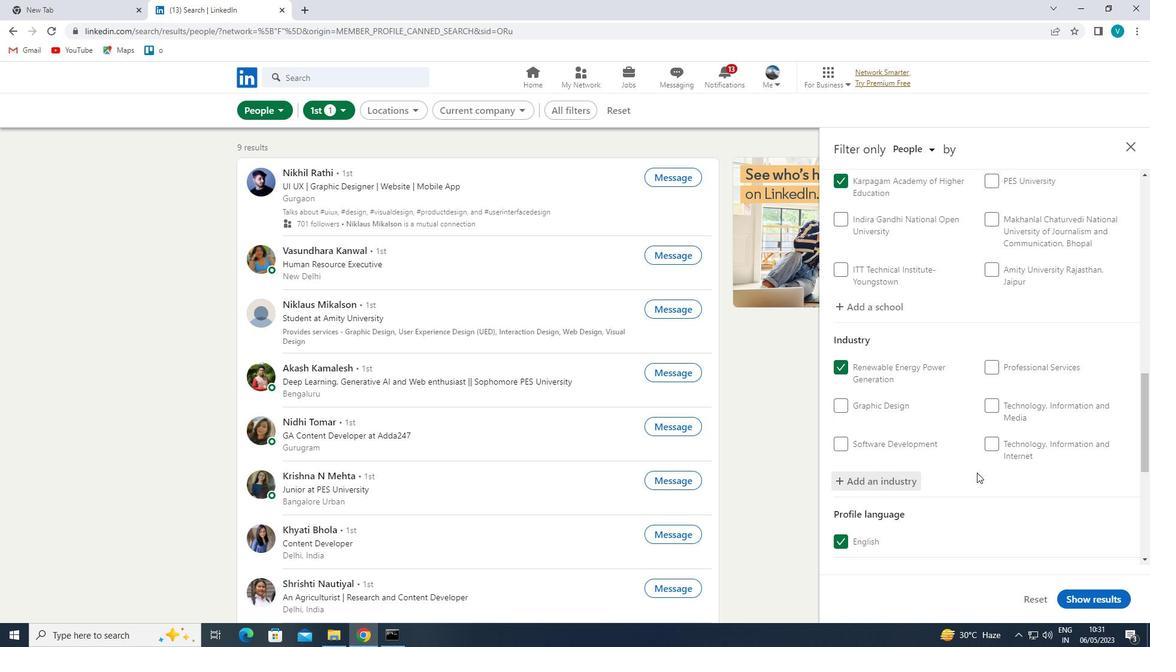 
Action: Mouse scrolled (980, 464) with delta (0, 0)
Screenshot: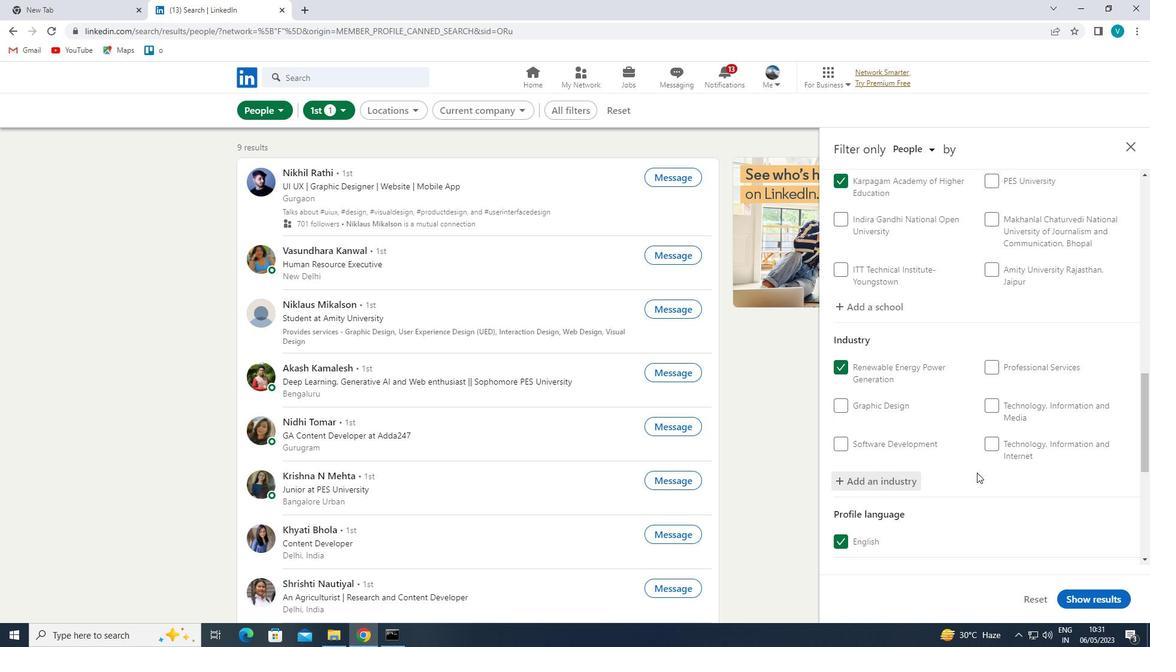 
Action: Mouse moved to (981, 461)
Screenshot: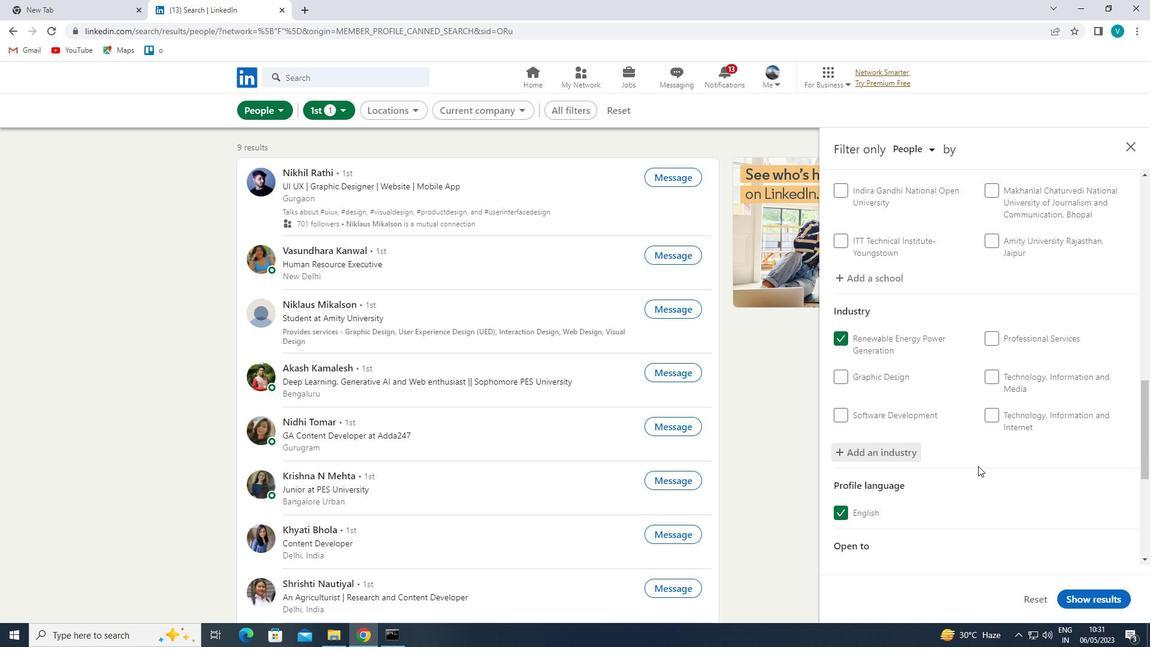 
Action: Mouse scrolled (981, 460) with delta (0, 0)
Screenshot: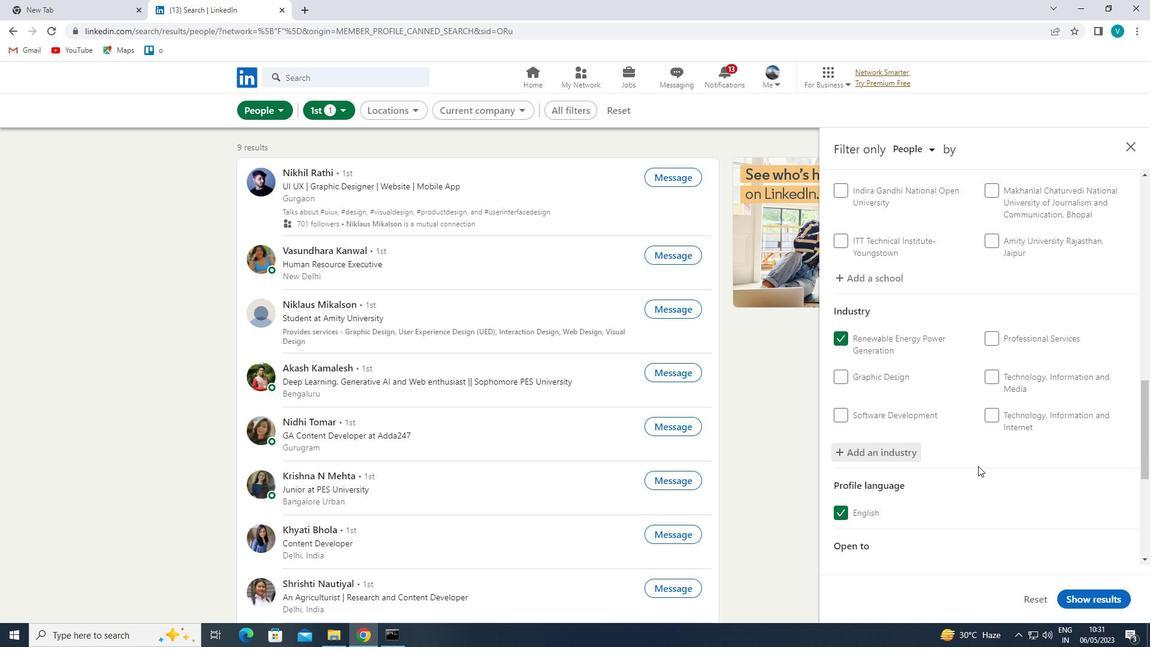 
Action: Mouse moved to (984, 458)
Screenshot: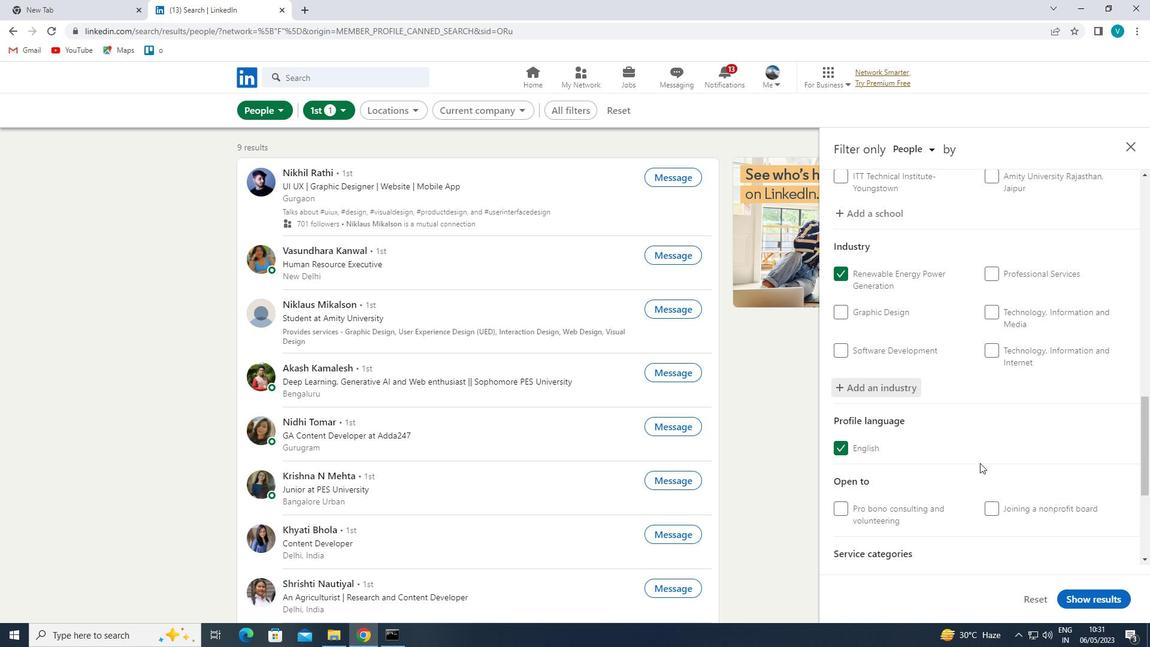 
Action: Mouse scrolled (984, 457) with delta (0, 0)
Screenshot: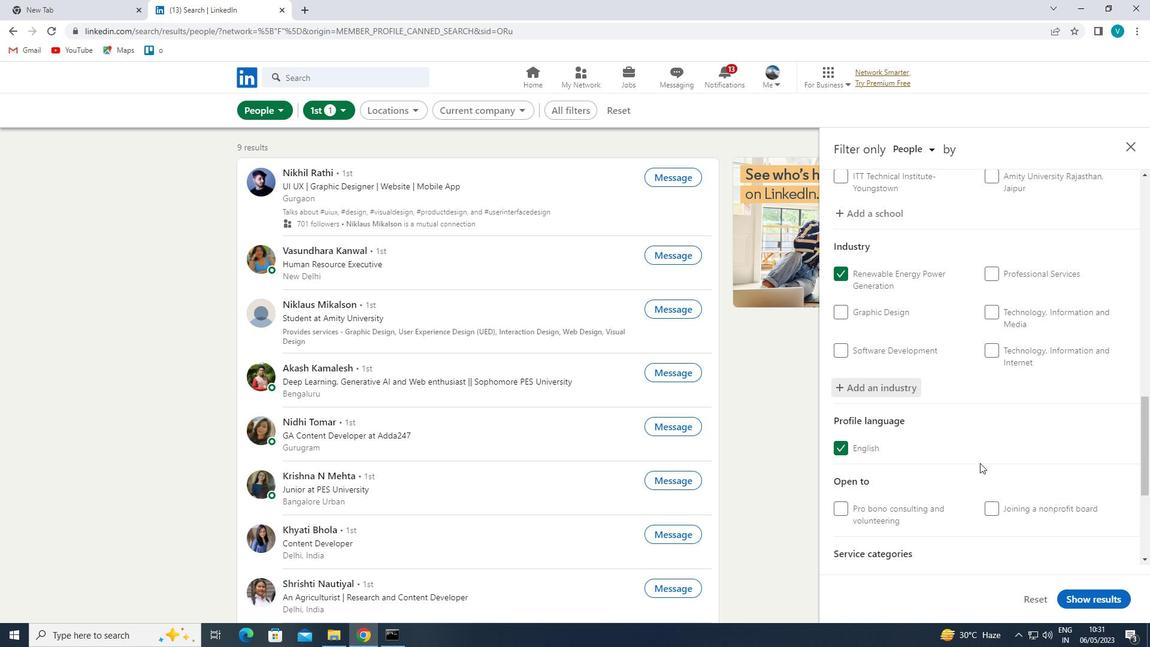 
Action: Mouse moved to (1004, 437)
Screenshot: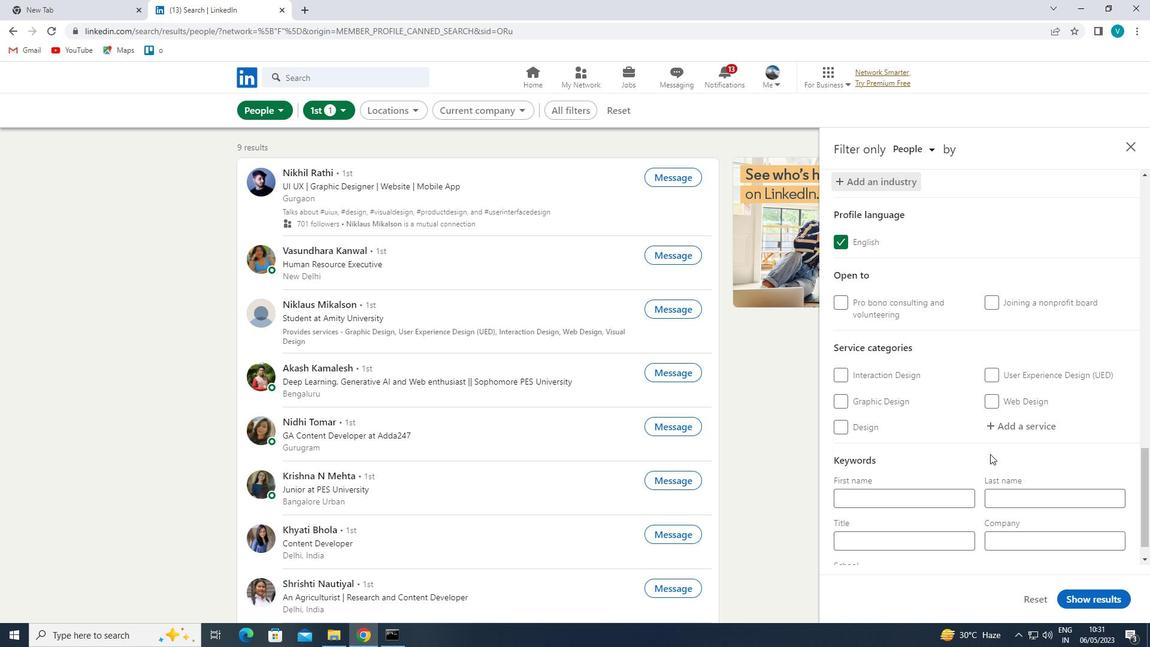 
Action: Mouse pressed left at (1004, 437)
Screenshot: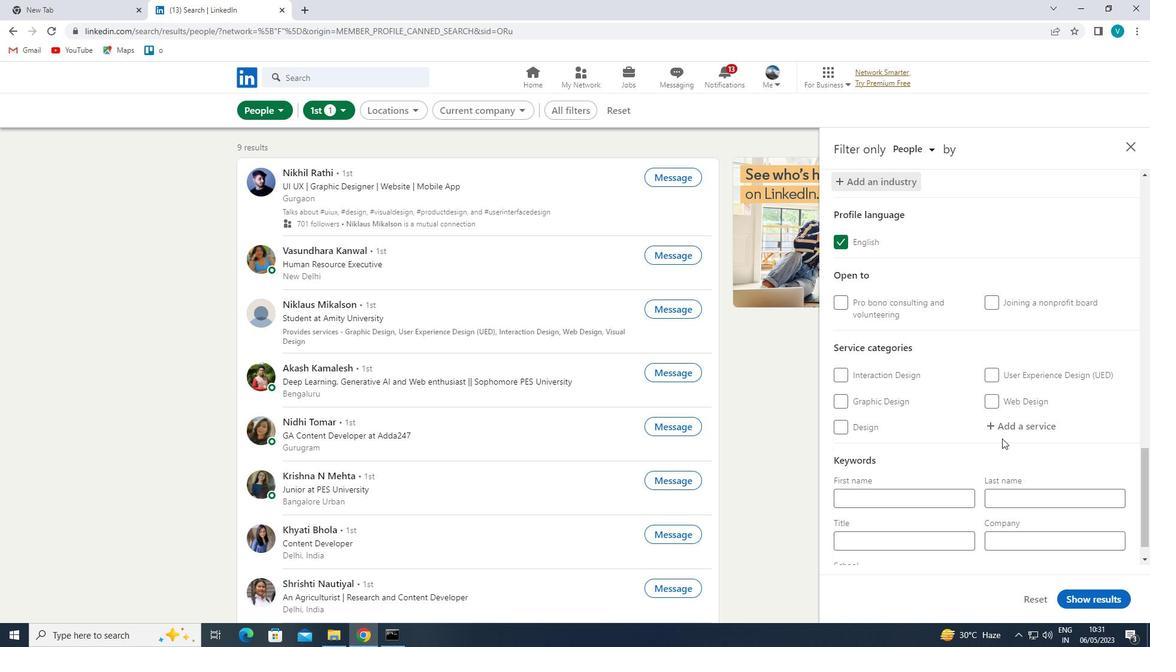 
Action: Mouse moved to (1012, 426)
Screenshot: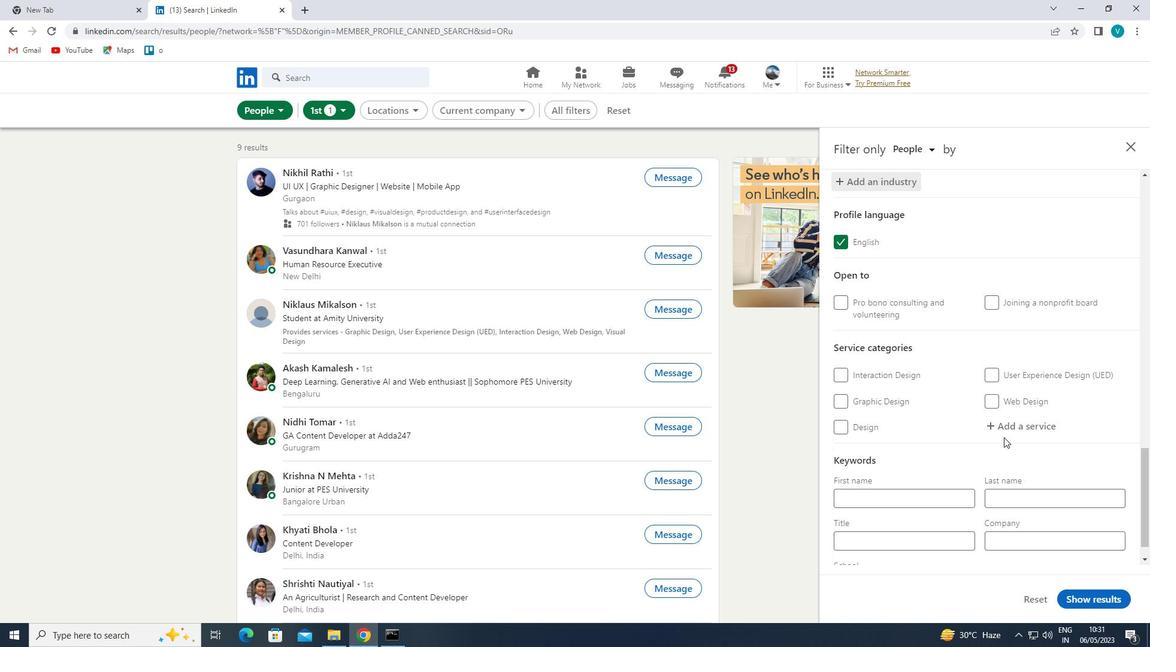 
Action: Mouse pressed left at (1012, 426)
Screenshot: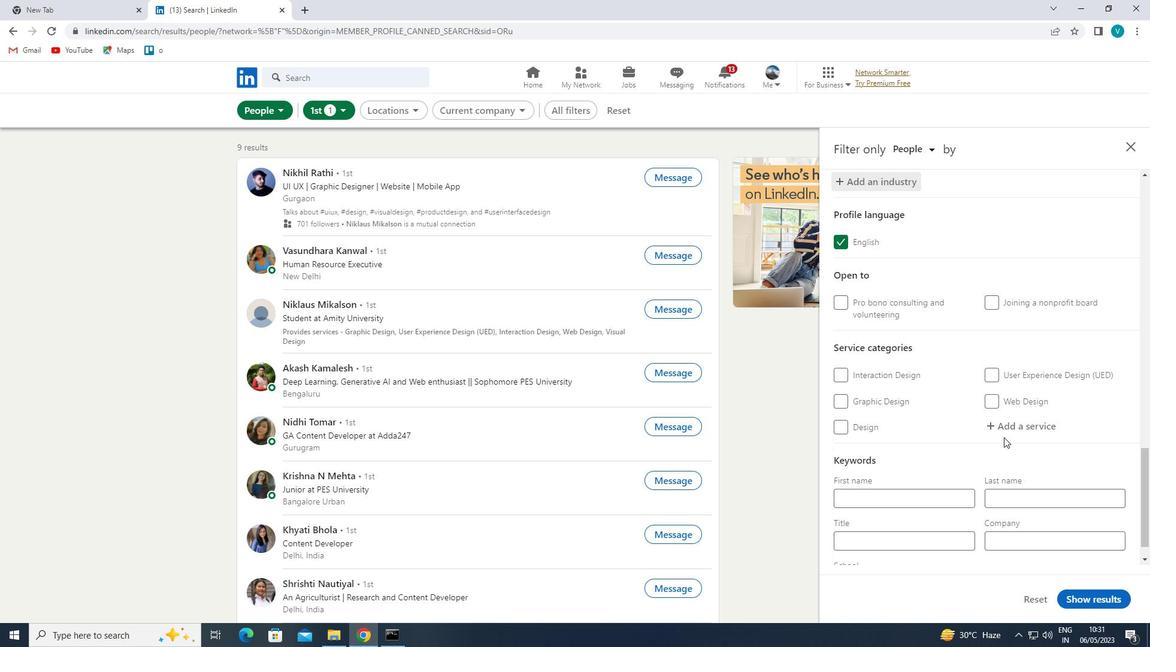 
Action: Mouse moved to (1015, 424)
Screenshot: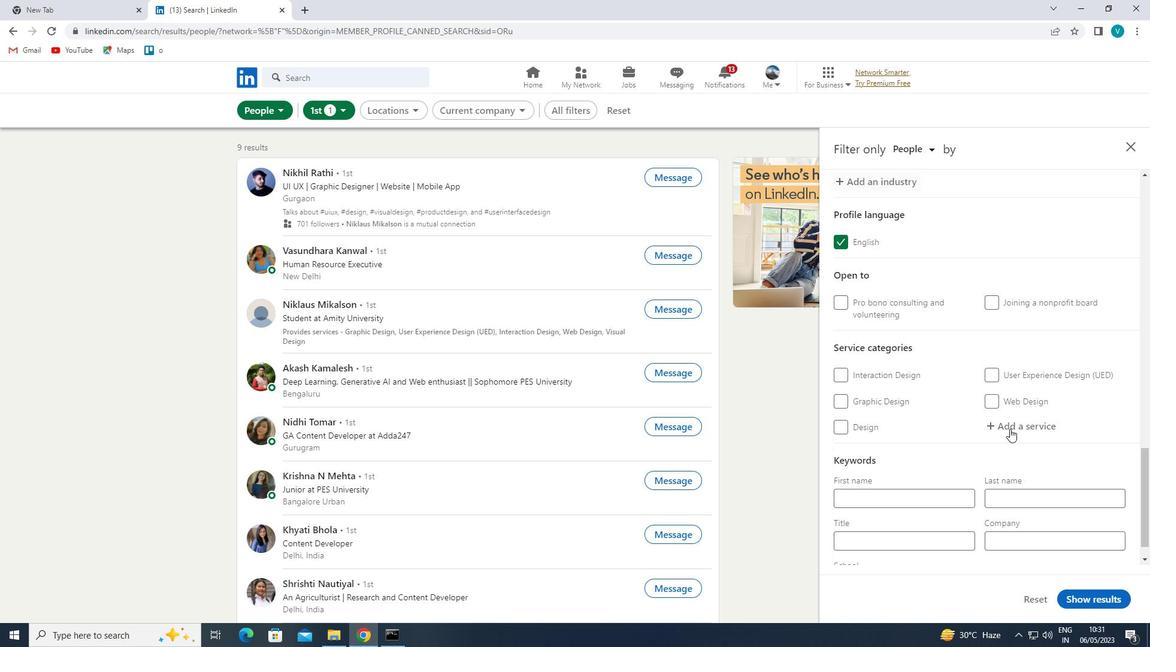 
Action: Key pressed <Key.shift>VIRTUAL<Key.space>
Screenshot: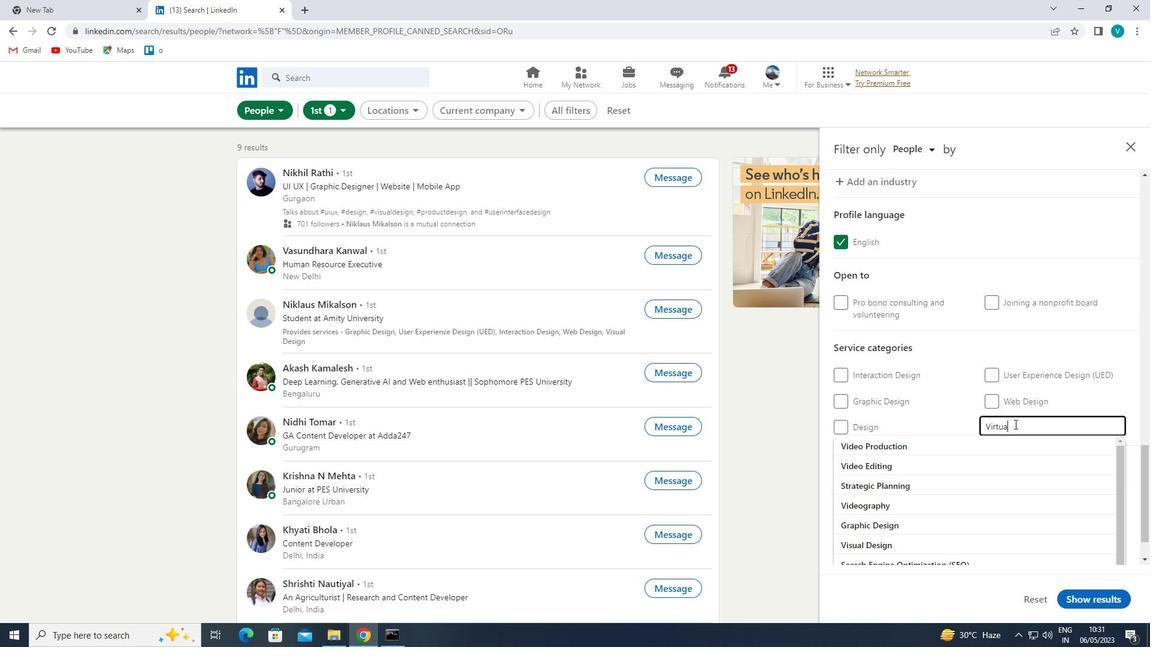 
Action: Mouse moved to (985, 444)
Screenshot: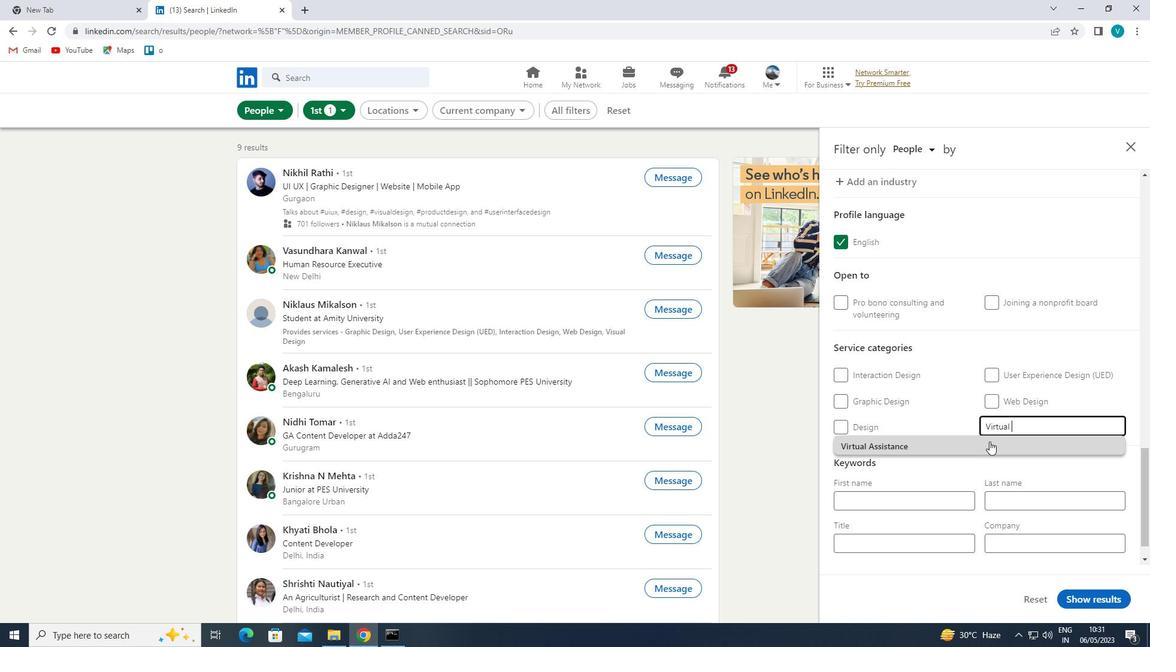
Action: Mouse pressed left at (985, 444)
Screenshot: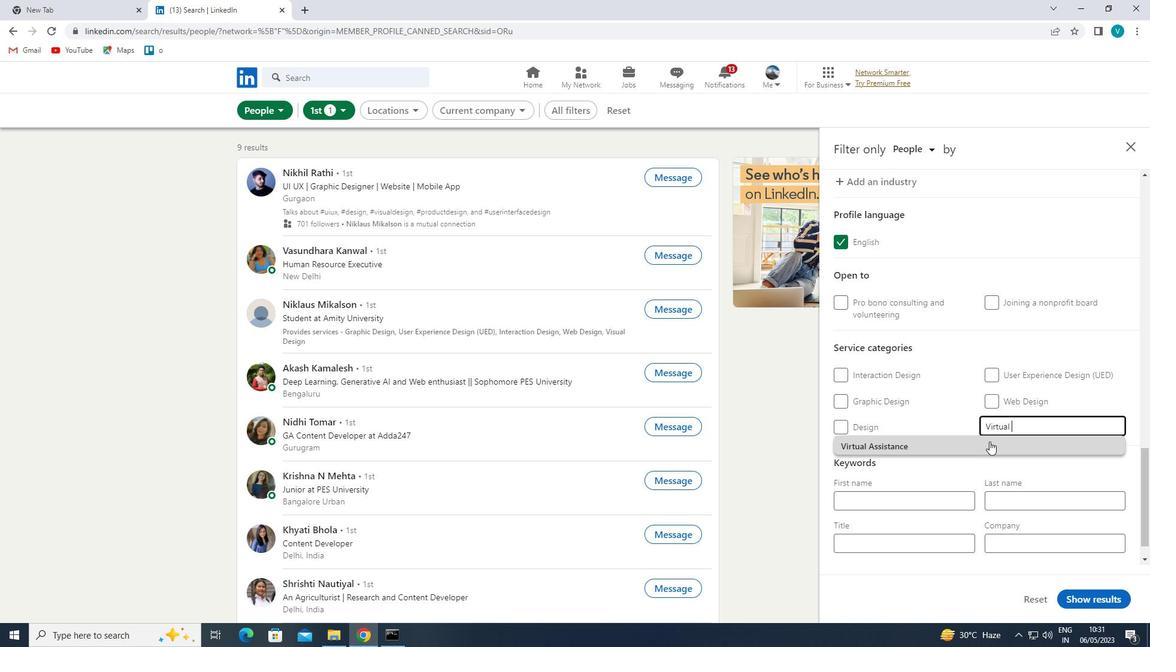 
Action: Mouse moved to (957, 462)
Screenshot: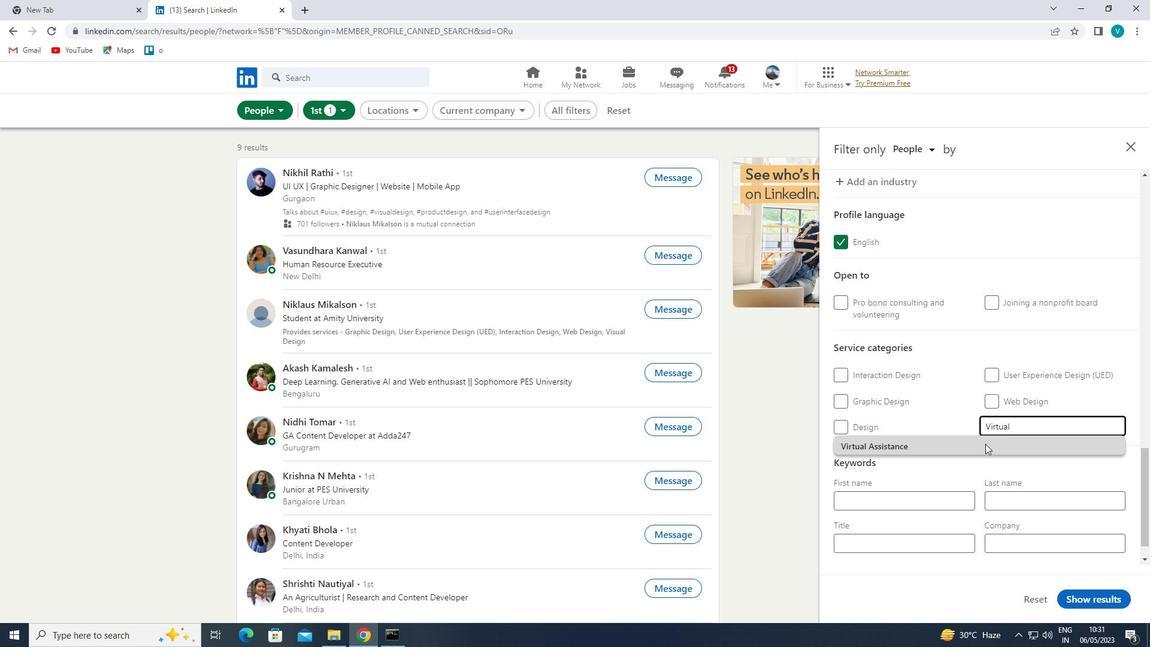
Action: Mouse scrolled (957, 461) with delta (0, 0)
Screenshot: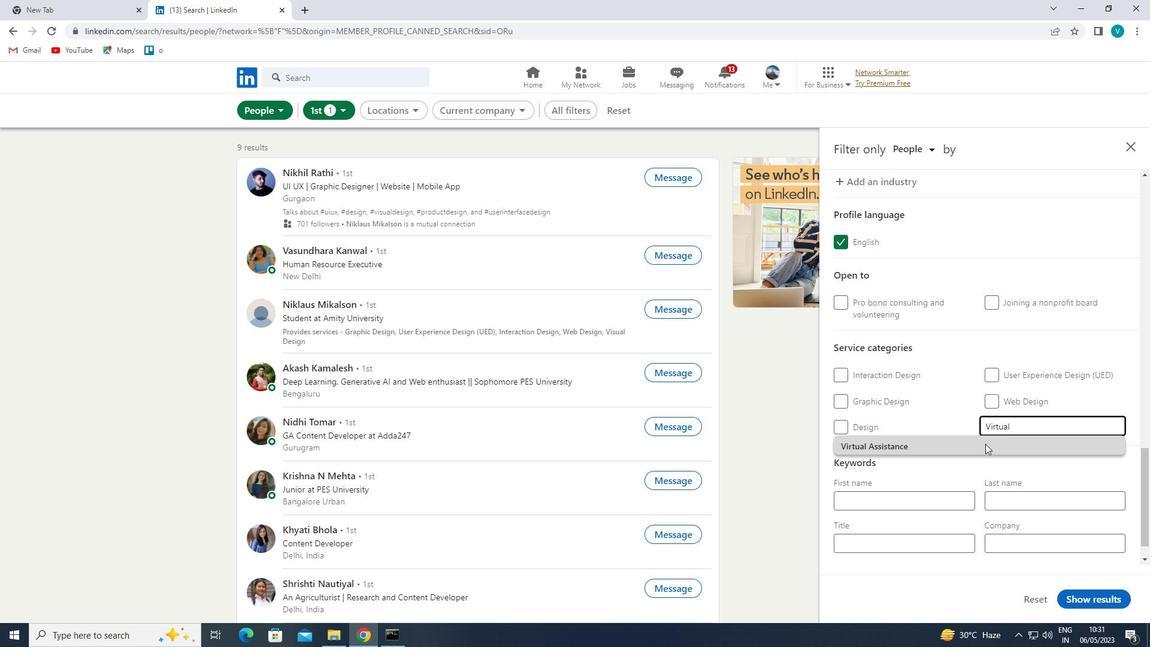 
Action: Mouse moved to (951, 464)
Screenshot: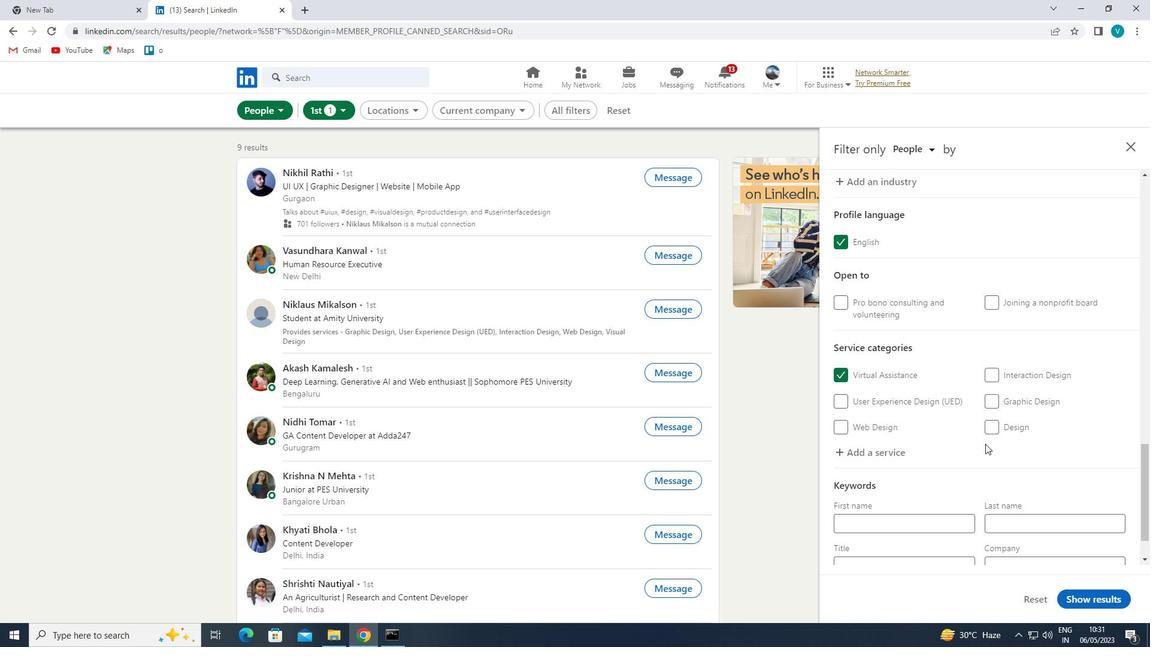 
Action: Mouse scrolled (951, 463) with delta (0, 0)
Screenshot: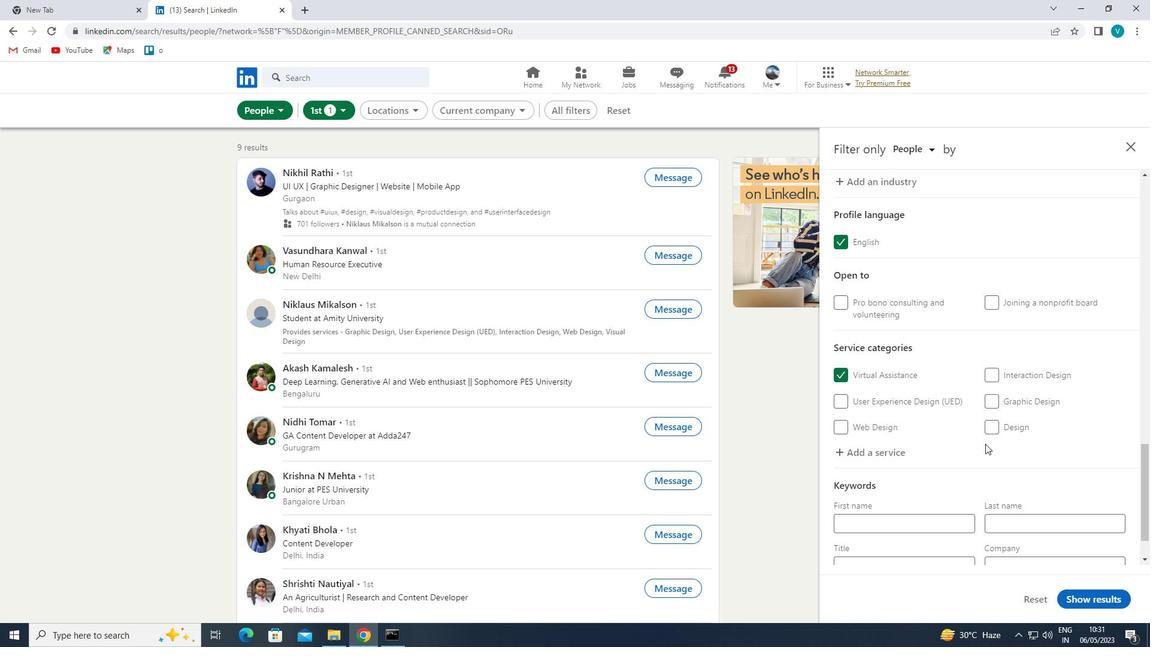 
Action: Mouse moved to (940, 467)
Screenshot: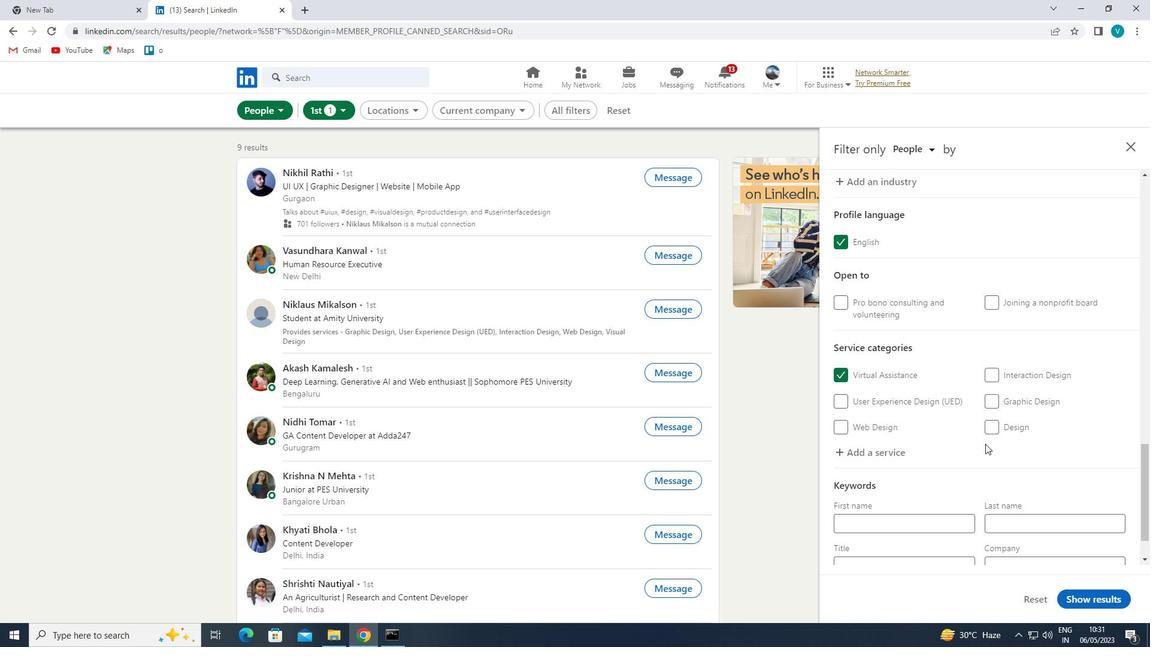 
Action: Mouse scrolled (940, 466) with delta (0, 0)
Screenshot: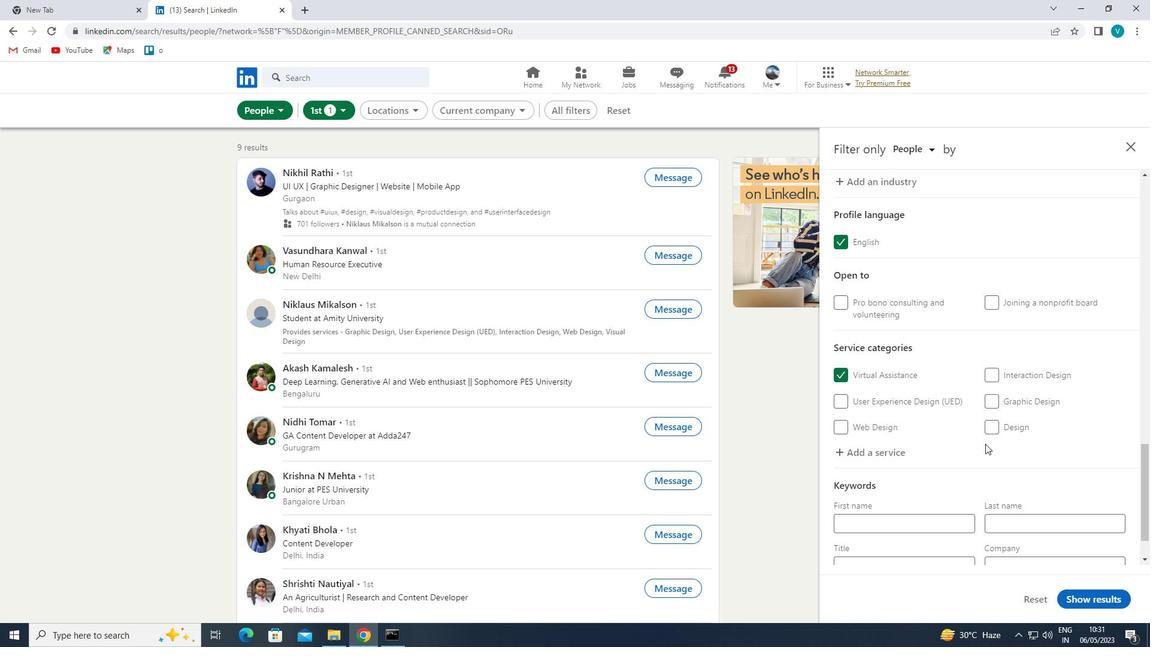 
Action: Mouse moved to (901, 514)
Screenshot: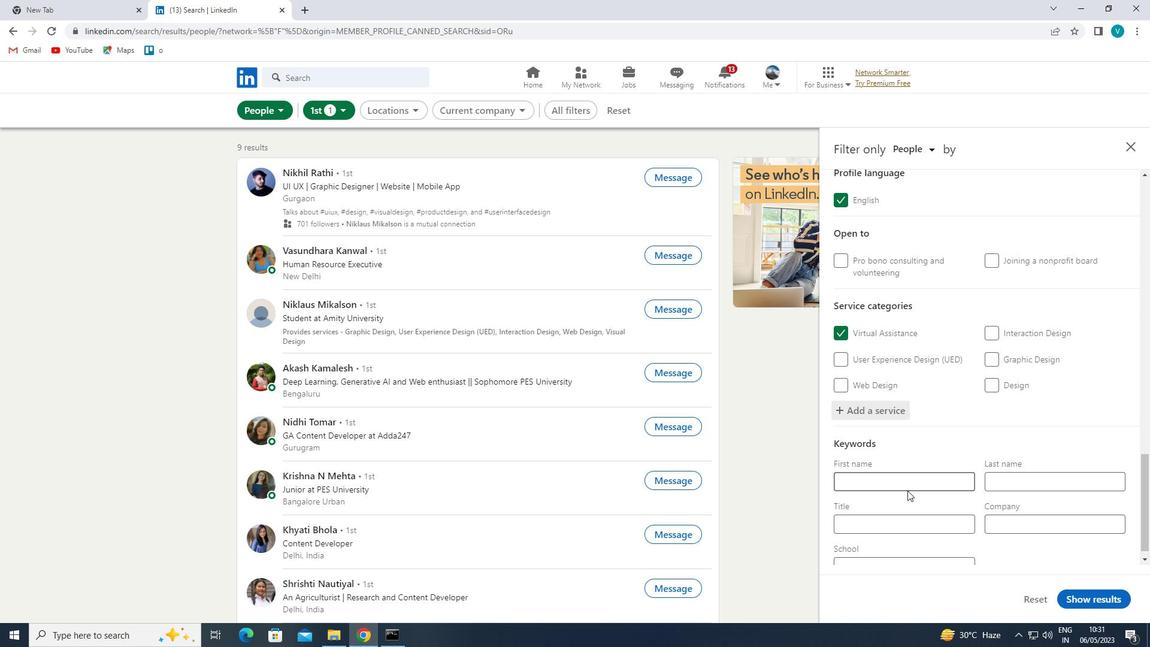 
Action: Mouse pressed left at (901, 514)
Screenshot: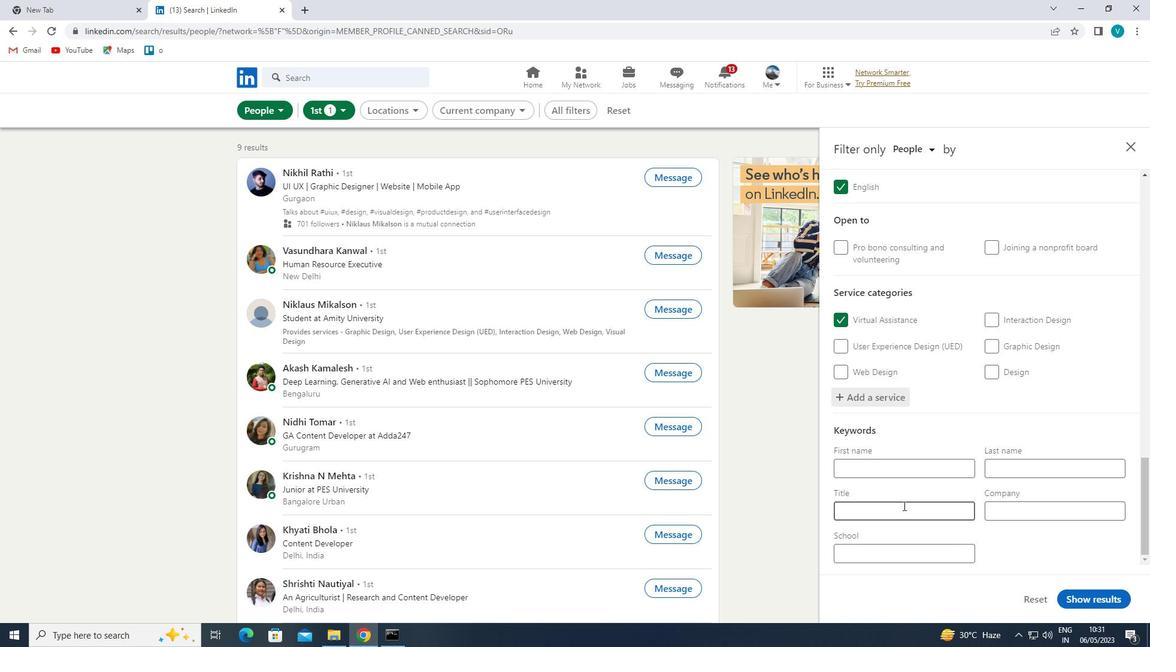 
Action: Mouse moved to (900, 514)
Screenshot: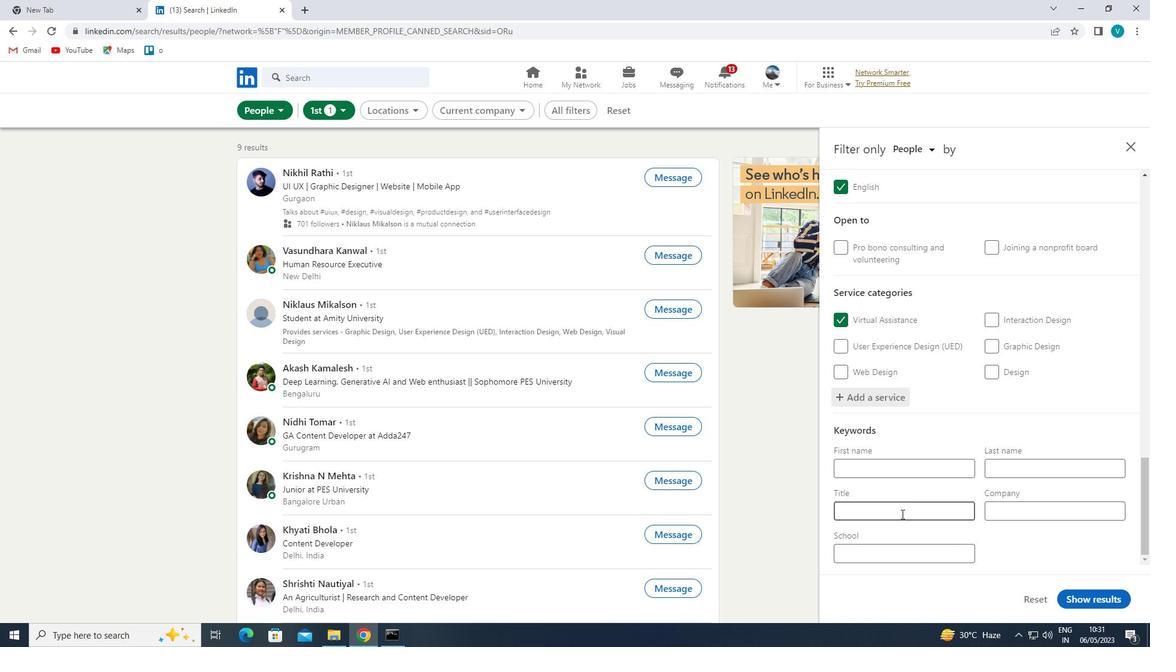 
Action: Key pressed <Key.shift>ACCOUNT<Key.space><Key.shift>COLLECTOR
Screenshot: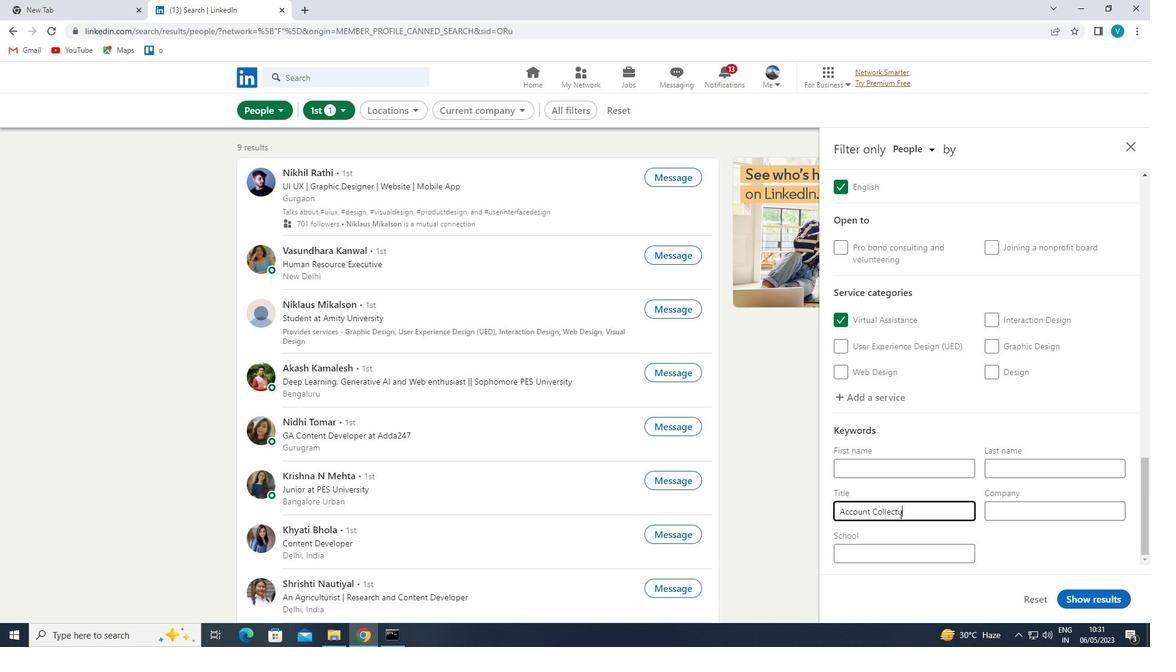 
Action: Mouse moved to (1096, 602)
Screenshot: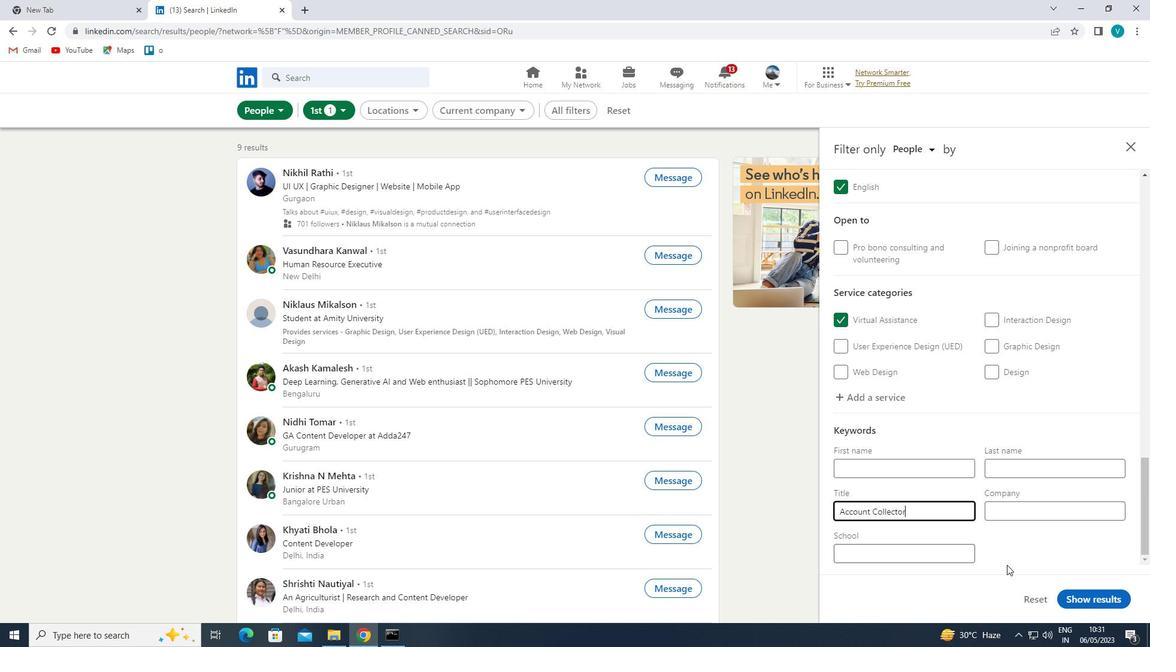 
Action: Mouse pressed left at (1096, 602)
Screenshot: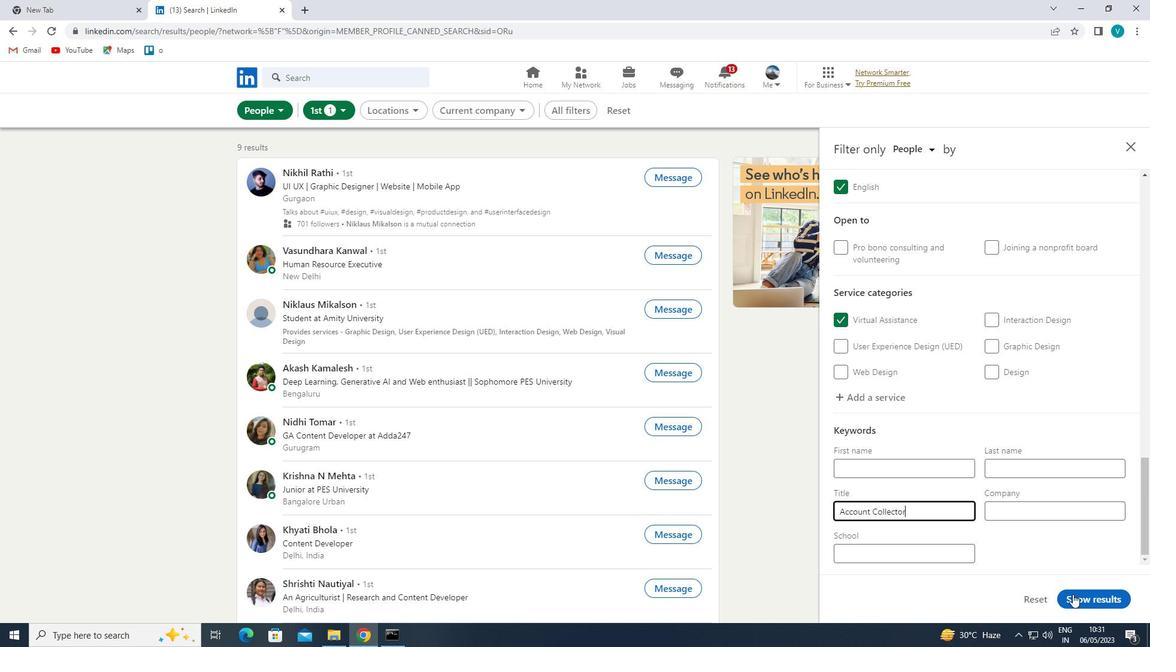 
Action: Mouse moved to (1088, 607)
Screenshot: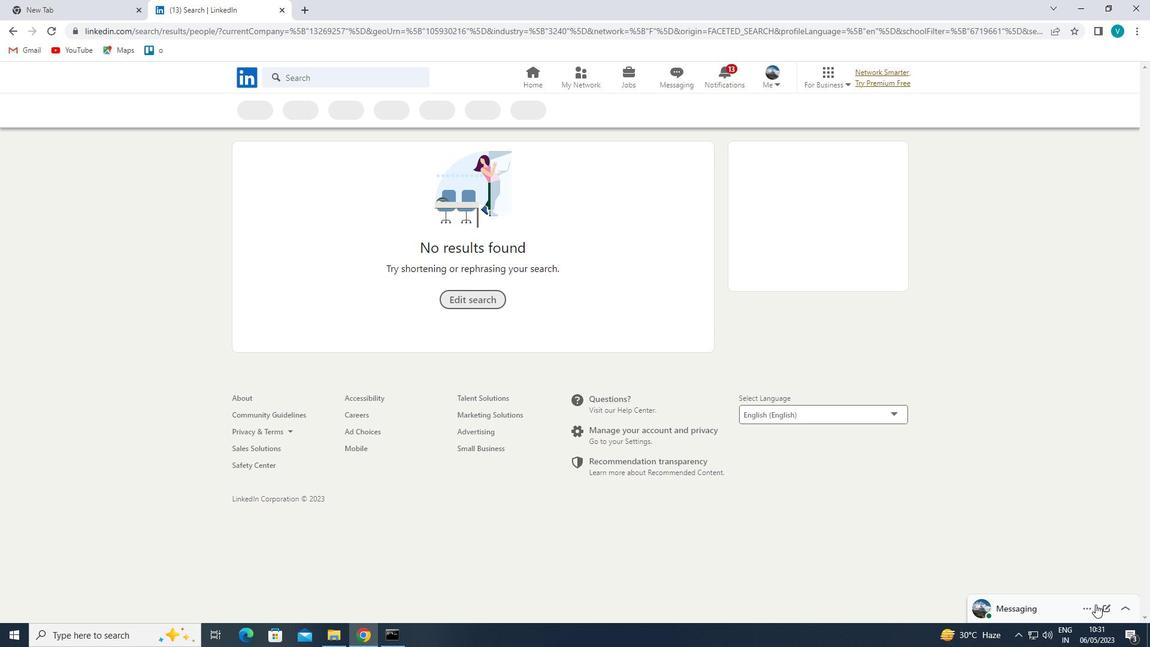 
